 Task: Font style For heading Use Calibri Light with red berry colour & Underline. font size for heading '20 Pt. 'Change the font style of data to Bookman old styleand font size to  9 Pt. Change the alignment of both headline & data to  Align center. In the sheet  analysisSalesData_2021
Action: Mouse moved to (11, 20)
Screenshot: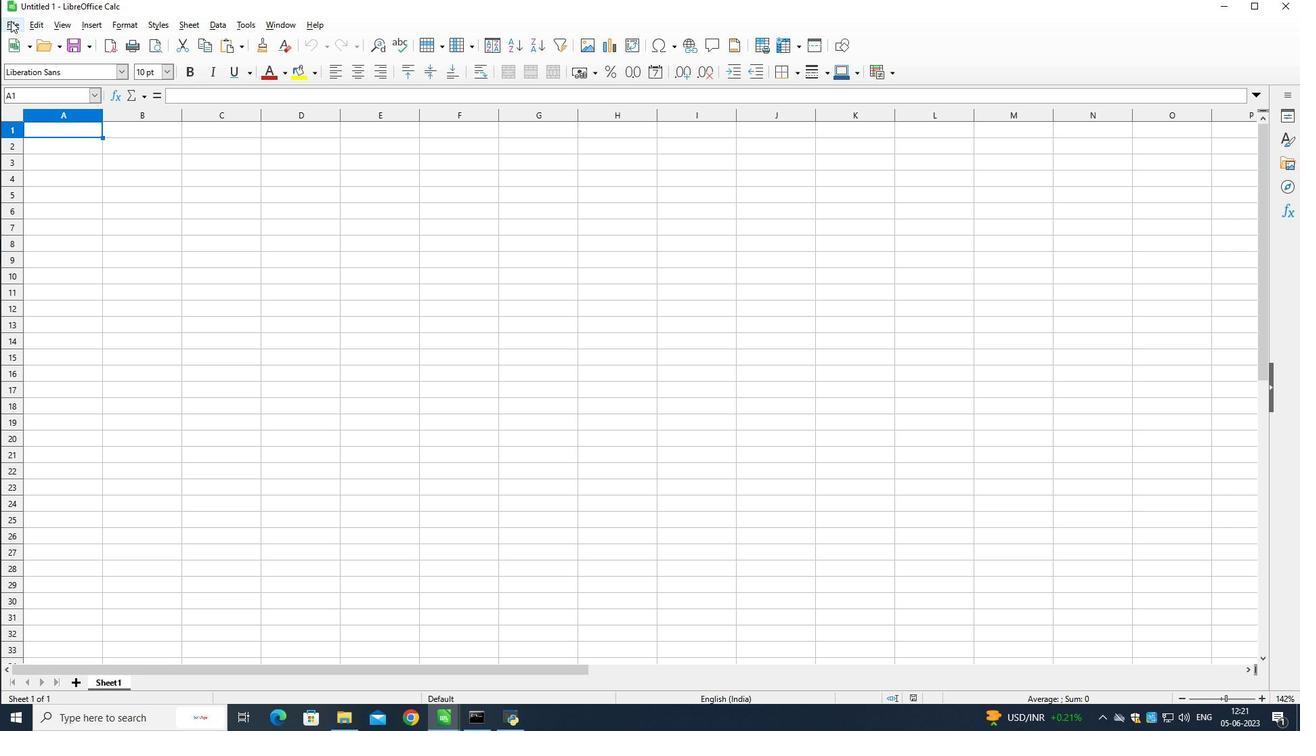 
Action: Mouse pressed left at (11, 20)
Screenshot: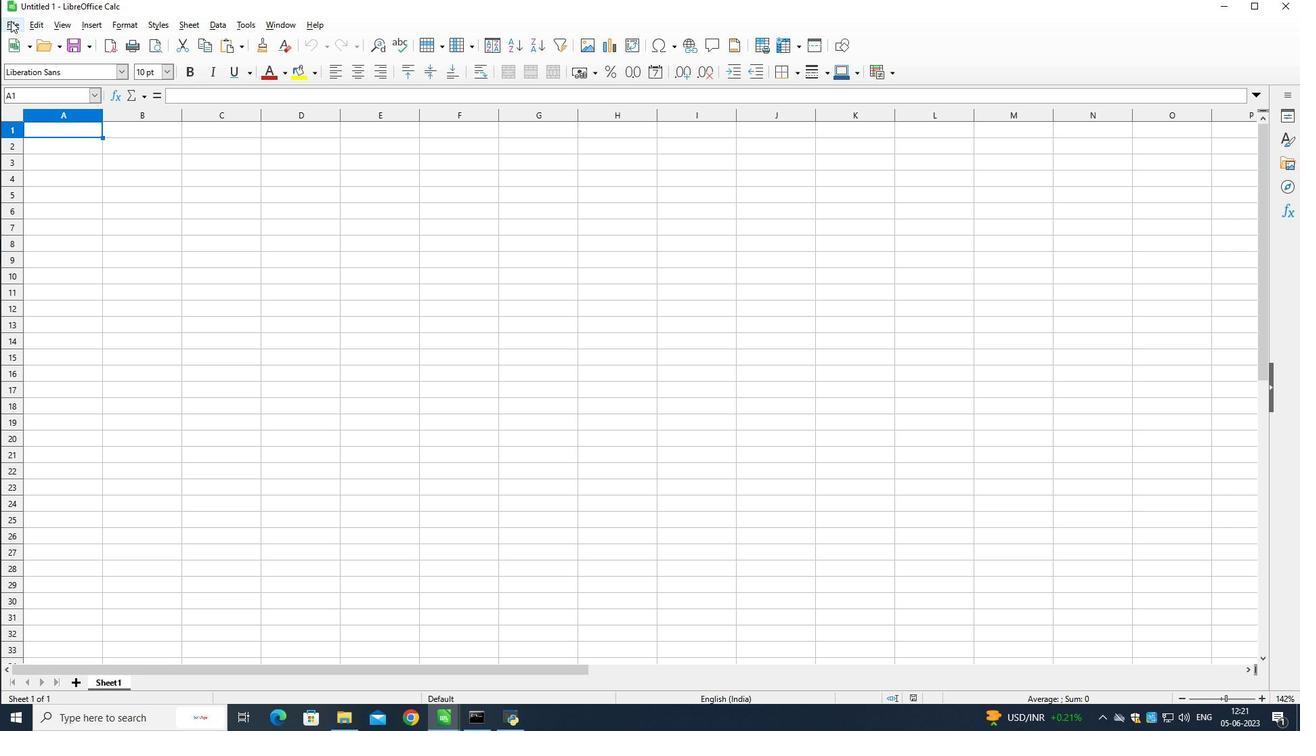 
Action: Mouse moved to (52, 54)
Screenshot: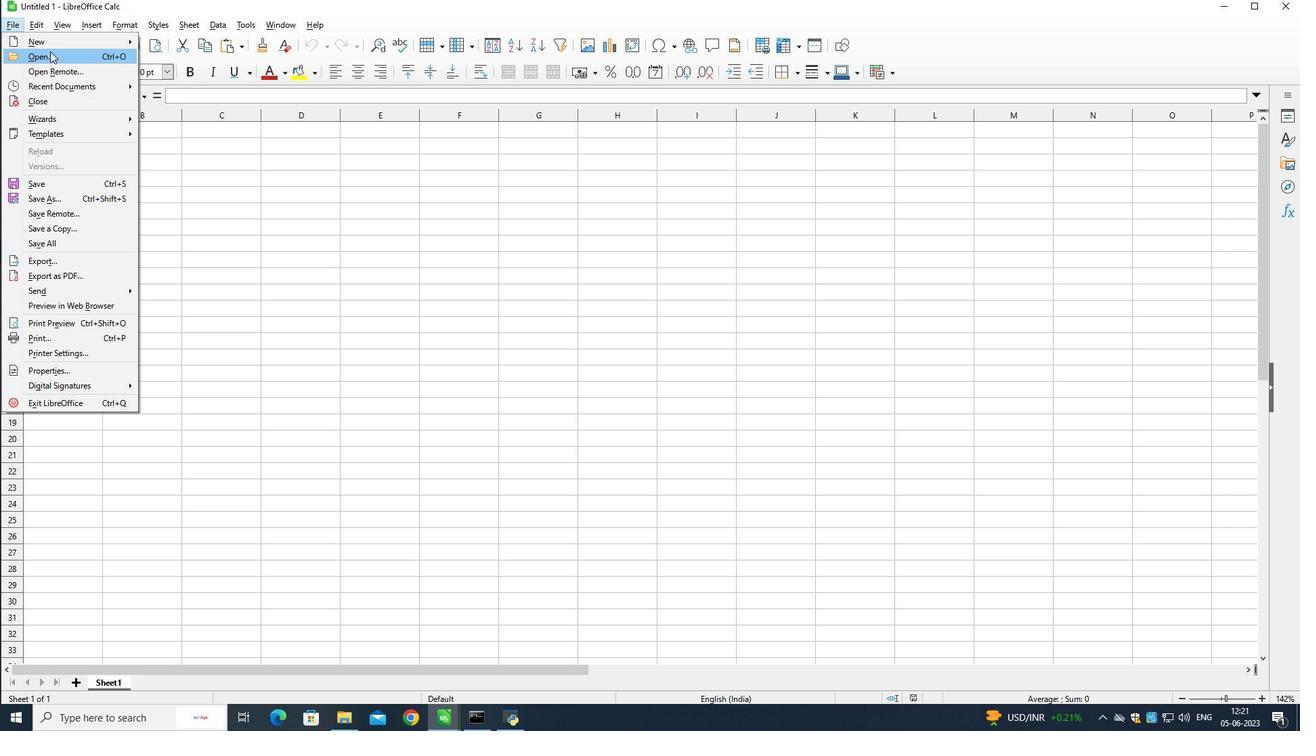 
Action: Mouse pressed left at (52, 54)
Screenshot: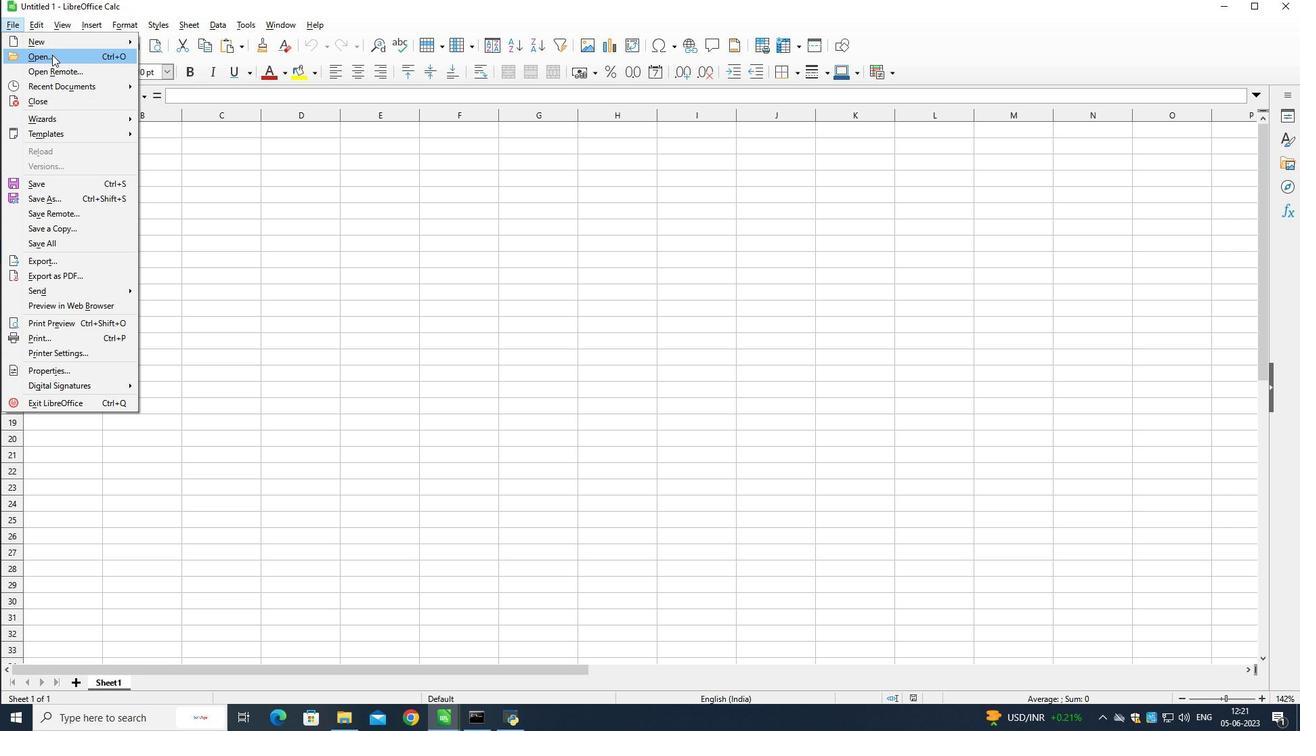 
Action: Mouse moved to (171, 210)
Screenshot: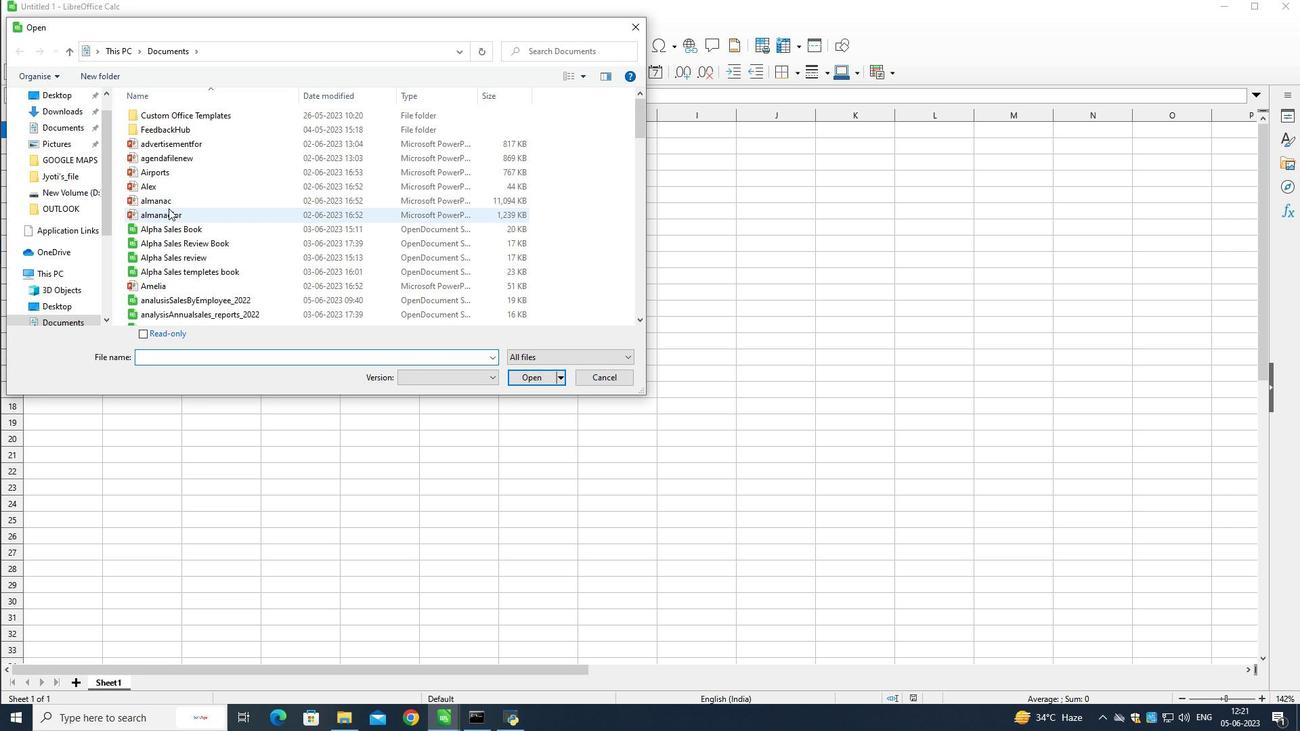 
Action: Mouse scrolled (171, 209) with delta (0, 0)
Screenshot: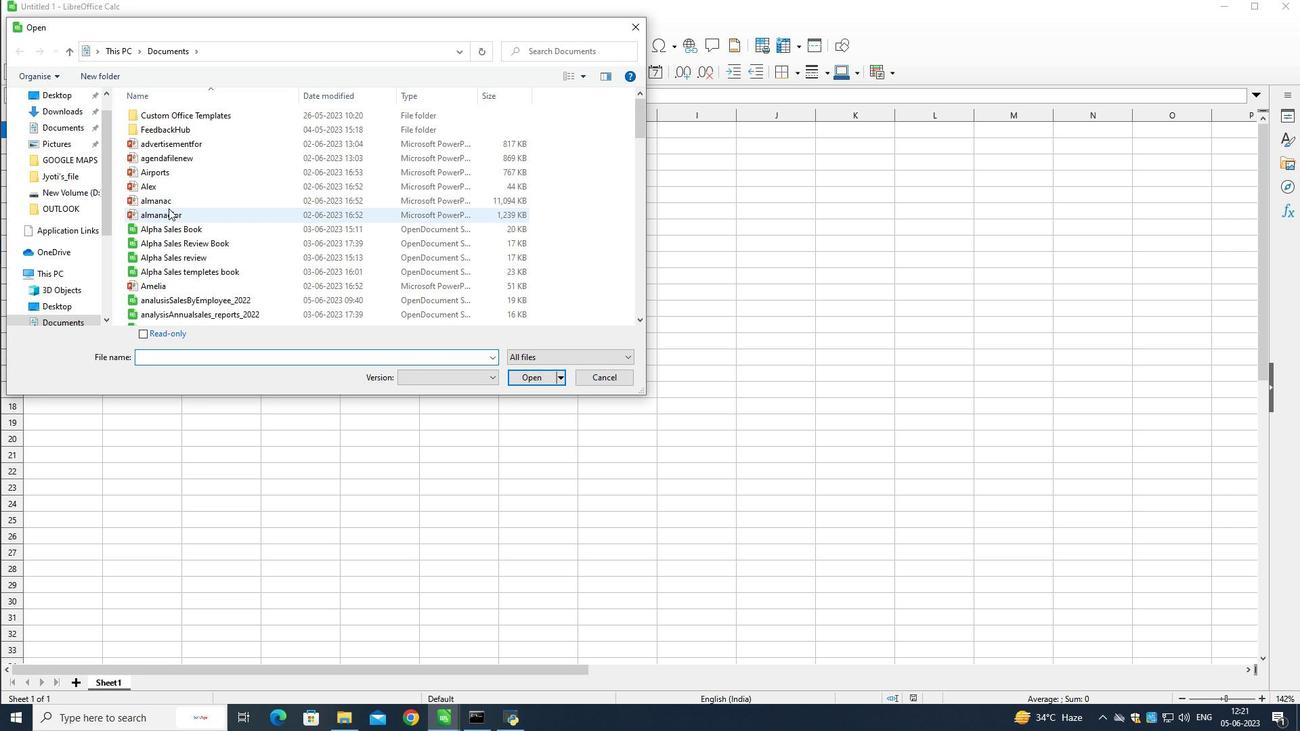 
Action: Mouse moved to (174, 211)
Screenshot: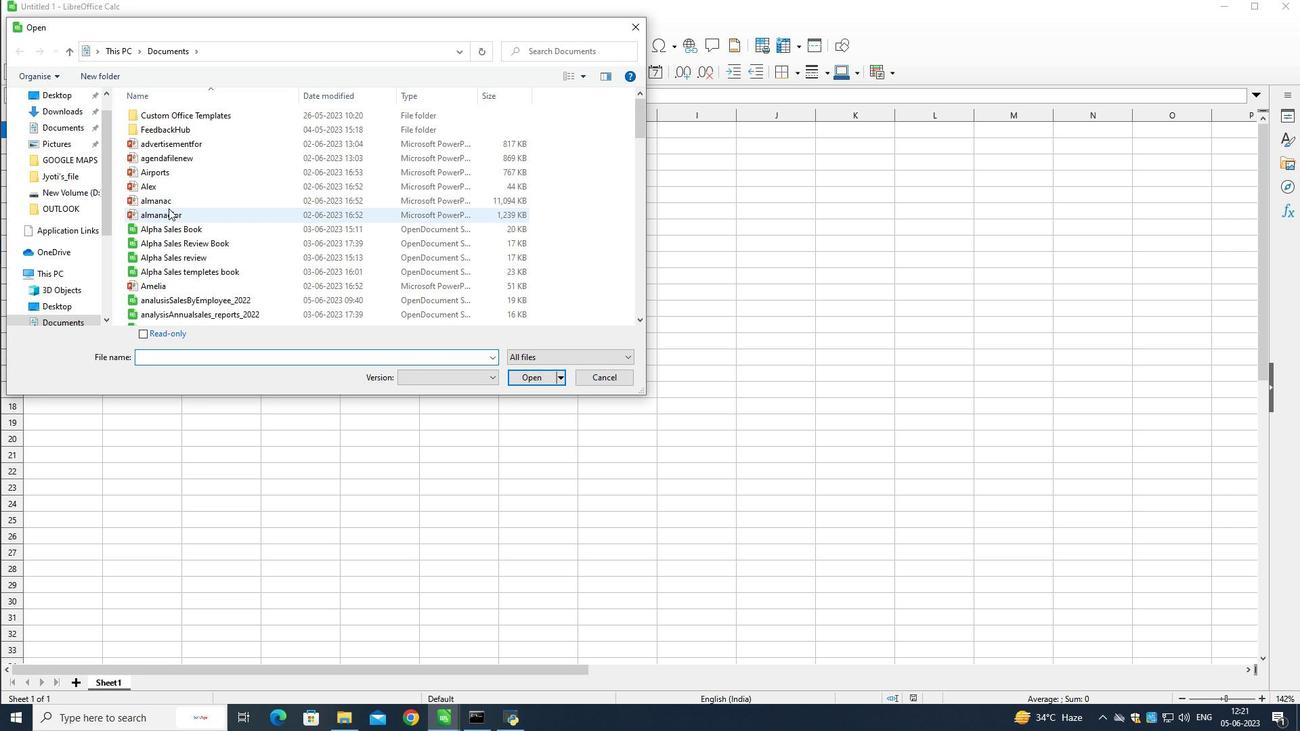 
Action: Mouse scrolled (174, 210) with delta (0, 0)
Screenshot: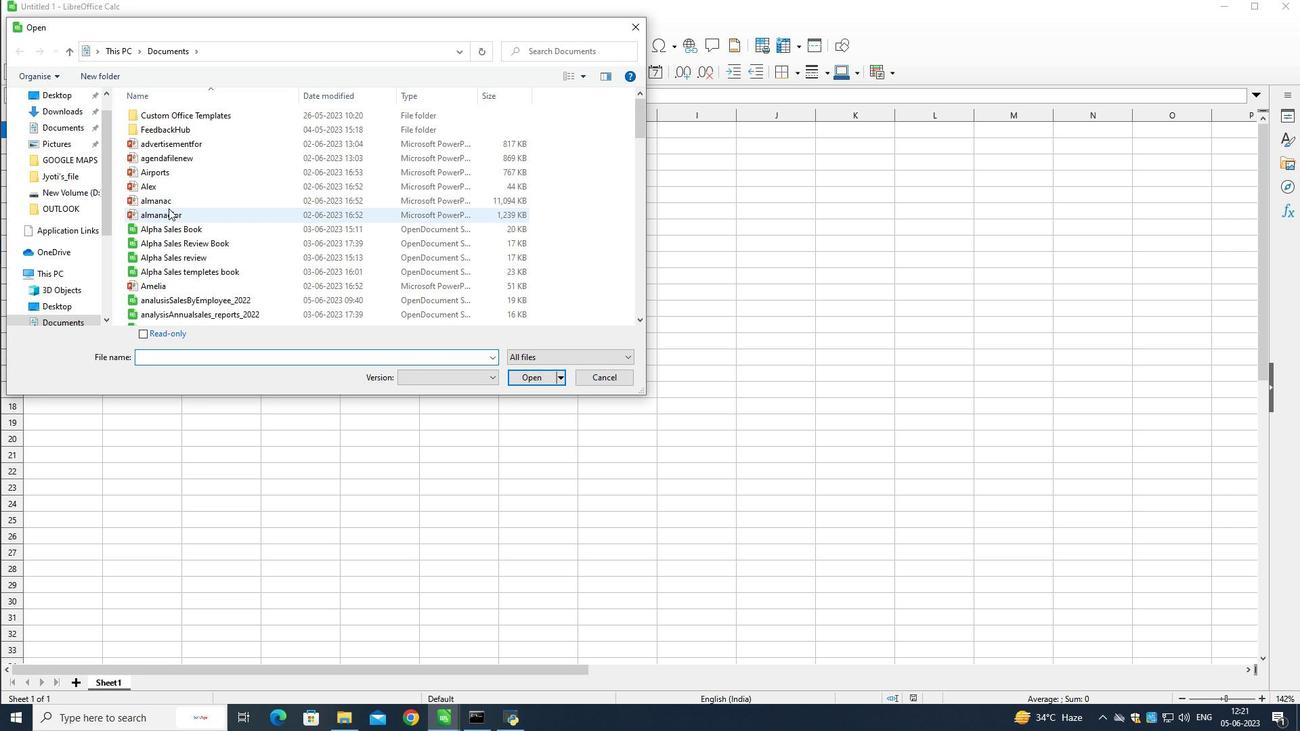 
Action: Mouse moved to (174, 211)
Screenshot: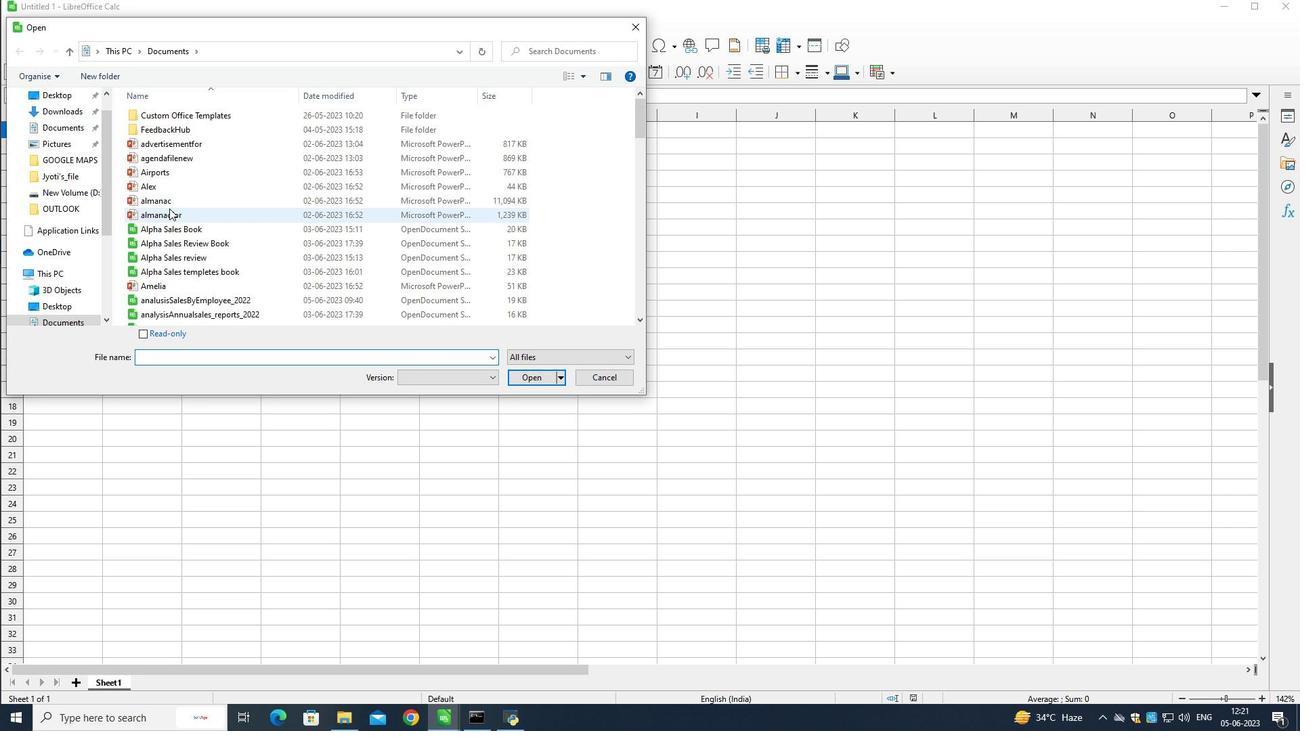 
Action: Mouse scrolled (174, 211) with delta (0, 0)
Screenshot: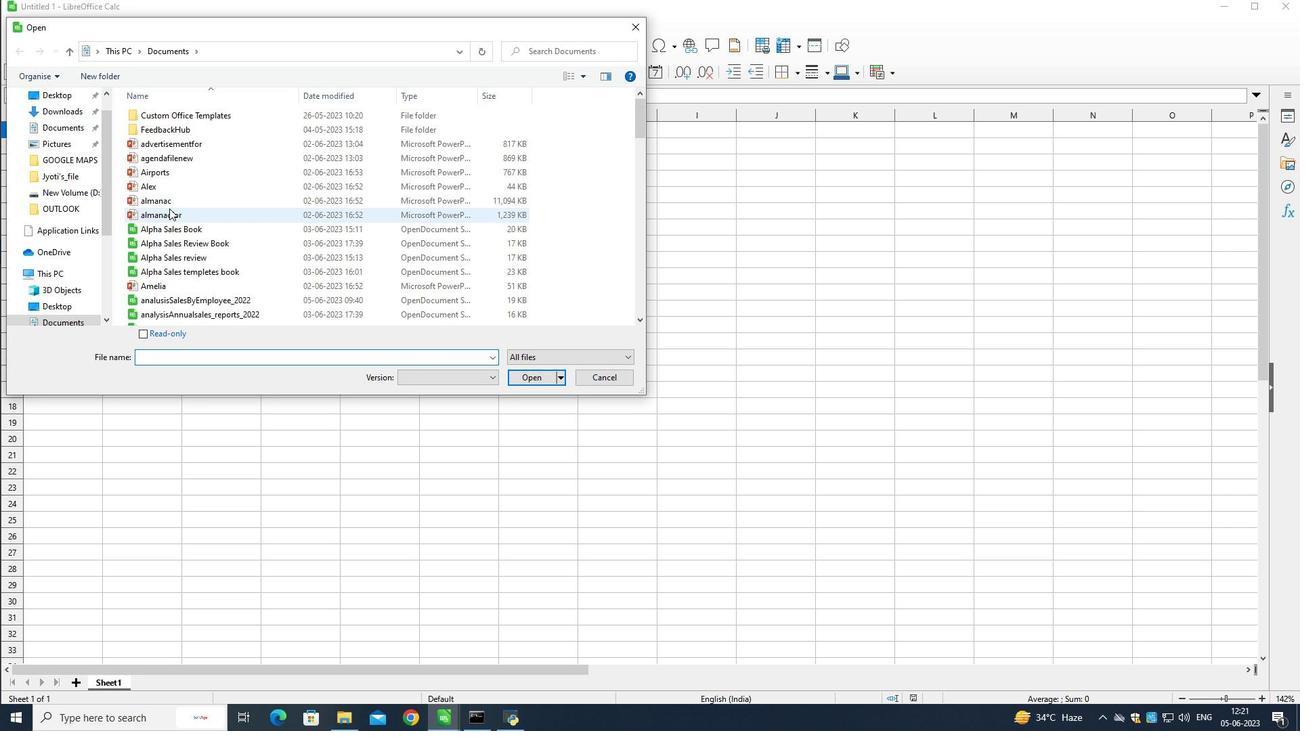 
Action: Mouse scrolled (174, 211) with delta (0, 0)
Screenshot: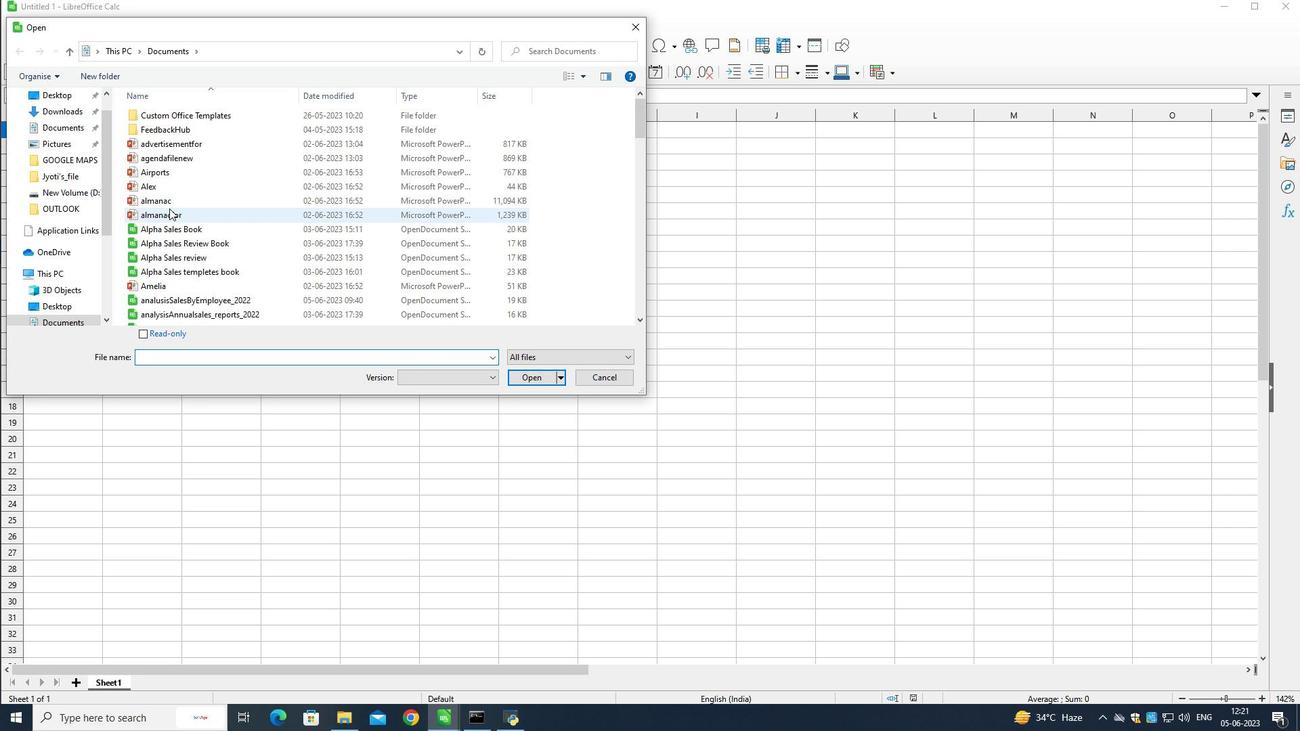 
Action: Mouse scrolled (174, 211) with delta (0, 0)
Screenshot: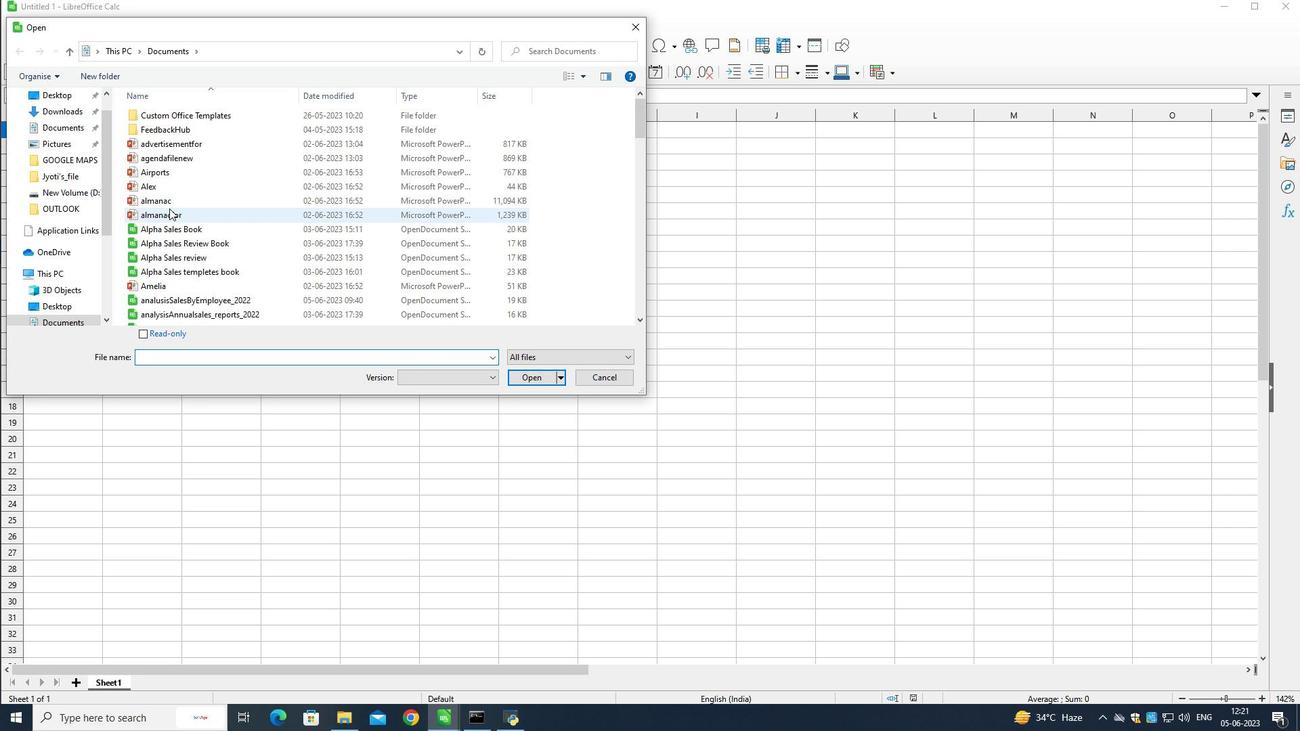 
Action: Mouse moved to (176, 210)
Screenshot: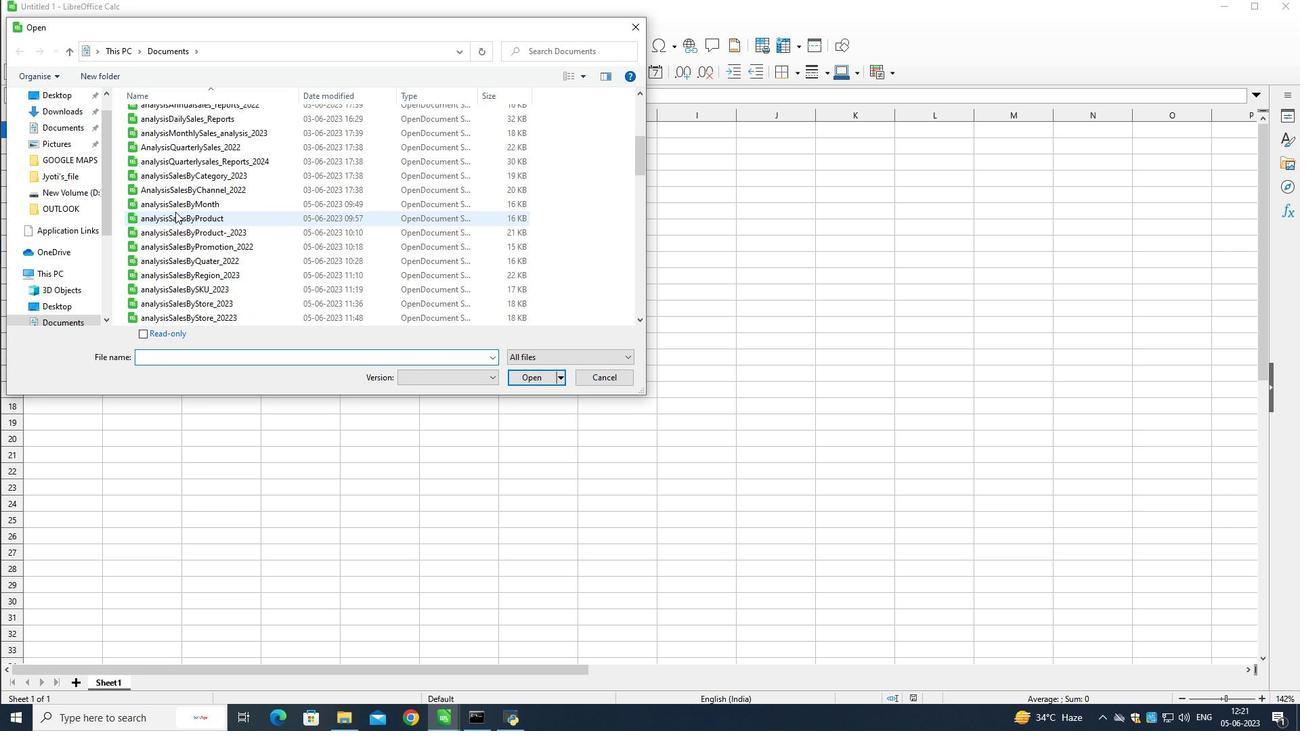 
Action: Mouse scrolled (176, 209) with delta (0, 0)
Screenshot: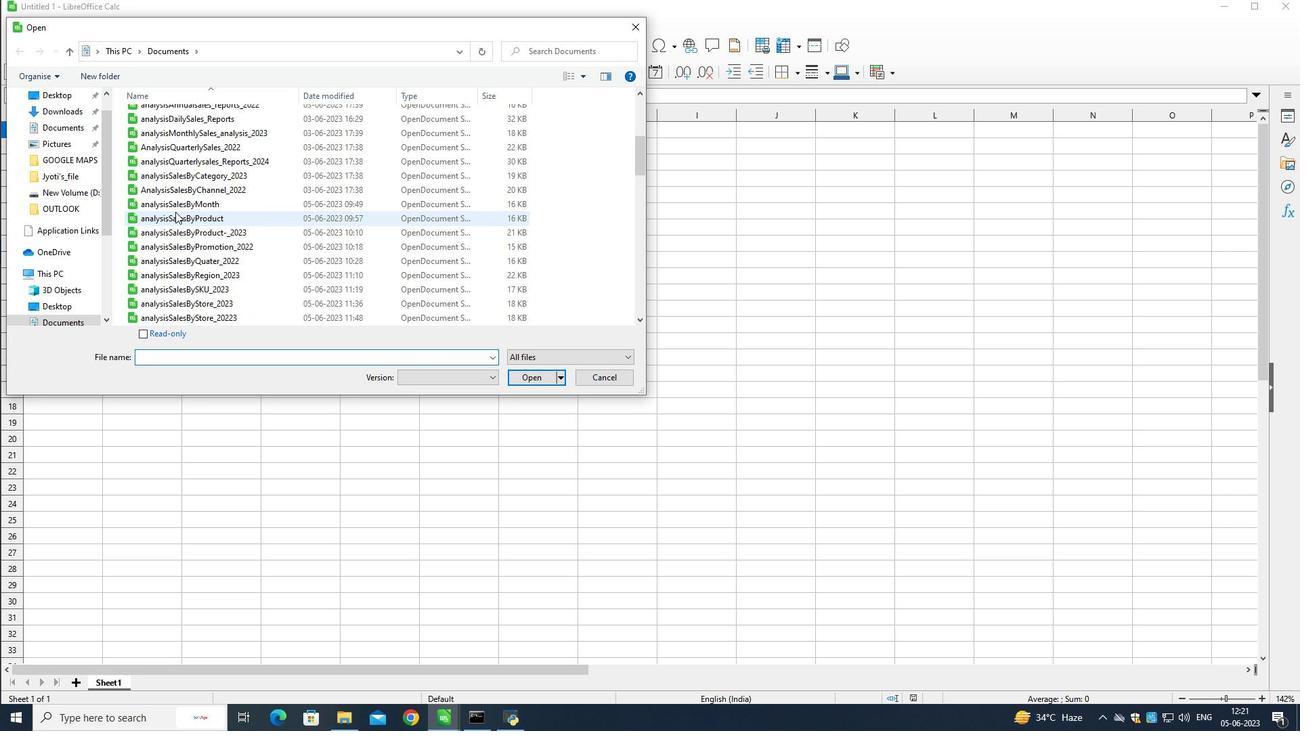 
Action: Mouse scrolled (176, 209) with delta (0, 0)
Screenshot: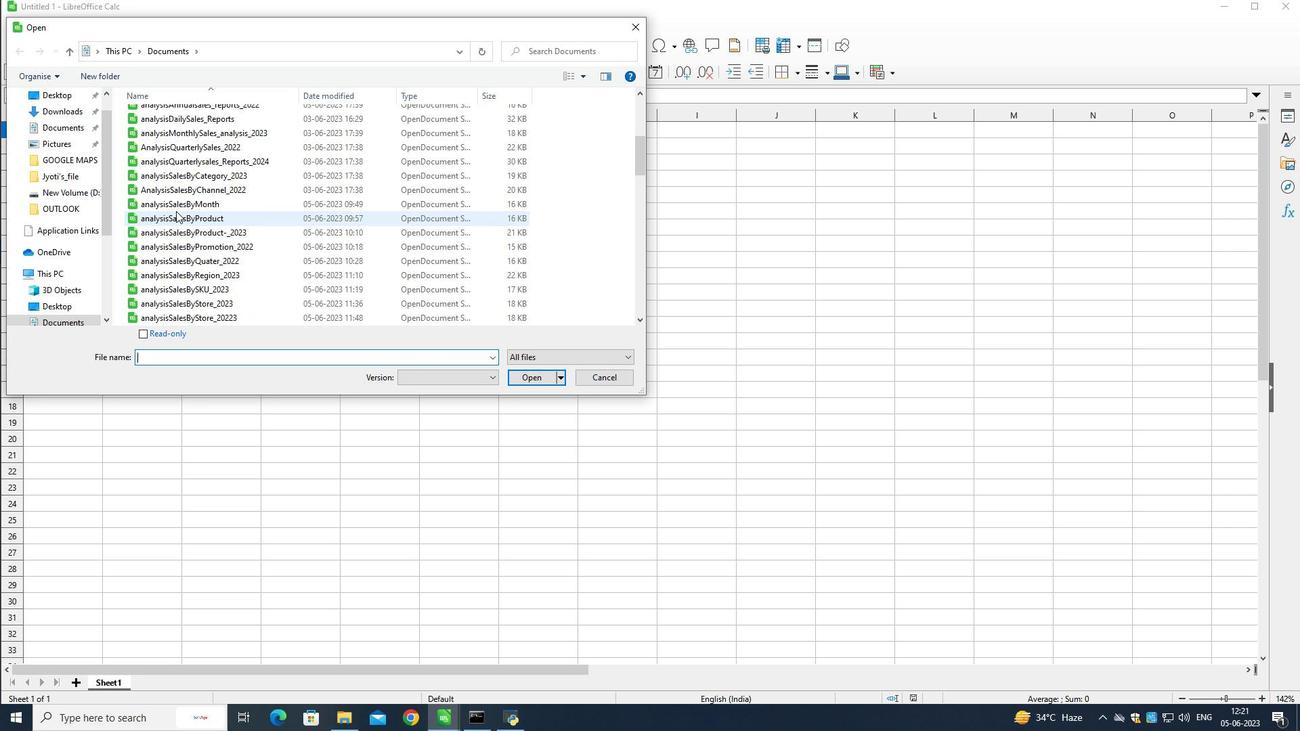
Action: Mouse scrolled (176, 209) with delta (0, 0)
Screenshot: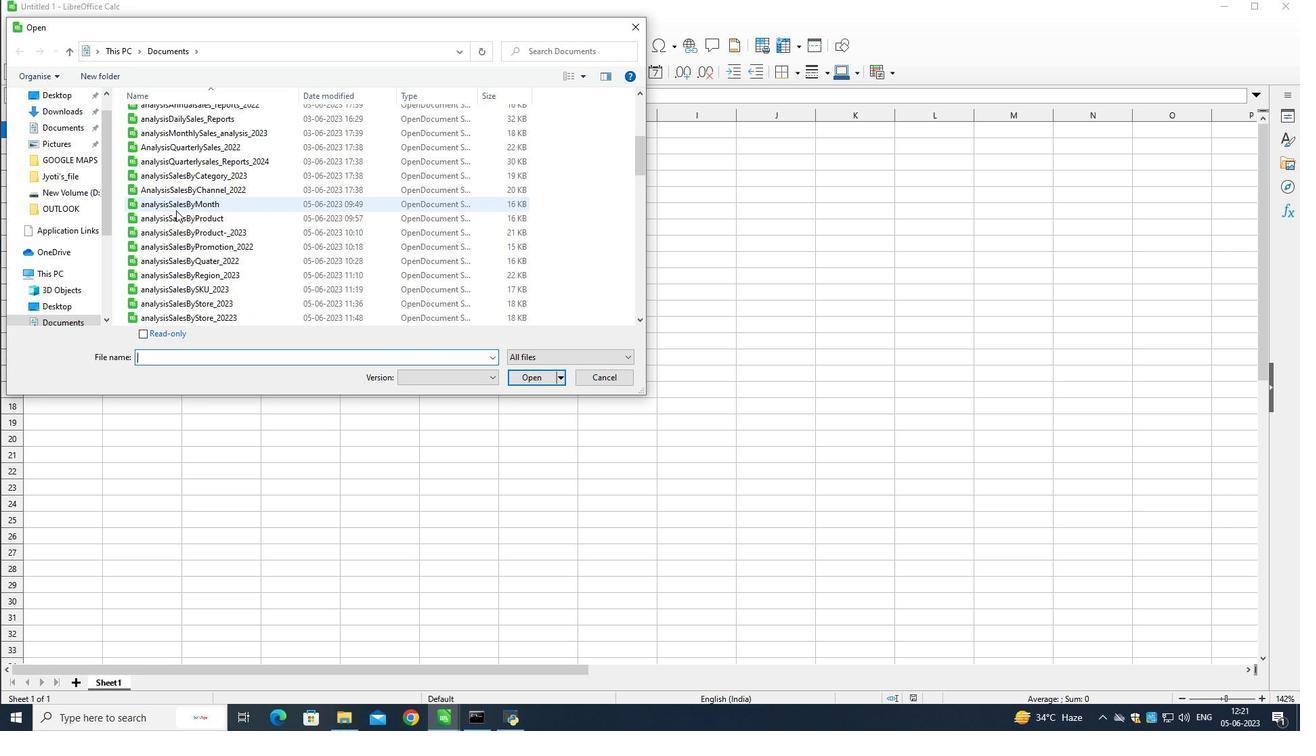 
Action: Mouse scrolled (176, 209) with delta (0, 0)
Screenshot: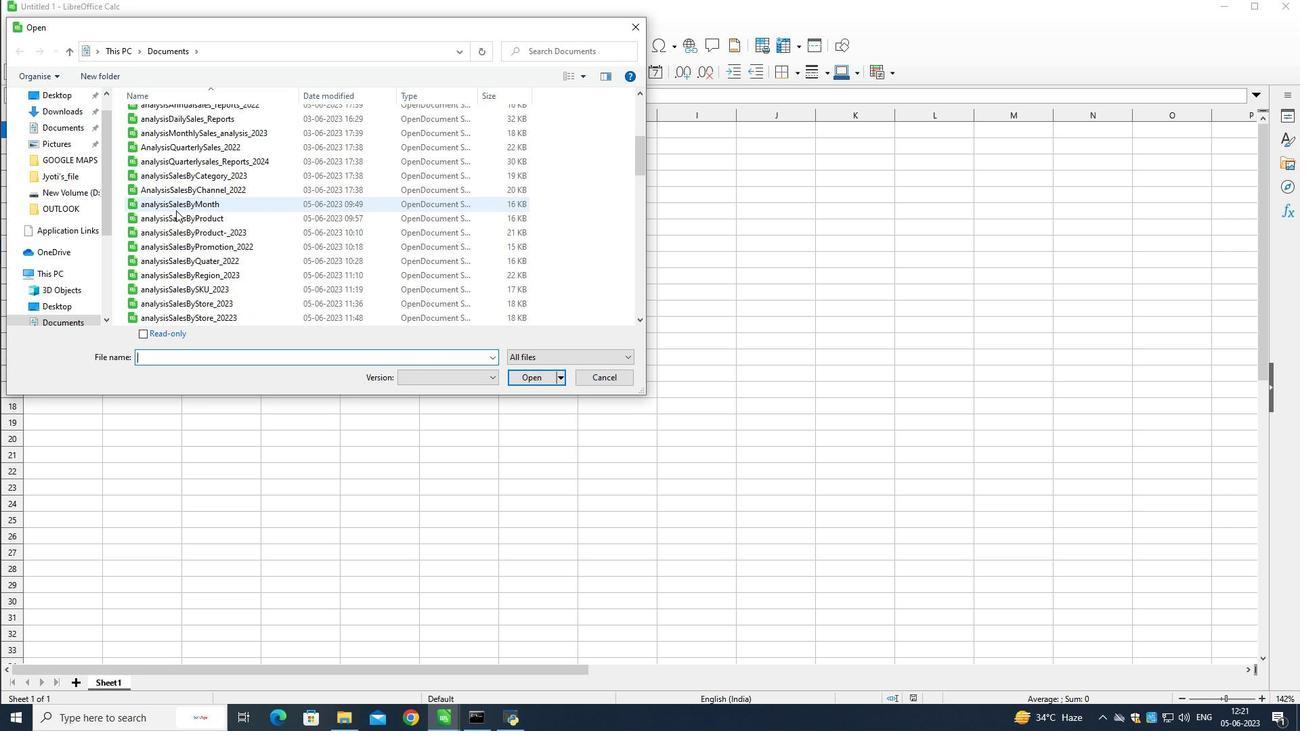 
Action: Mouse scrolled (176, 209) with delta (0, 0)
Screenshot: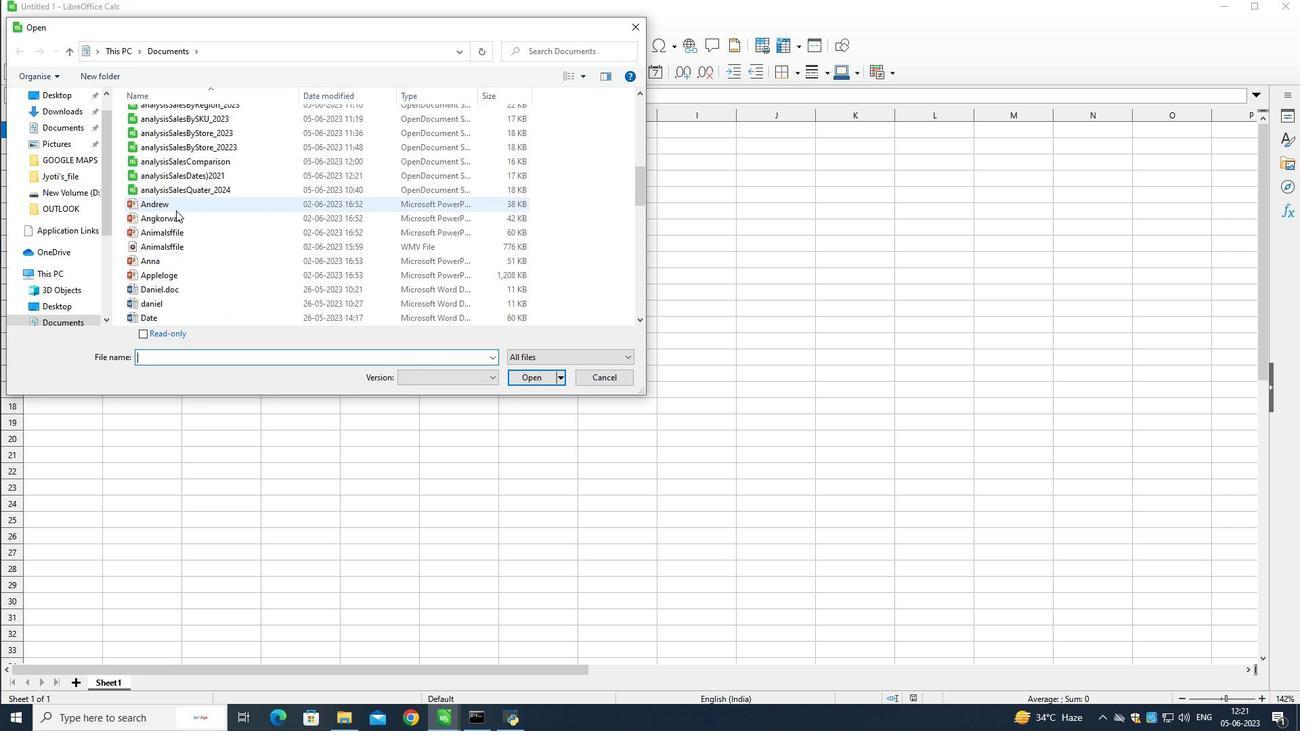 
Action: Mouse scrolled (176, 209) with delta (0, 0)
Screenshot: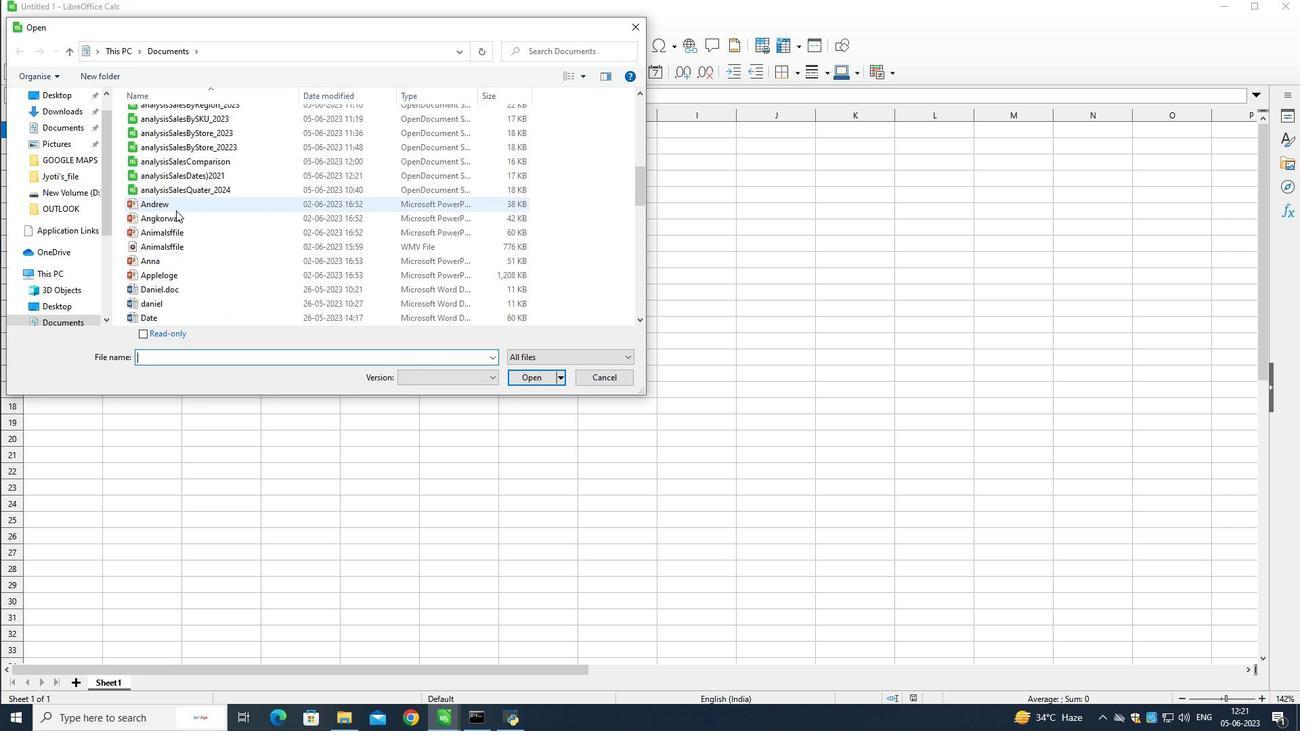 
Action: Mouse scrolled (176, 209) with delta (0, 0)
Screenshot: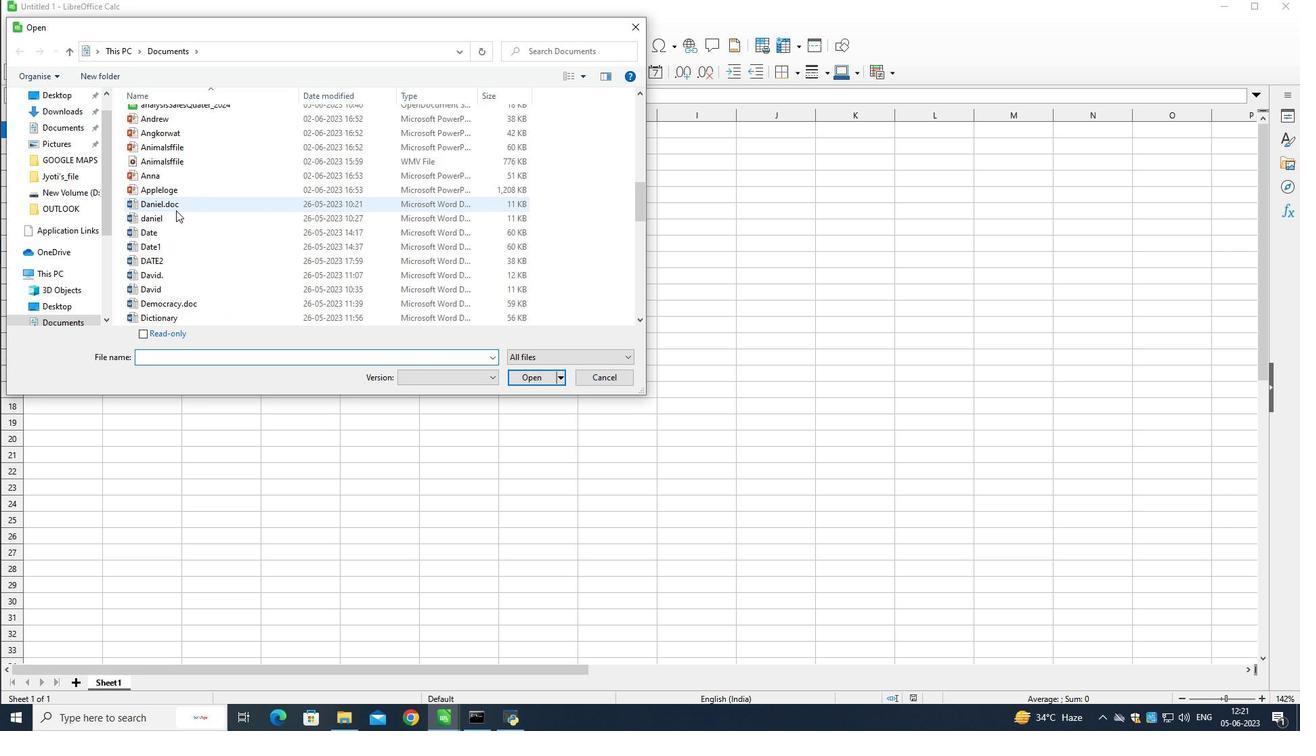 
Action: Mouse moved to (177, 206)
Screenshot: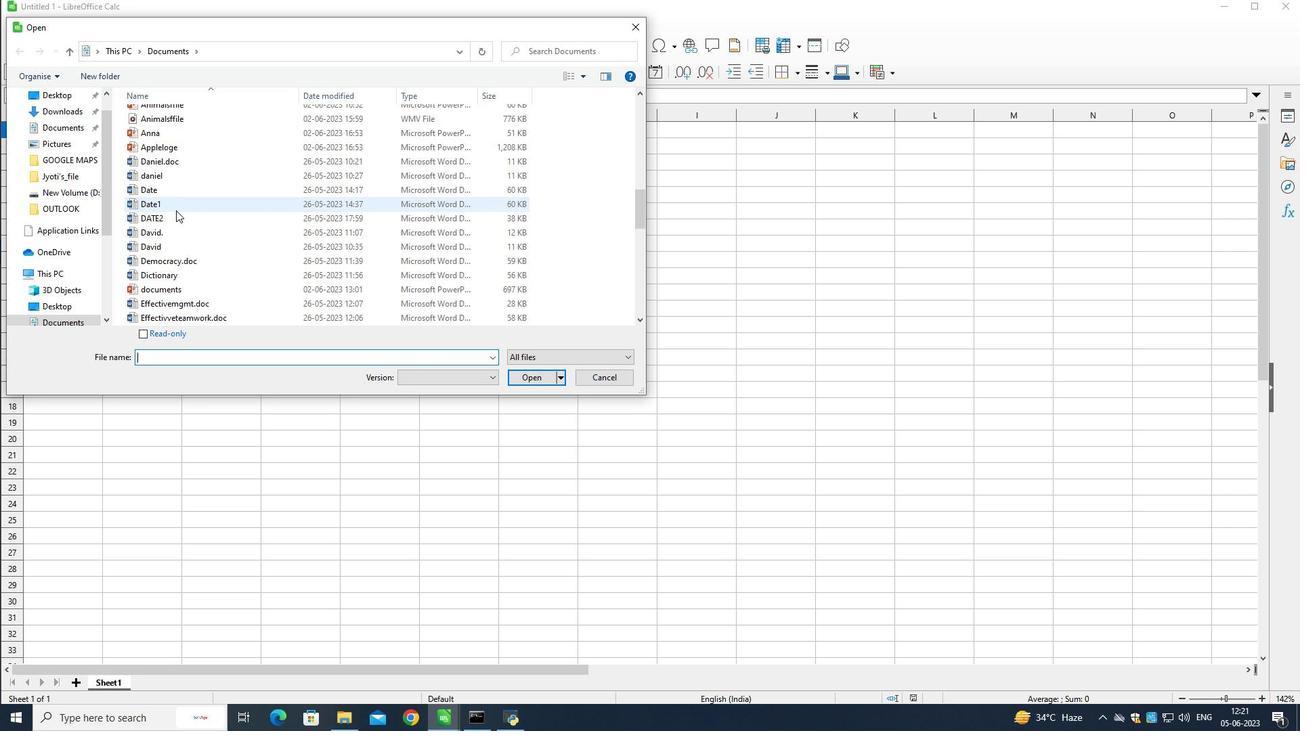 
Action: Mouse scrolled (177, 207) with delta (0, 0)
Screenshot: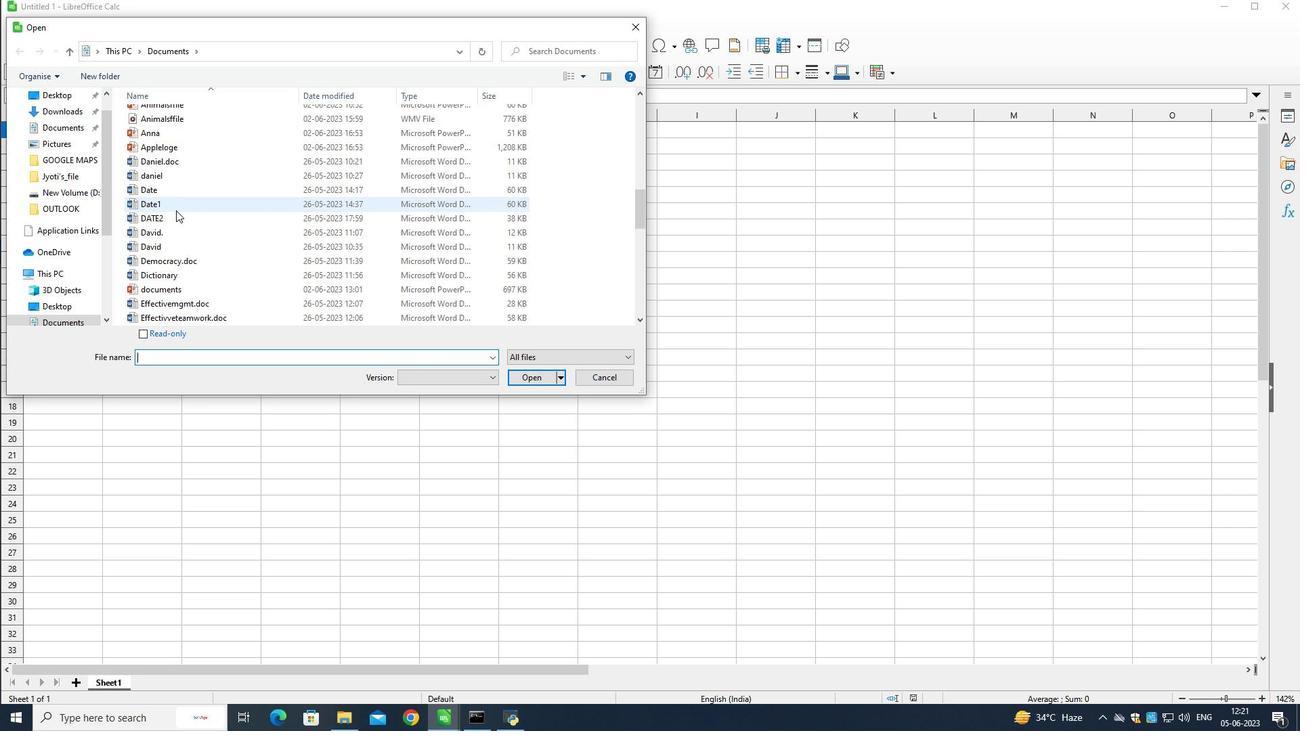 
Action: Mouse moved to (178, 204)
Screenshot: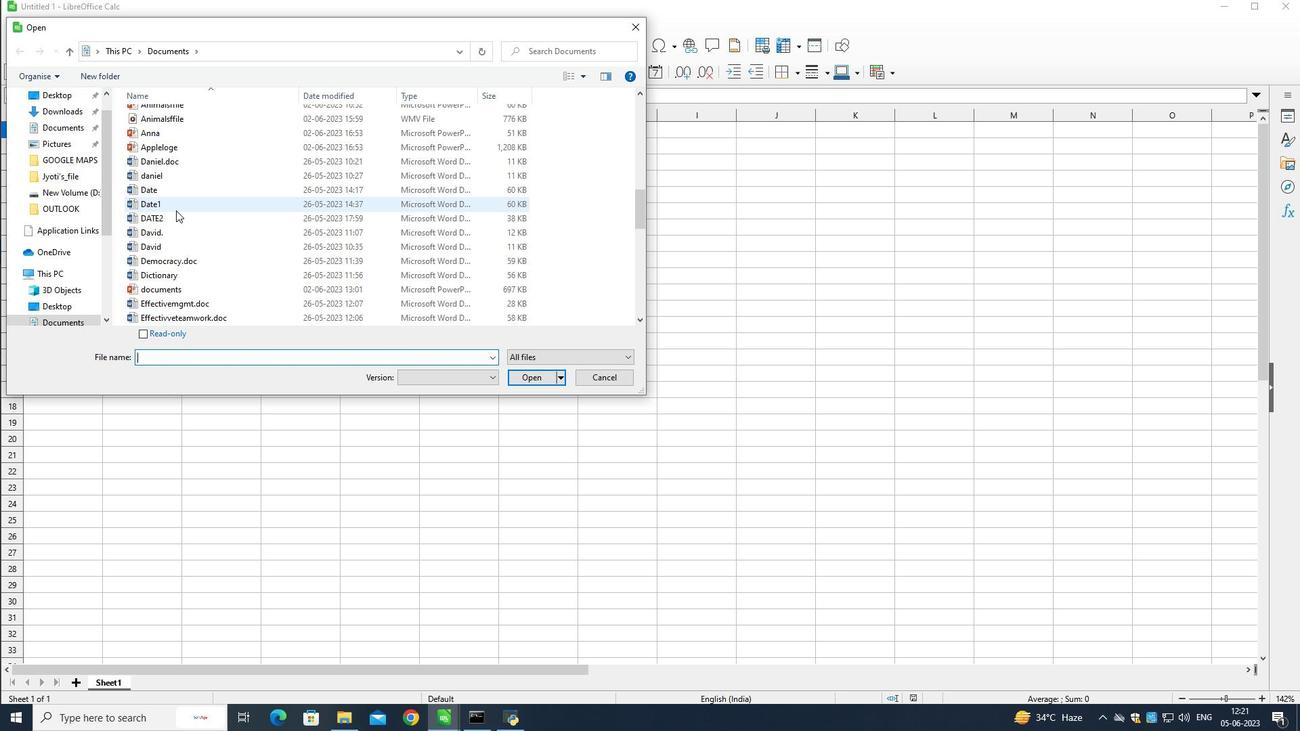 
Action: Mouse scrolled (178, 205) with delta (0, 0)
Screenshot: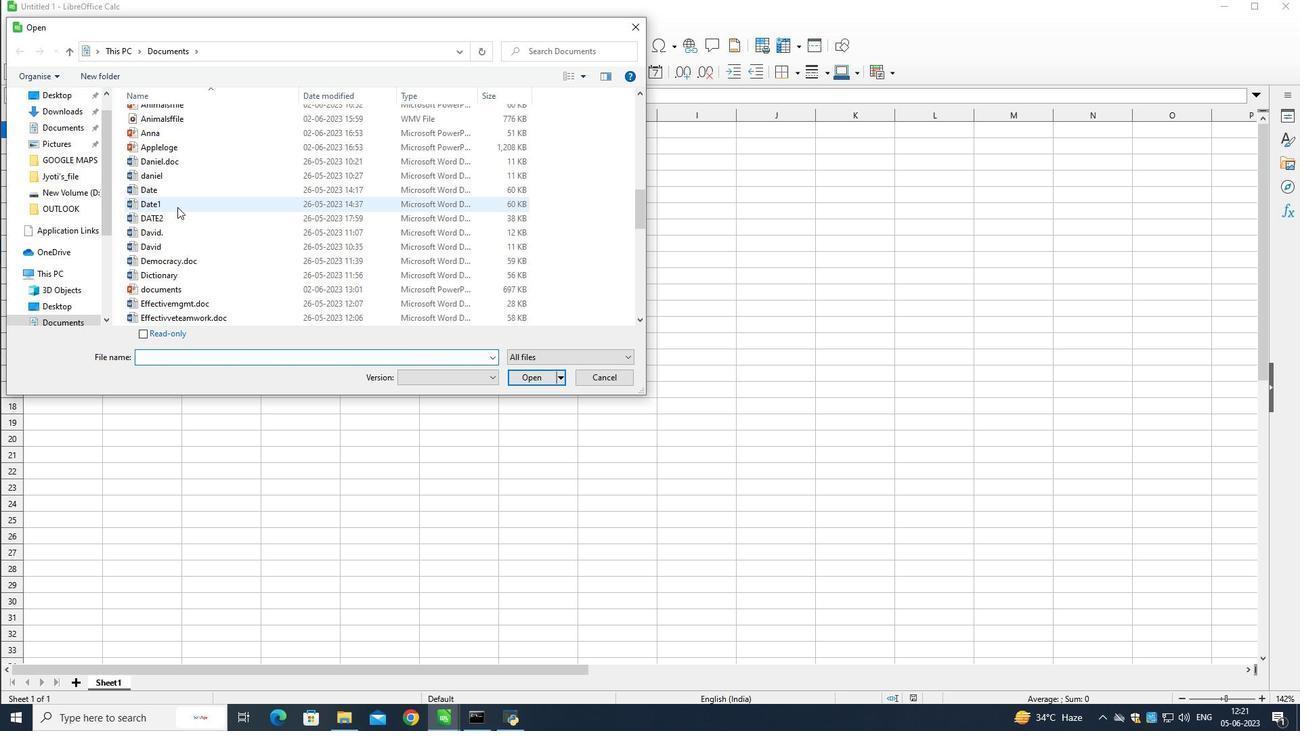 
Action: Mouse moved to (186, 123)
Screenshot: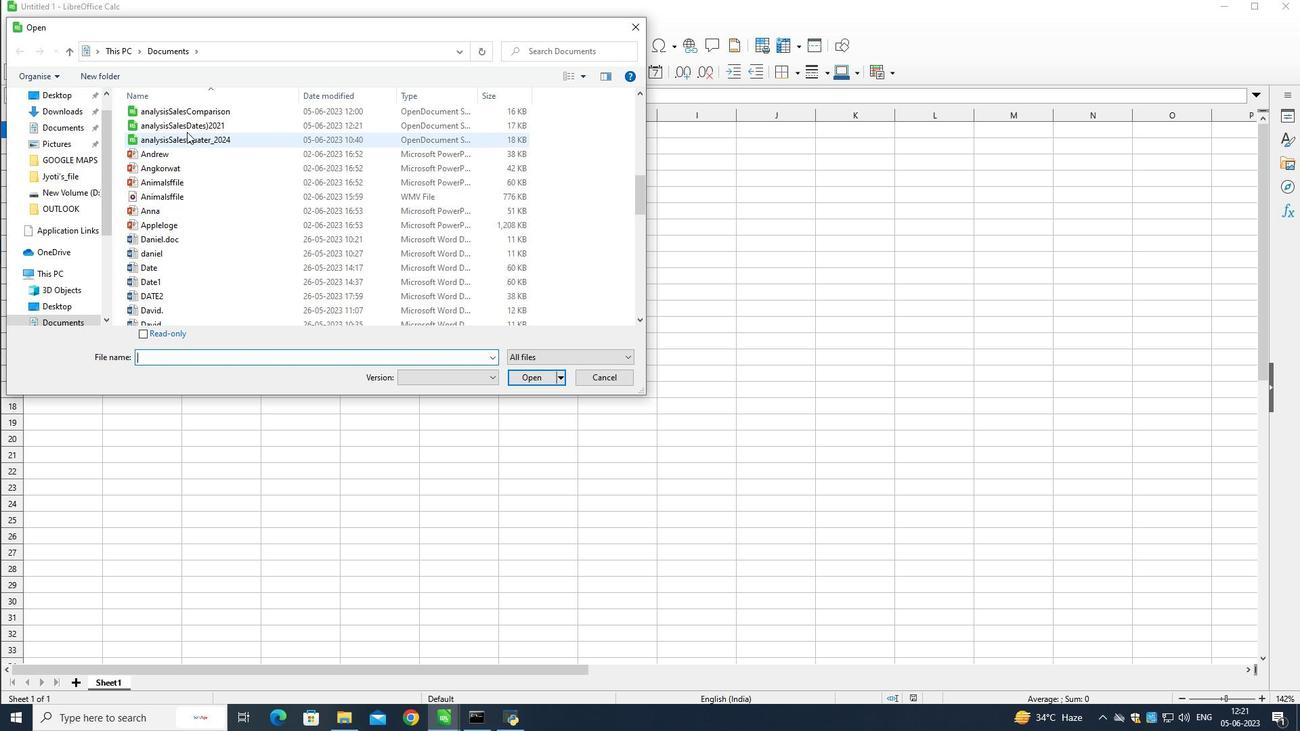 
Action: Mouse pressed left at (186, 123)
Screenshot: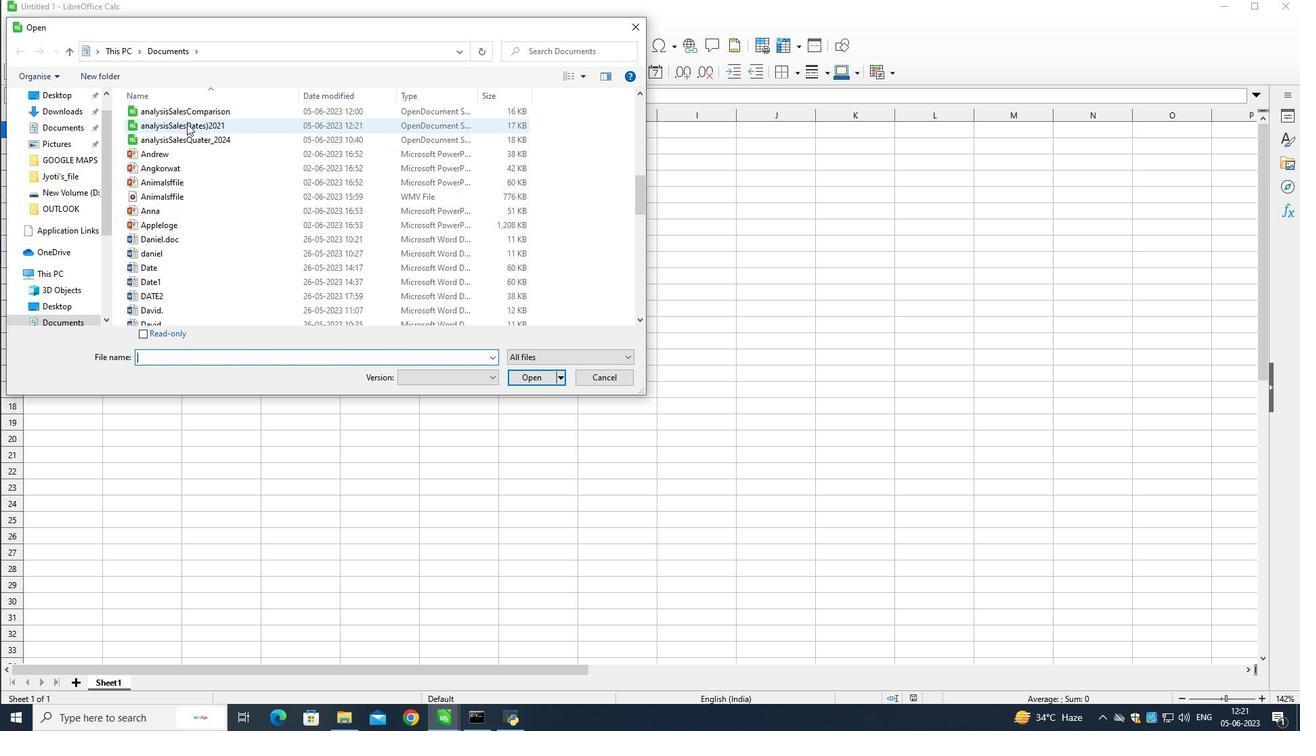
Action: Mouse moved to (523, 376)
Screenshot: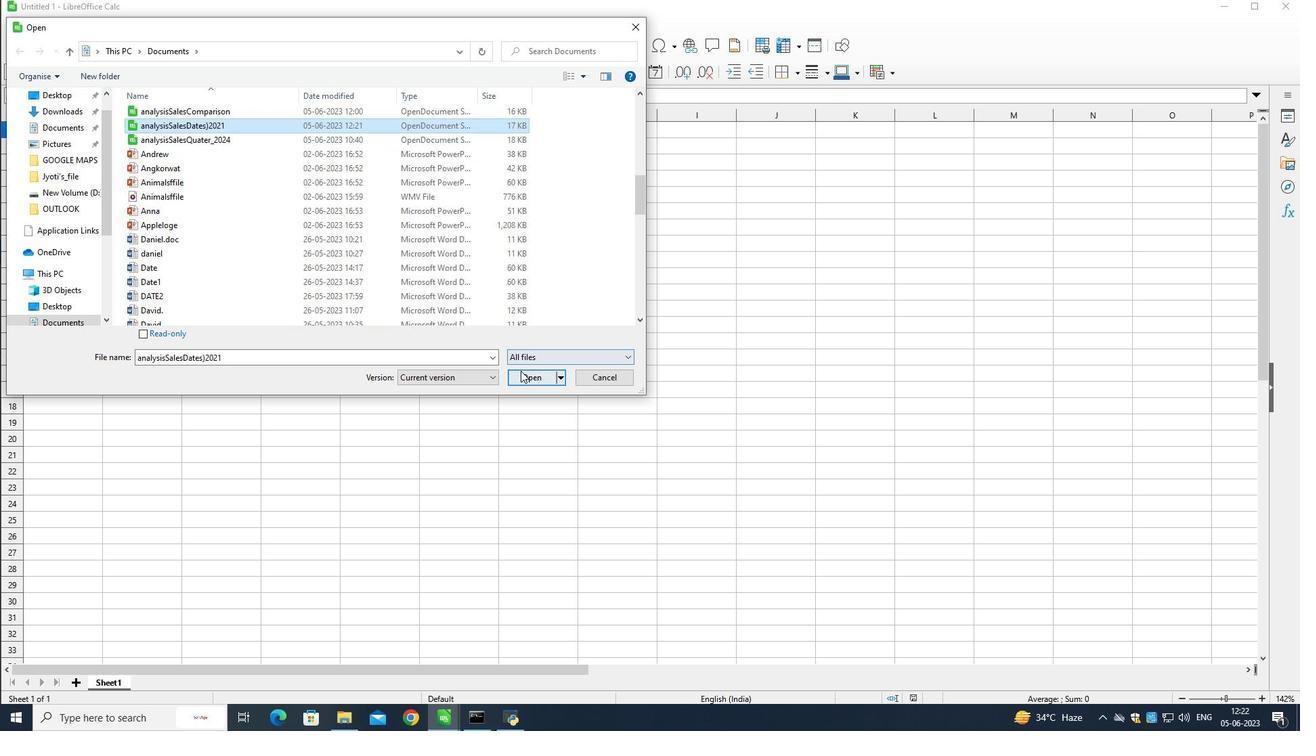 
Action: Mouse pressed left at (523, 376)
Screenshot: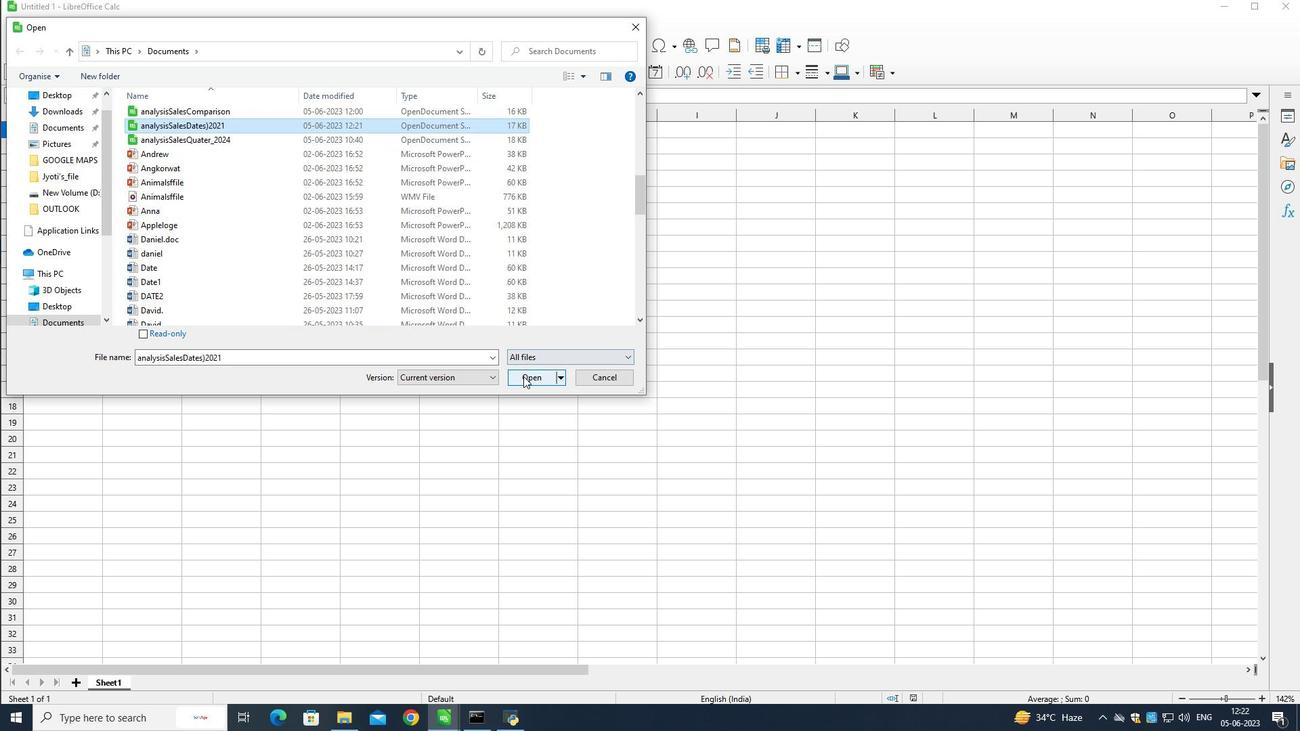 
Action: Mouse moved to (160, 128)
Screenshot: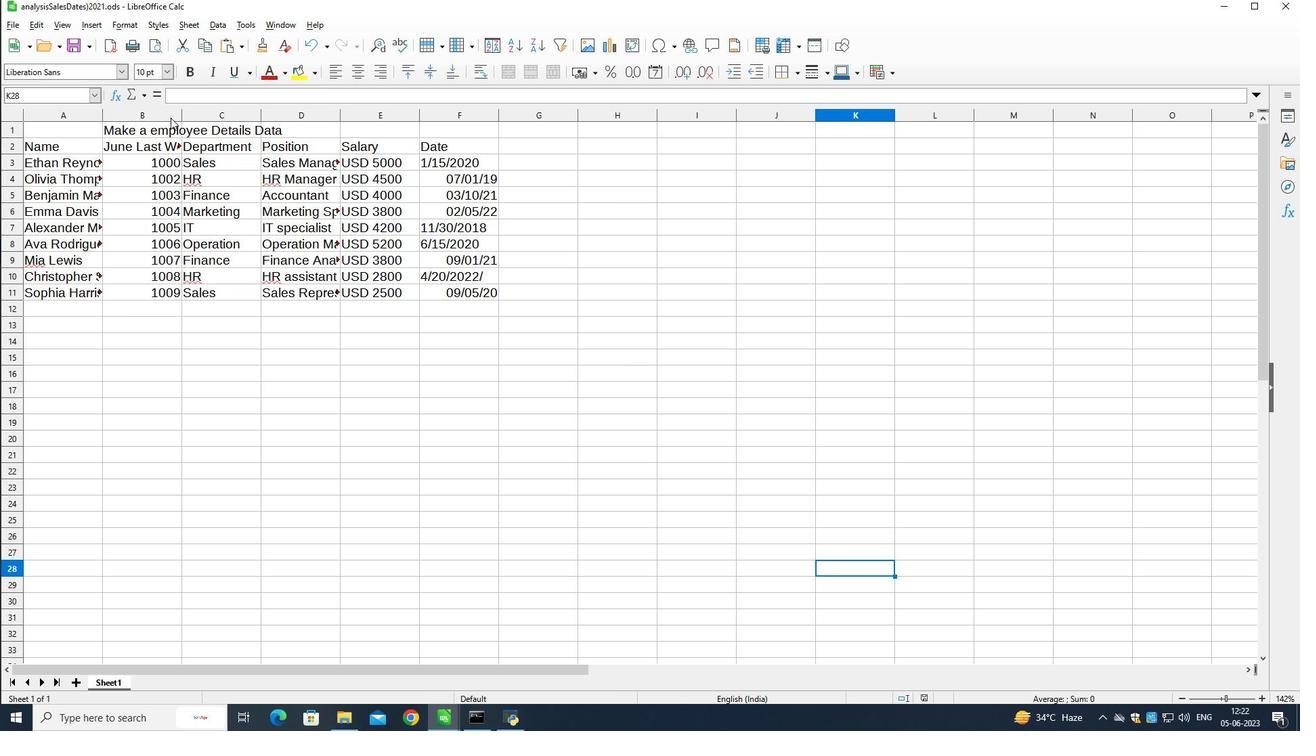 
Action: Mouse pressed left at (160, 128)
Screenshot: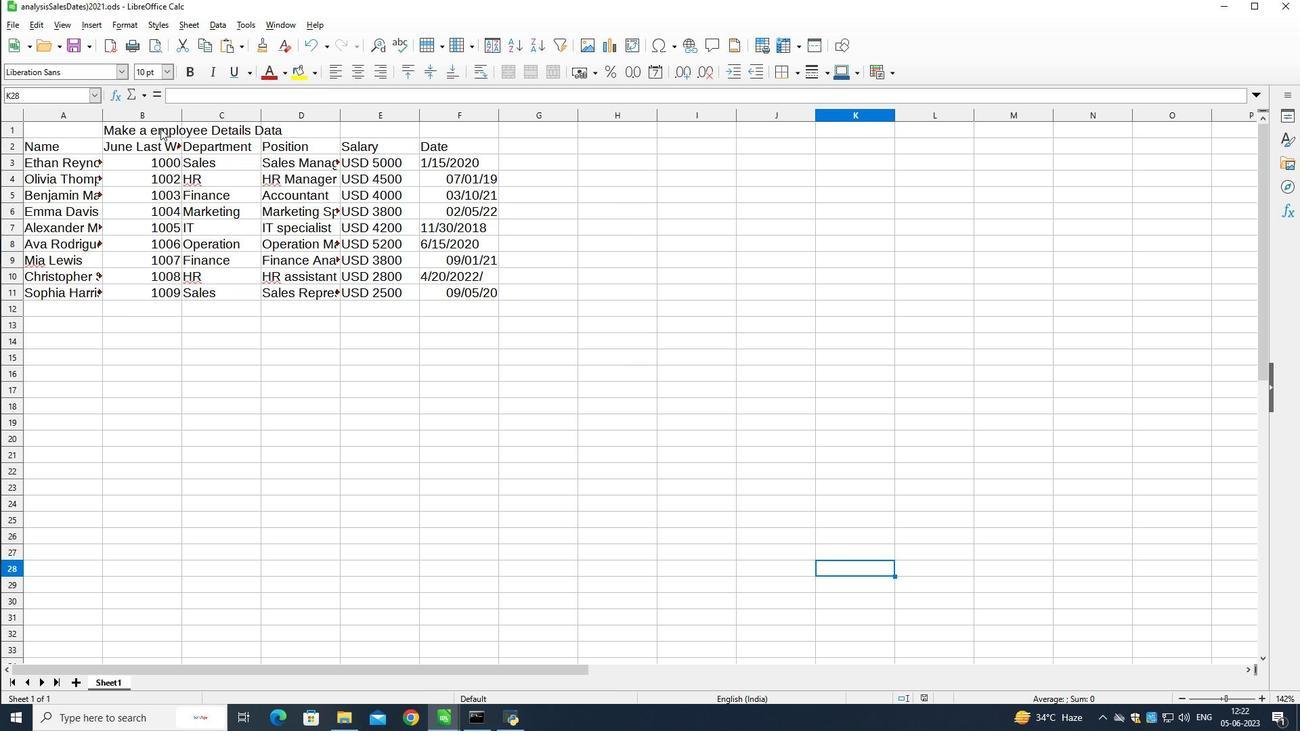 
Action: Mouse pressed left at (160, 128)
Screenshot: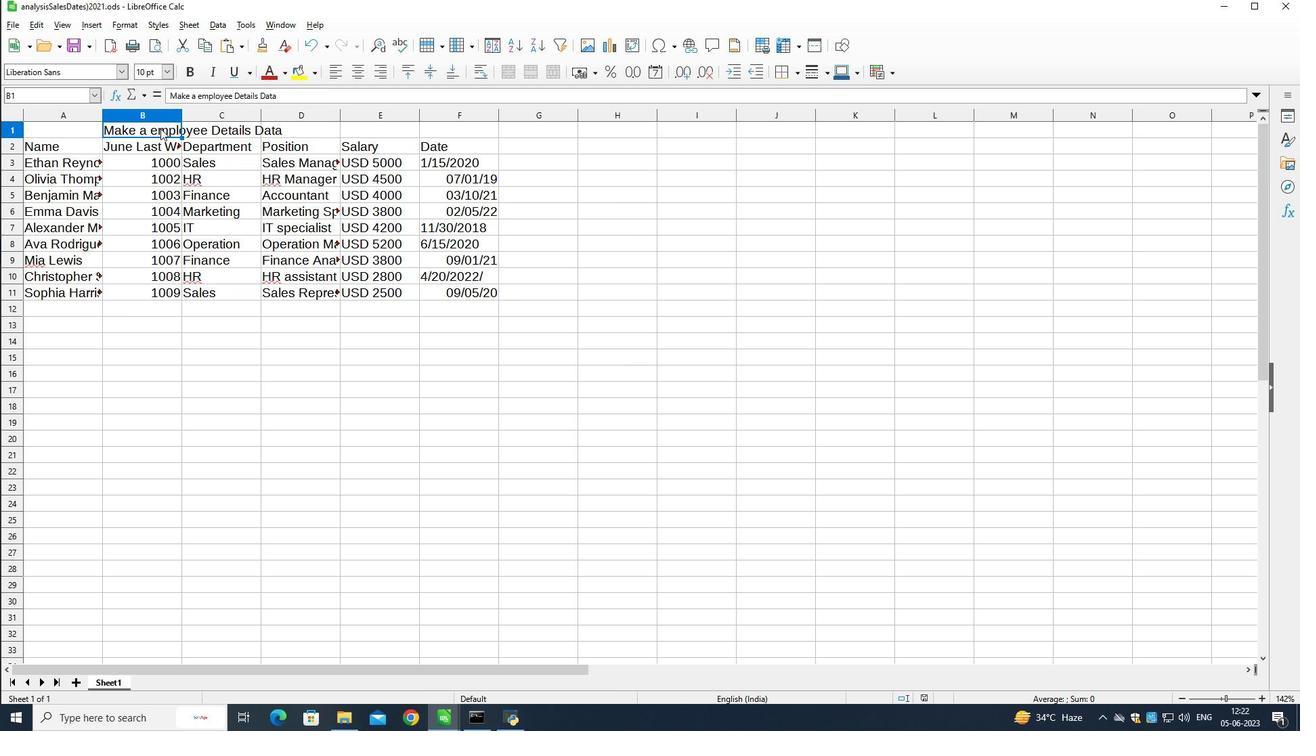 
Action: Mouse pressed left at (160, 128)
Screenshot: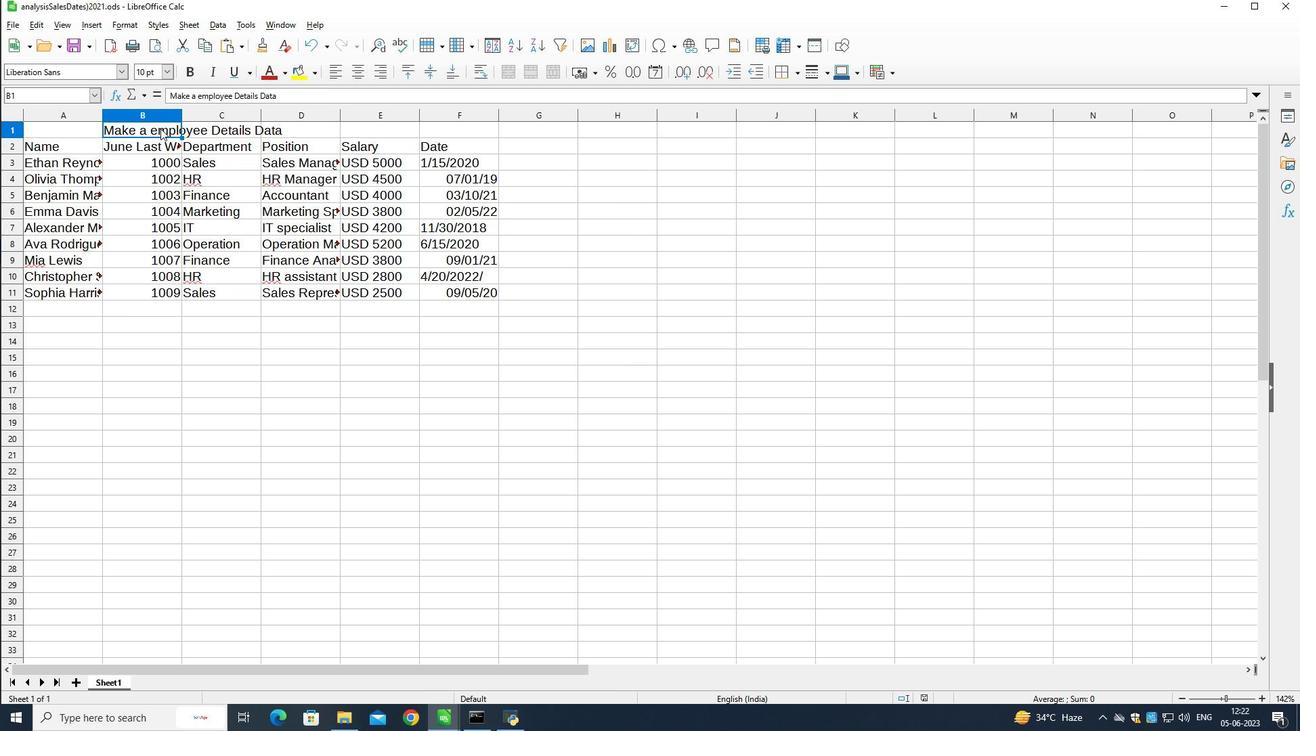
Action: Mouse pressed left at (160, 128)
Screenshot: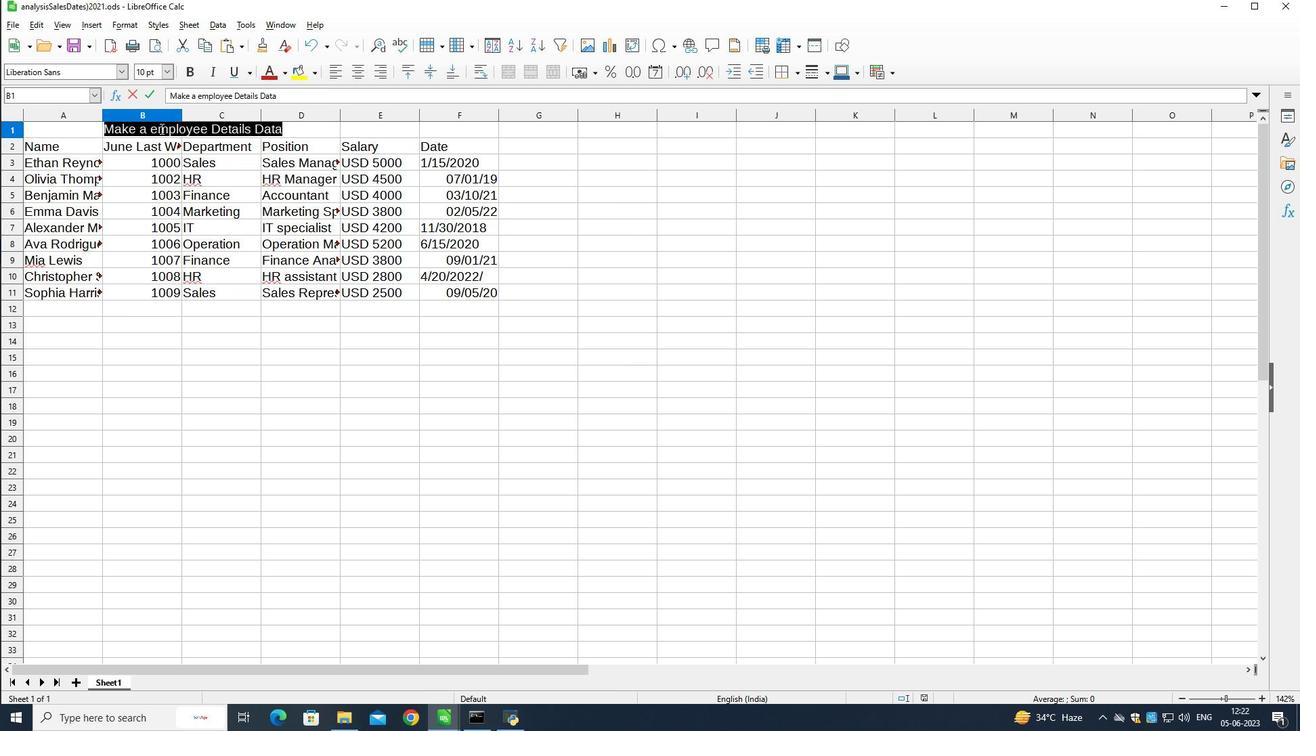 
Action: Mouse moved to (86, 64)
Screenshot: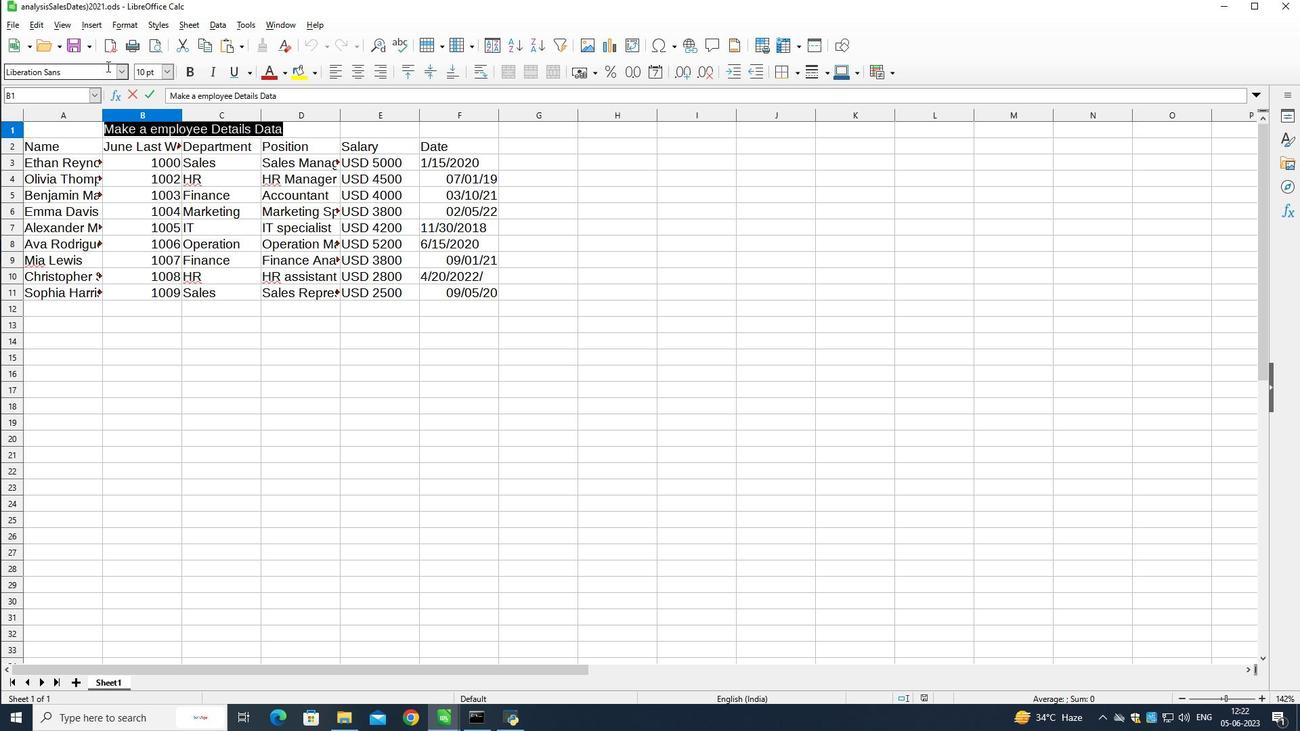 
Action: Mouse pressed left at (86, 64)
Screenshot: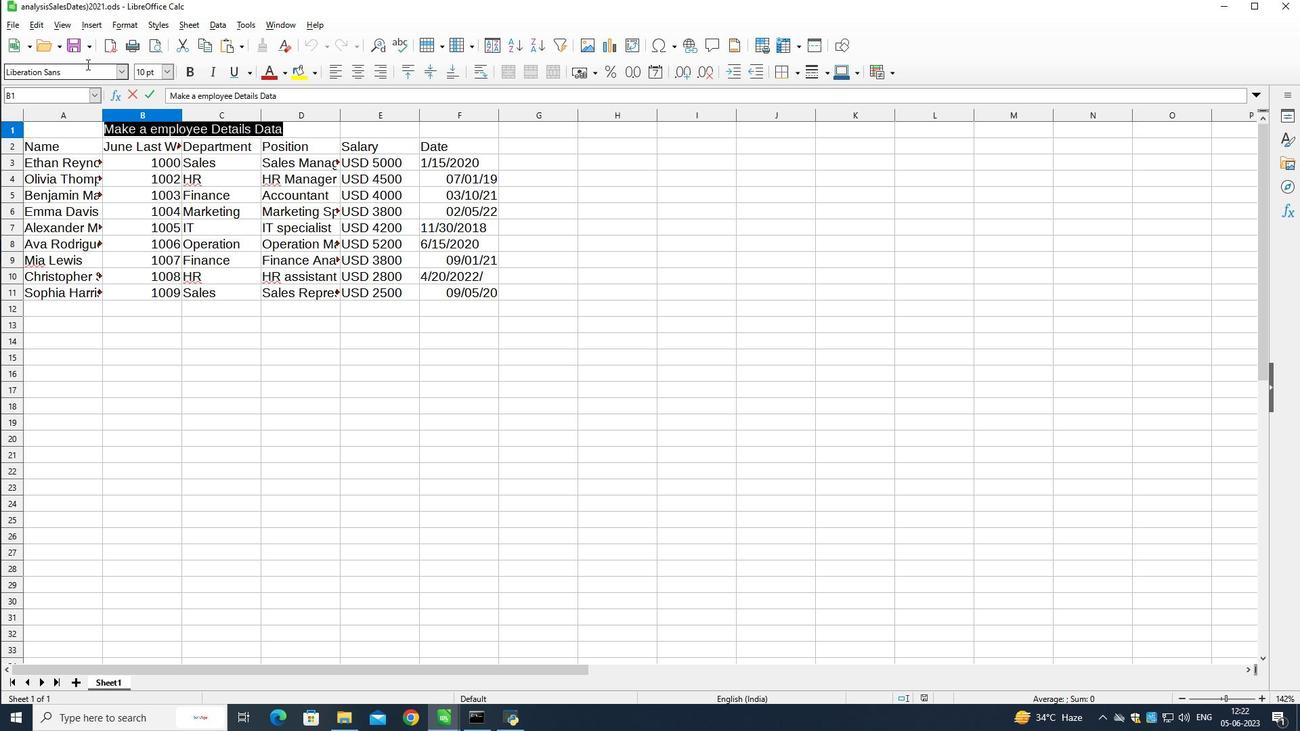 
Action: Mouse pressed left at (86, 64)
Screenshot: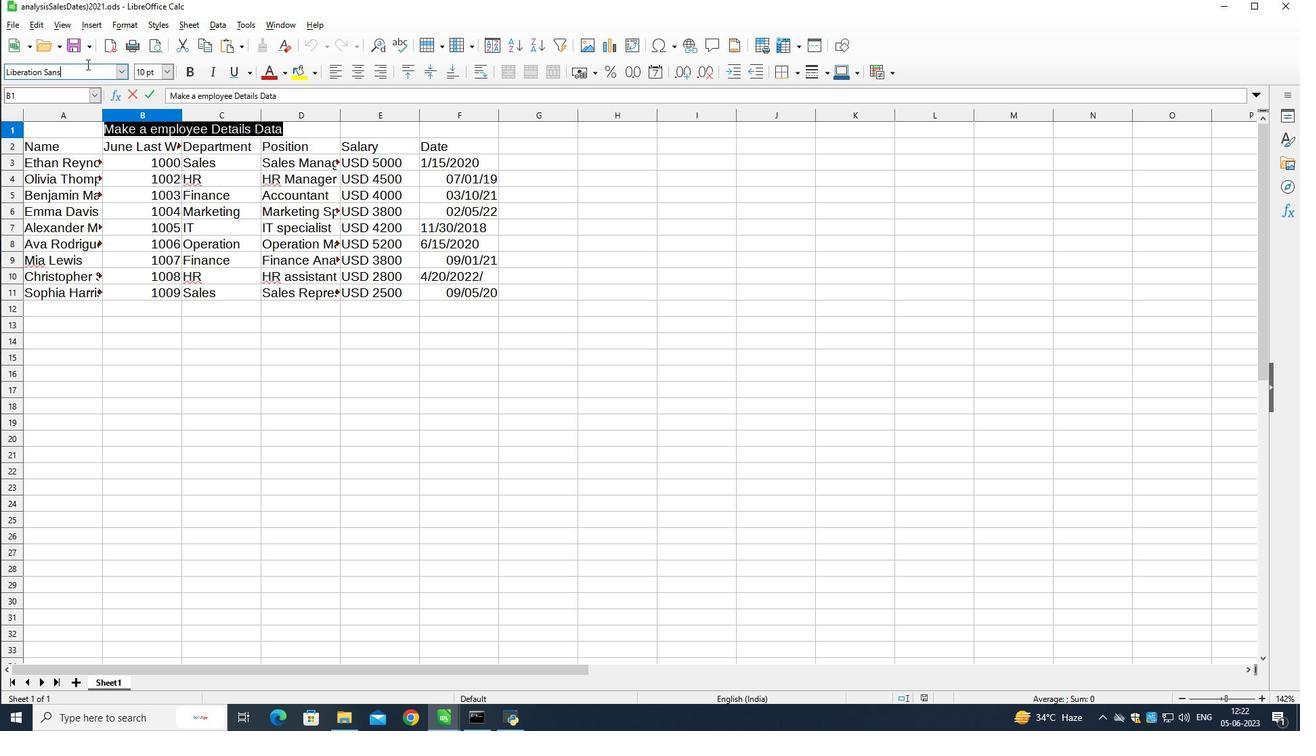 
Action: Mouse pressed left at (86, 64)
Screenshot: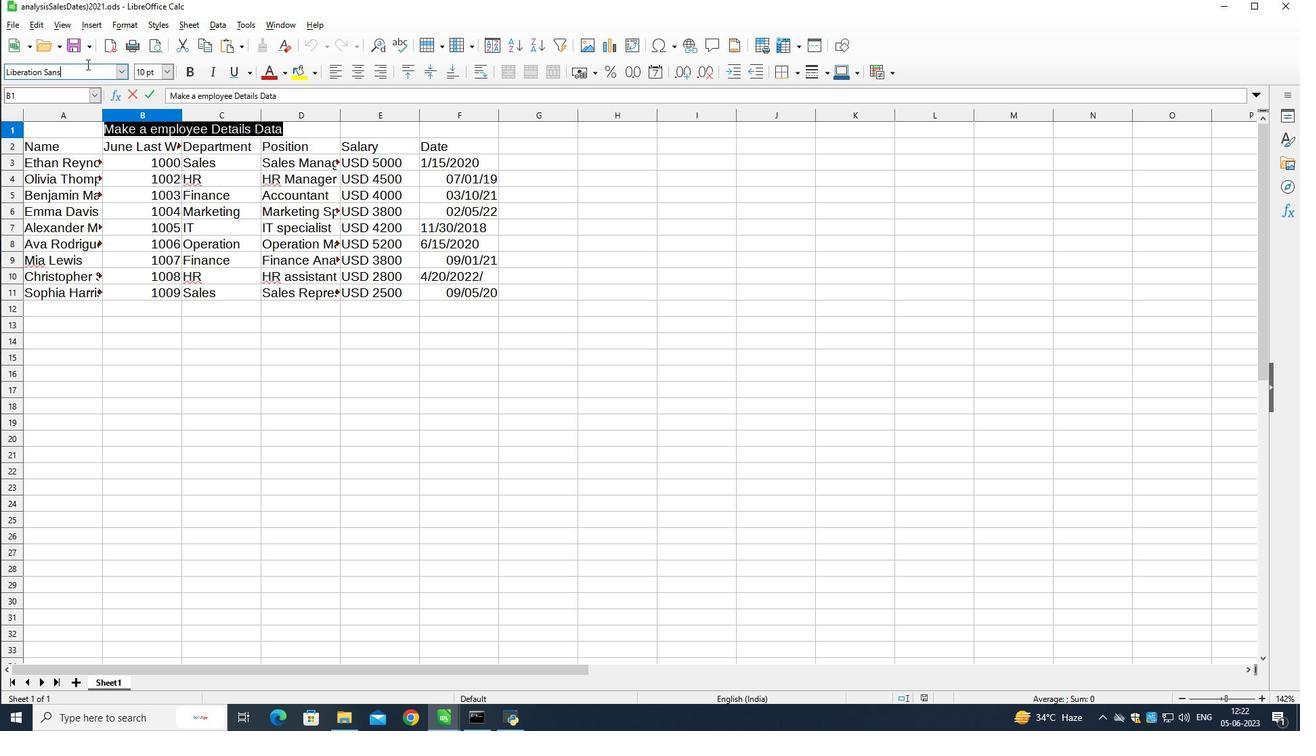 
Action: Mouse pressed left at (86, 64)
Screenshot: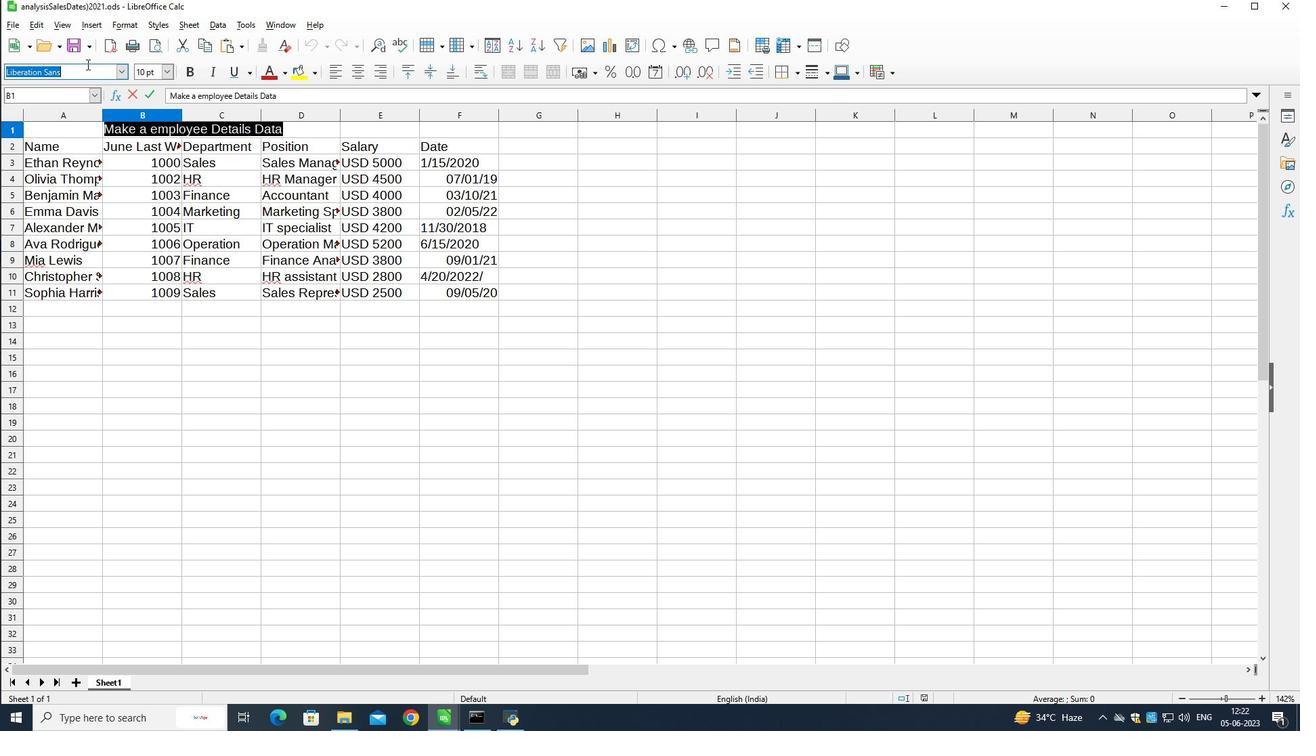 
Action: Key pressed <Key.shift>Calibri<Key.space><Key.enter>
Screenshot: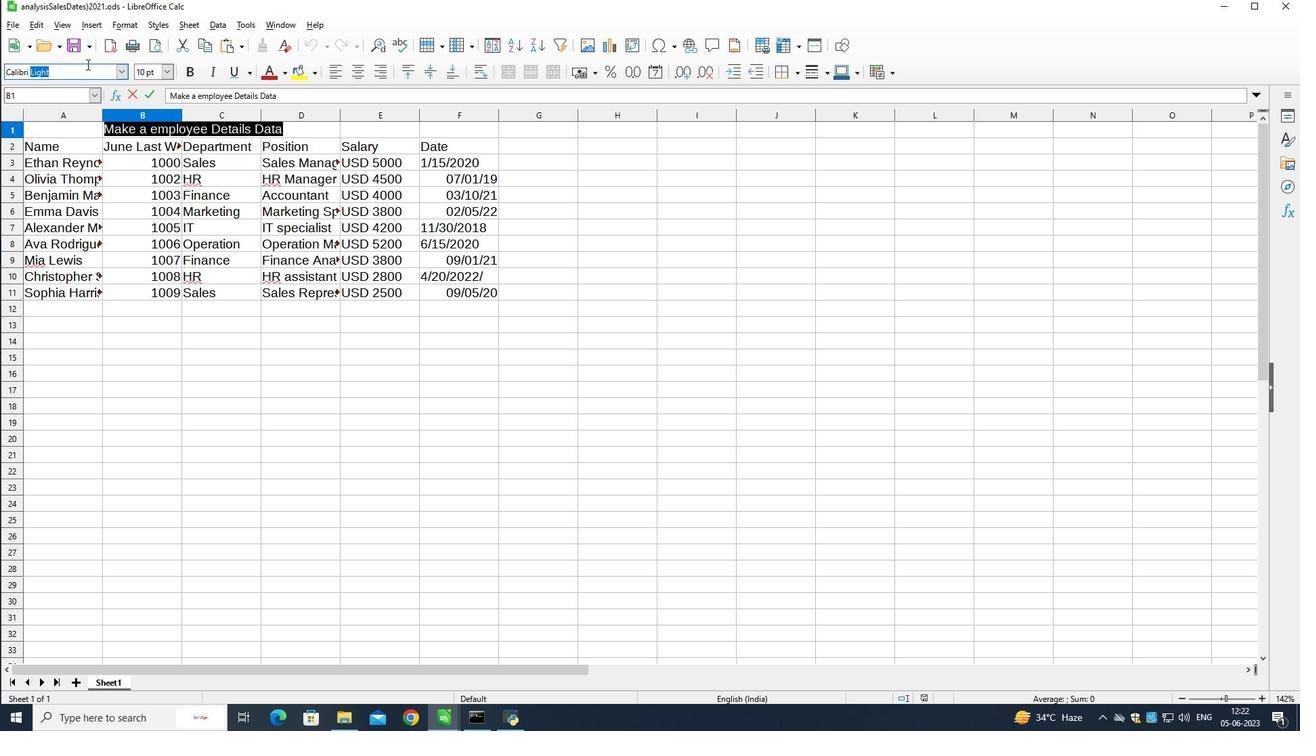 
Action: Mouse moved to (267, 69)
Screenshot: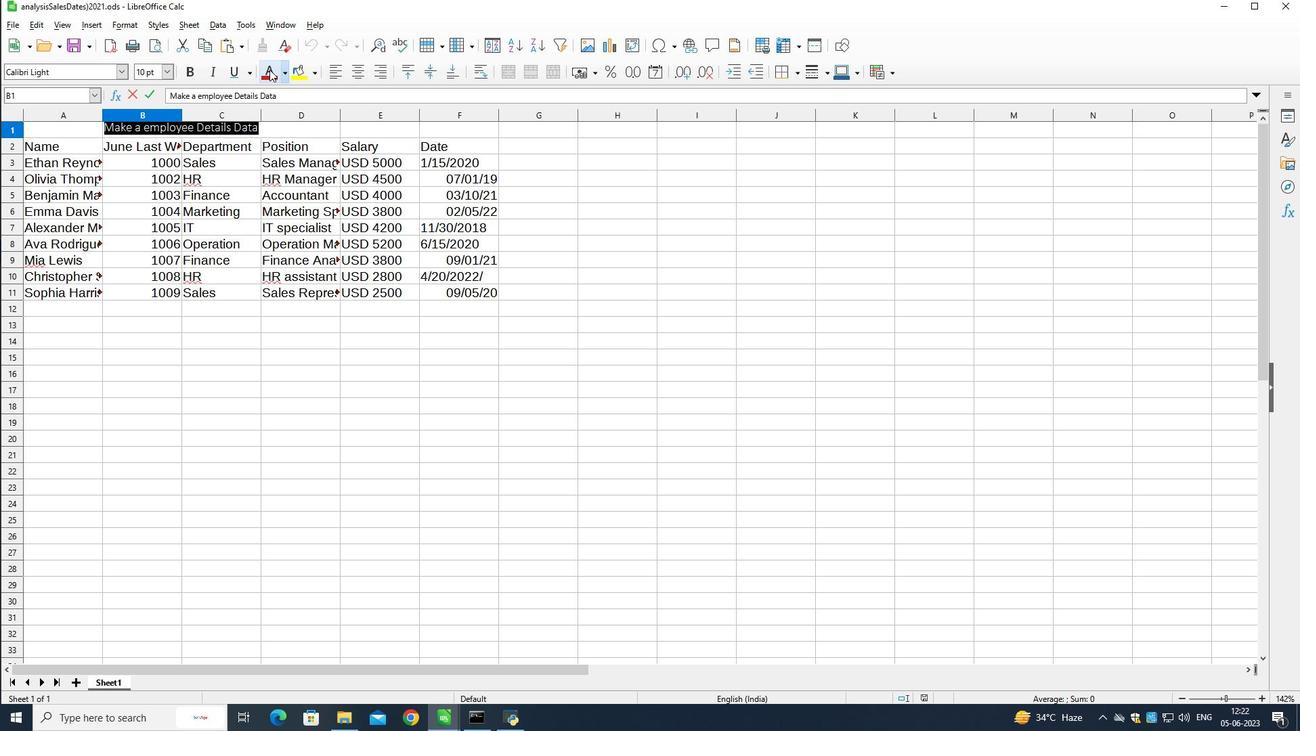 
Action: Mouse pressed left at (267, 69)
Screenshot: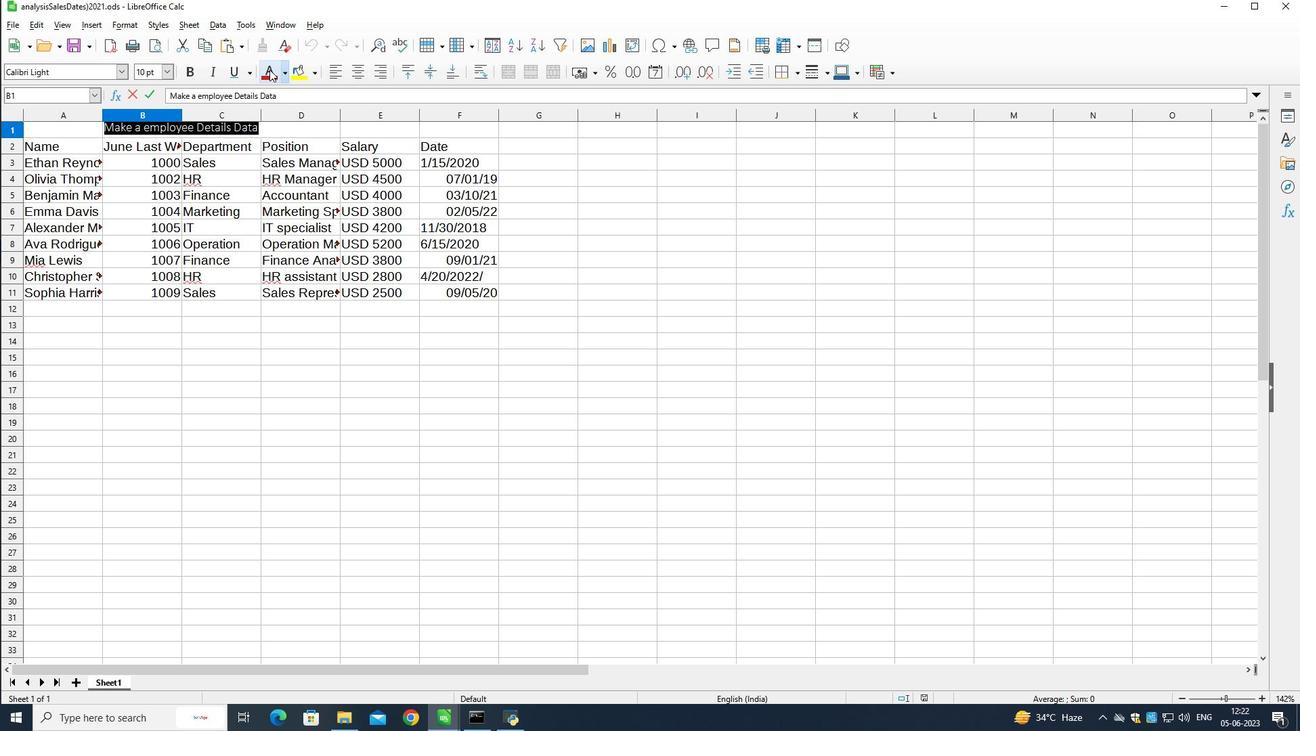 
Action: Mouse moved to (285, 71)
Screenshot: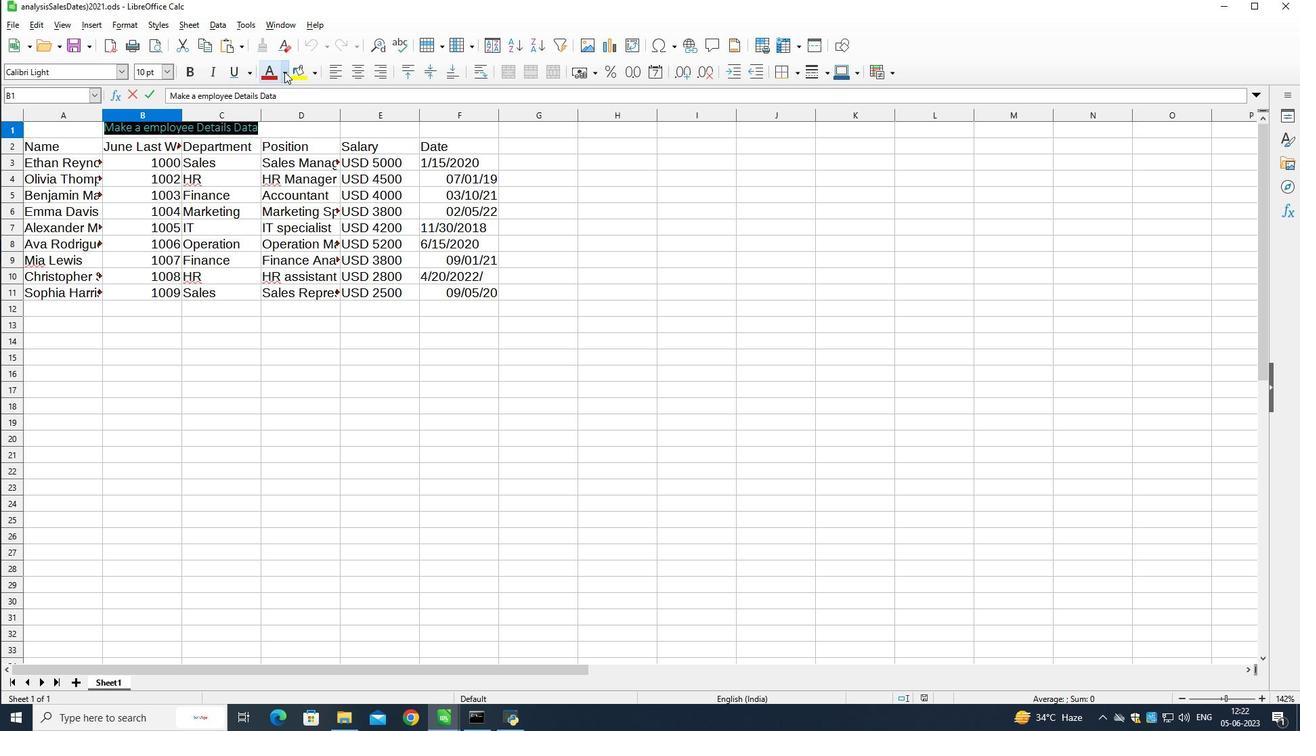 
Action: Mouse pressed left at (285, 71)
Screenshot: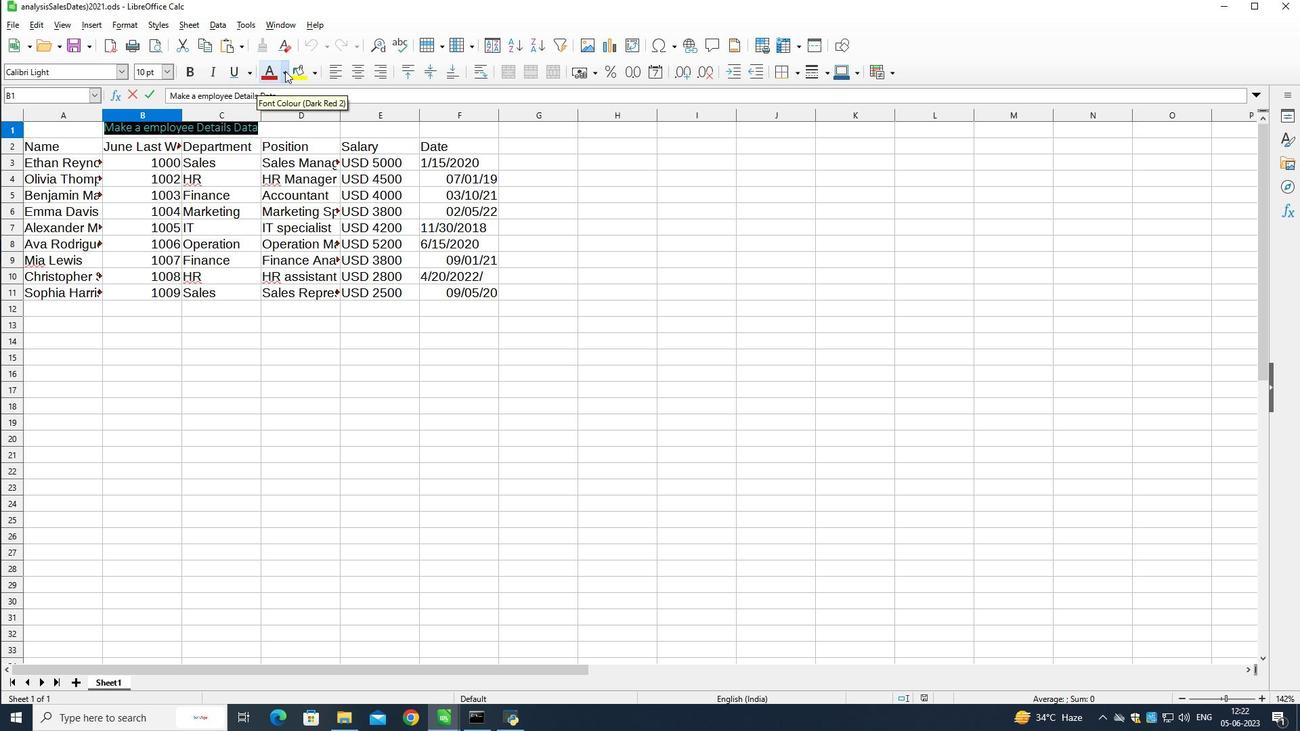 
Action: Mouse moved to (423, 141)
Screenshot: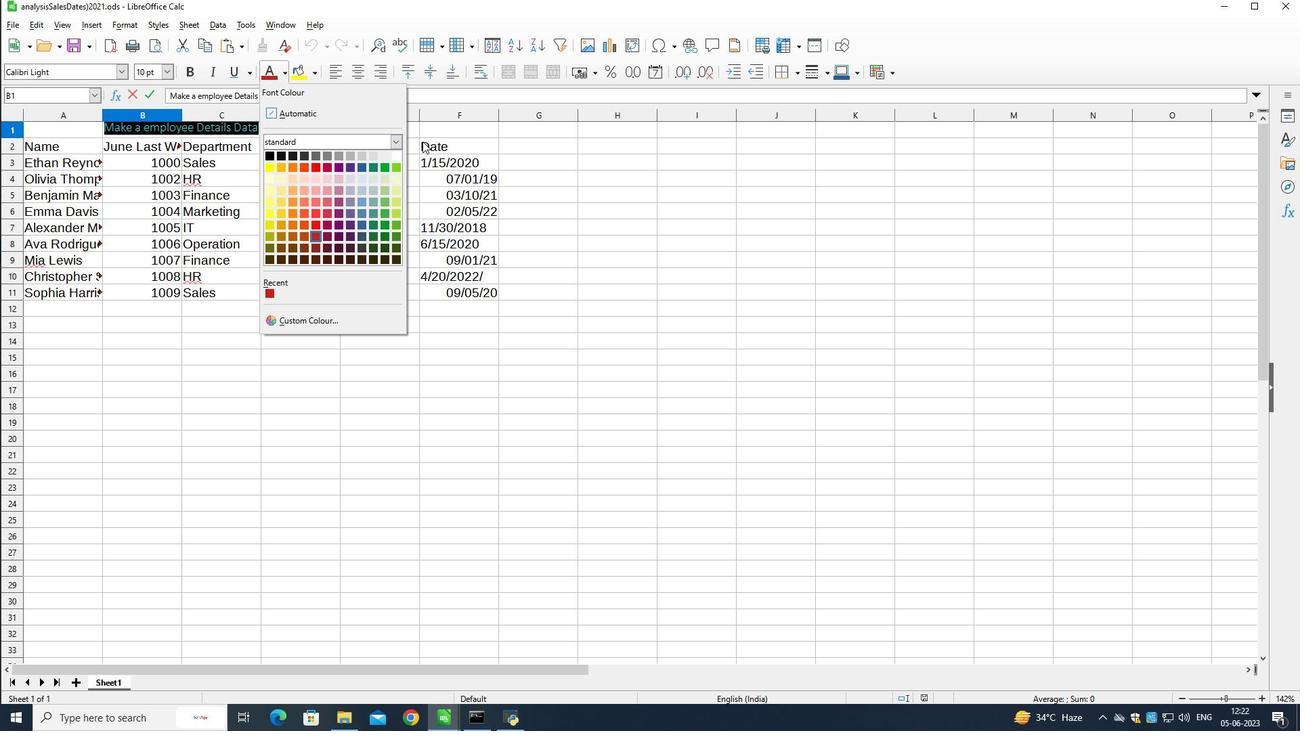 
Action: Mouse pressed left at (423, 141)
Screenshot: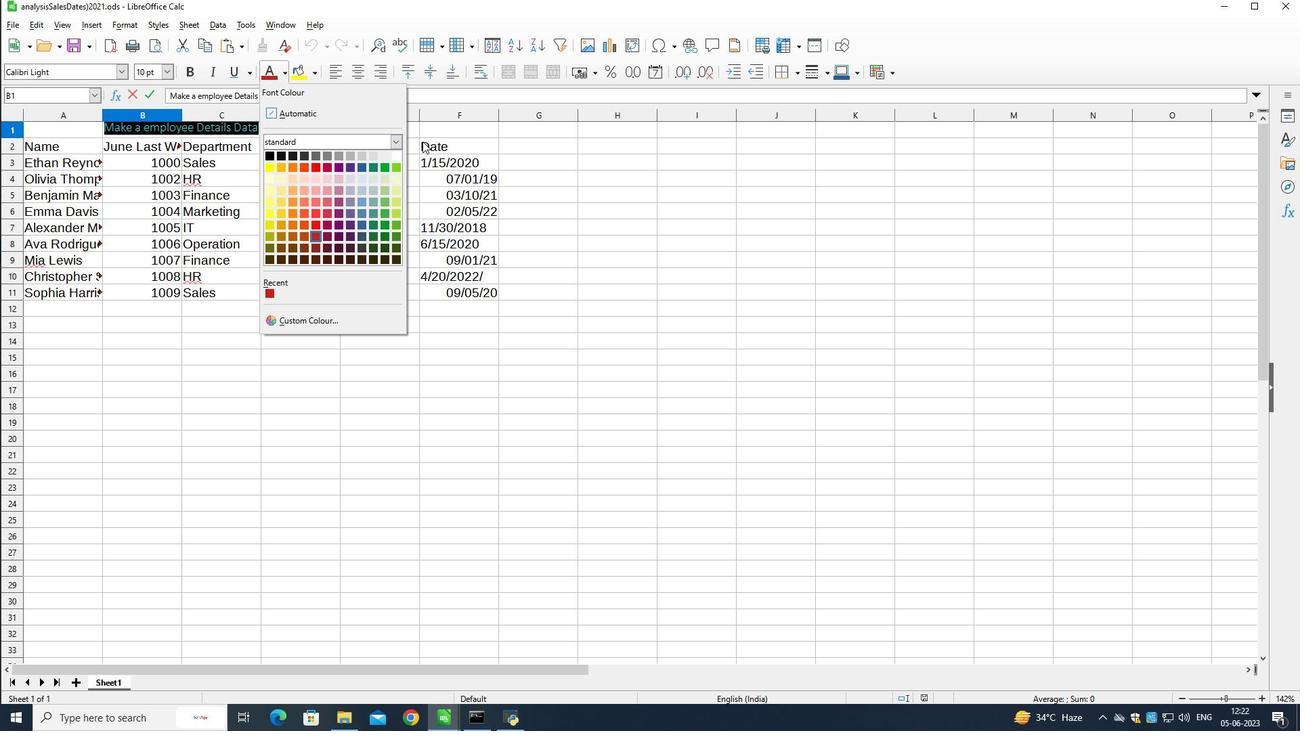 
Action: Mouse moved to (169, 66)
Screenshot: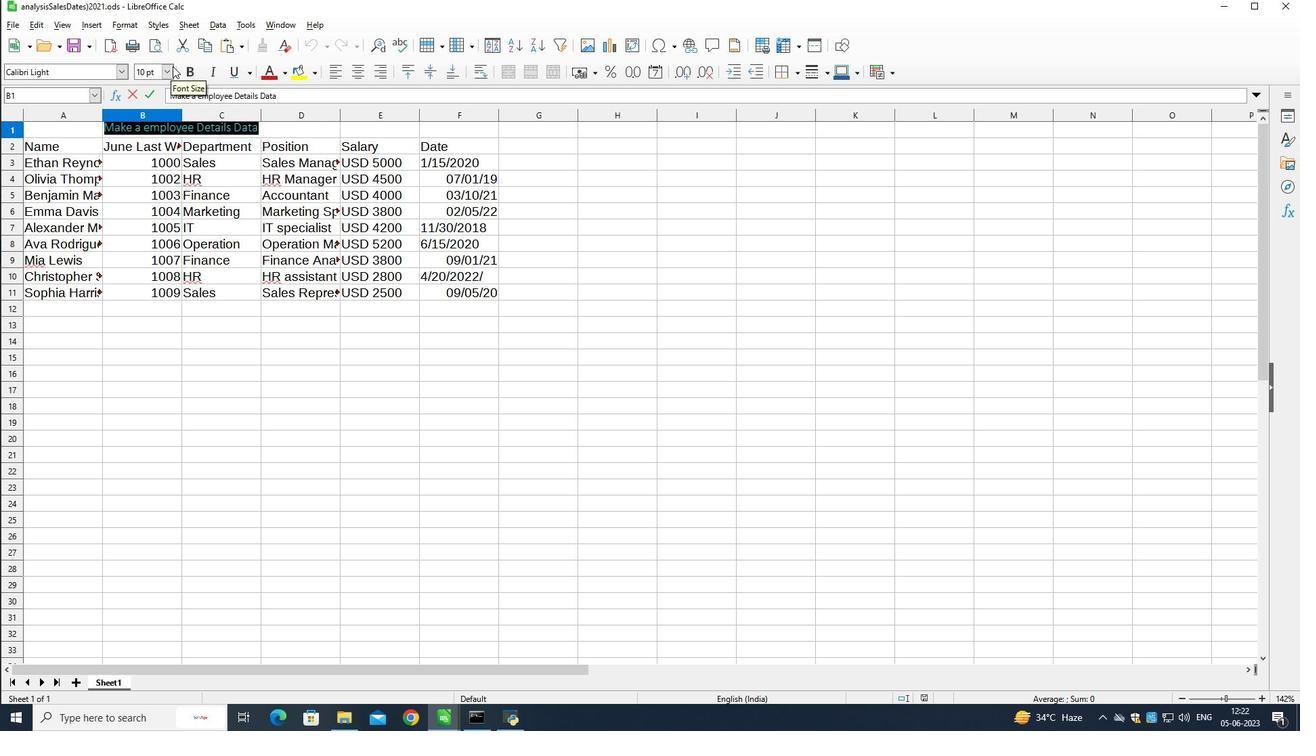 
Action: Mouse pressed left at (169, 66)
Screenshot: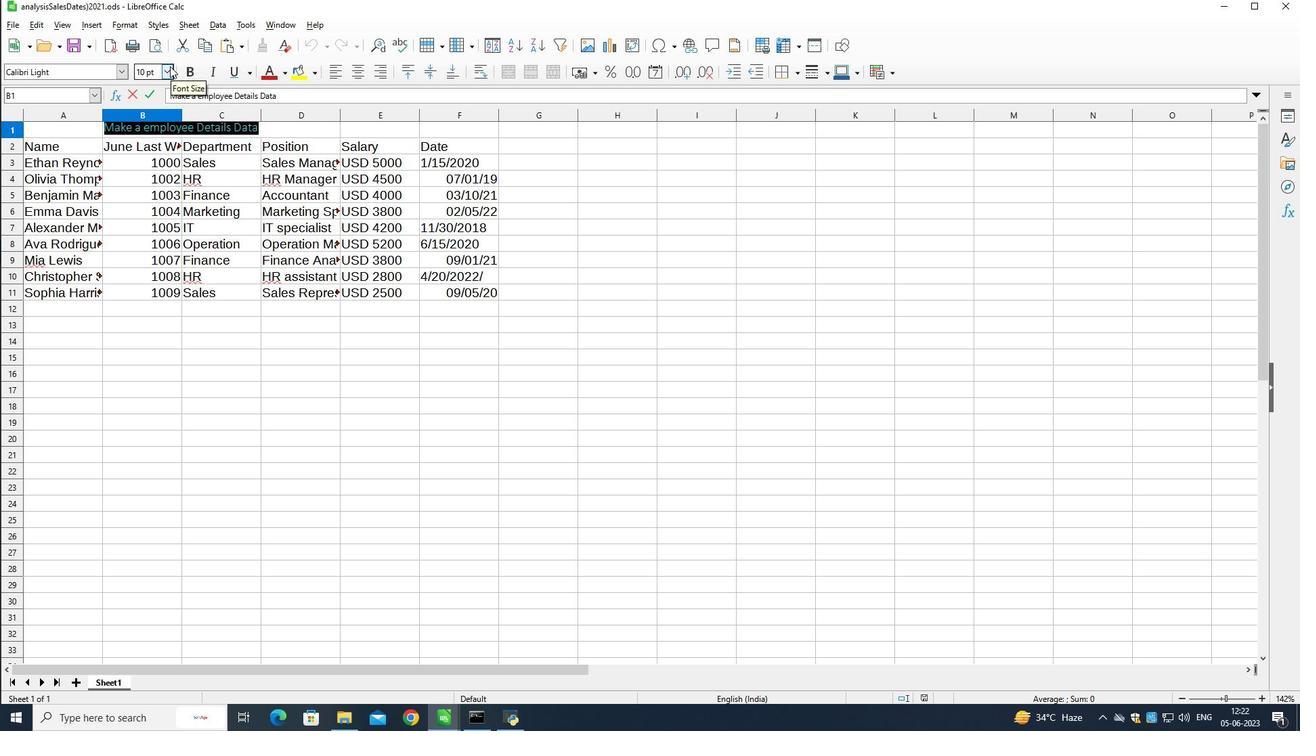 
Action: Mouse moved to (146, 231)
Screenshot: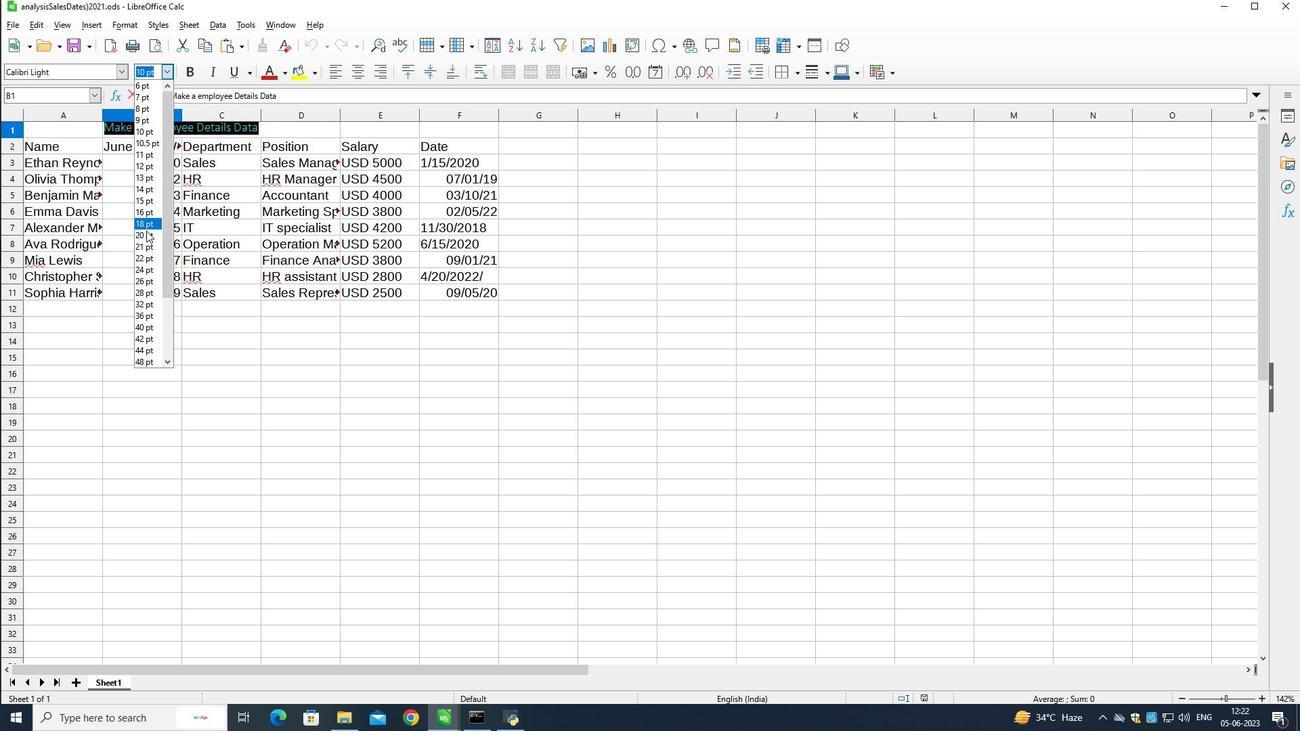 
Action: Mouse pressed left at (146, 231)
Screenshot: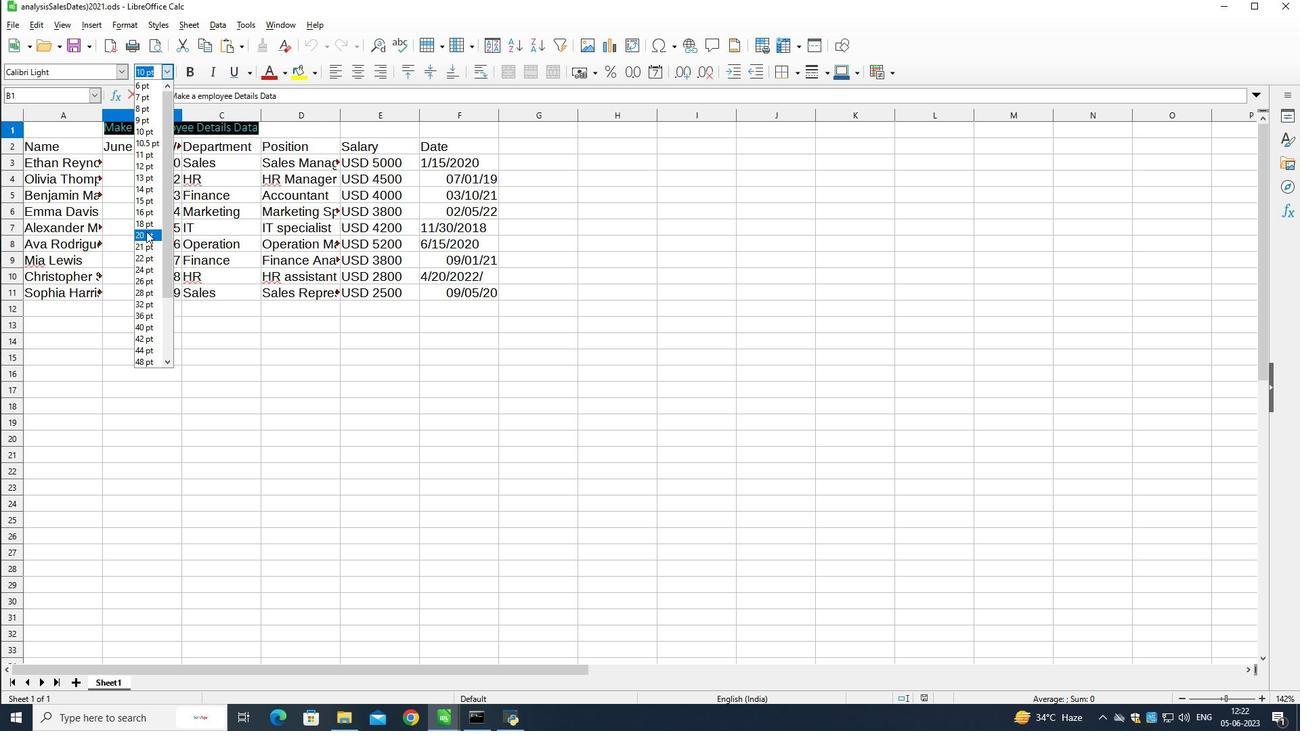 
Action: Mouse moved to (229, 69)
Screenshot: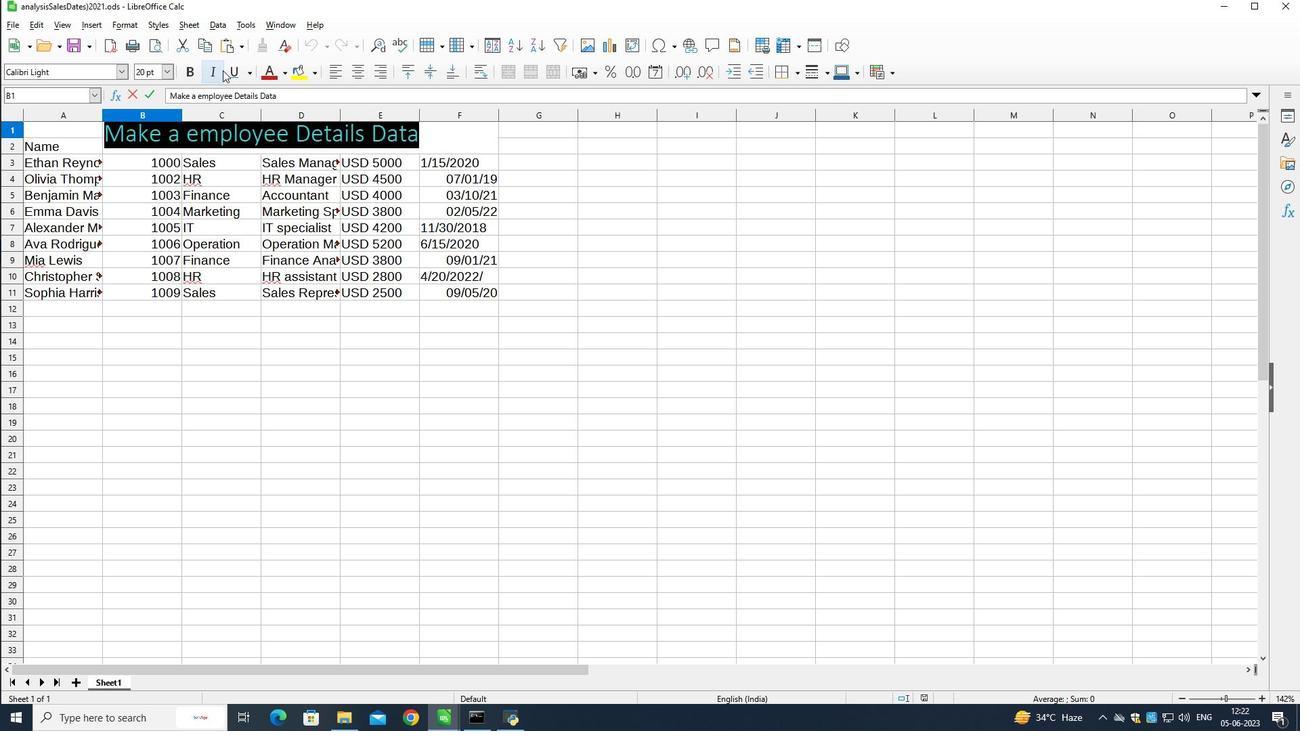 
Action: Mouse pressed left at (229, 69)
Screenshot: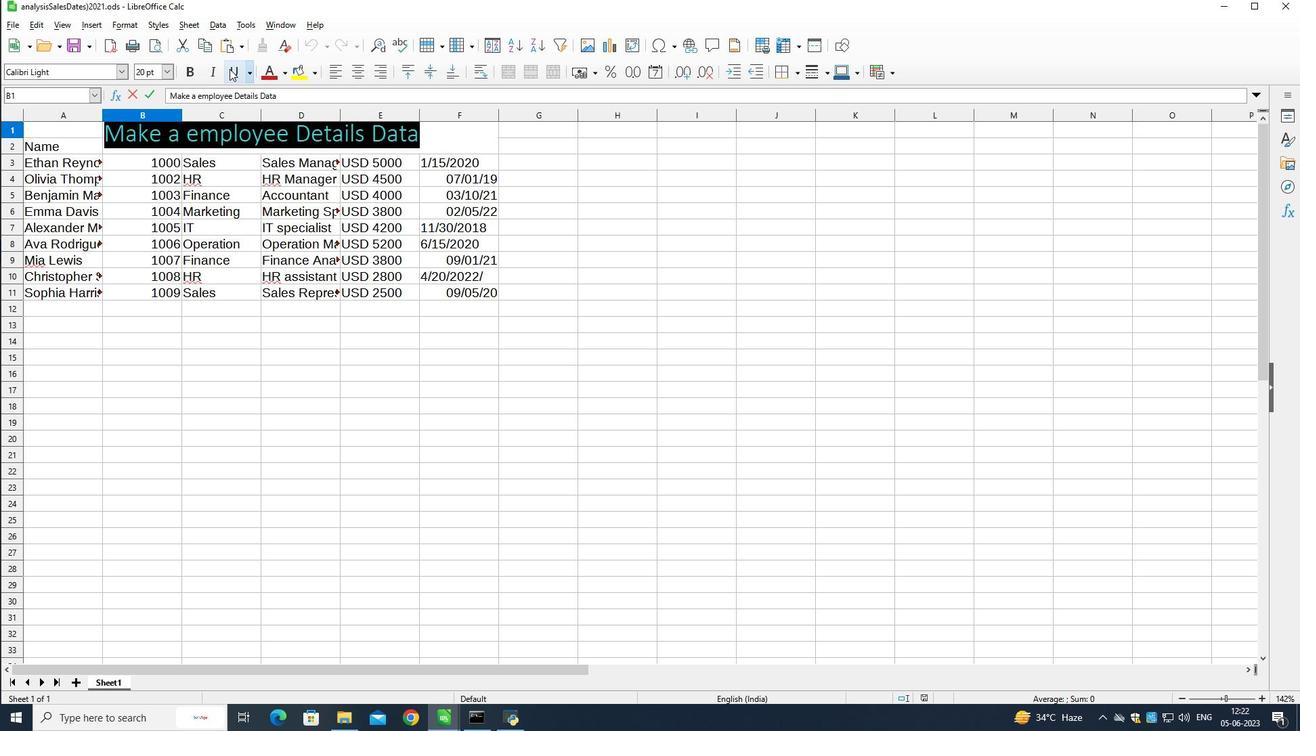 
Action: Mouse moved to (230, 228)
Screenshot: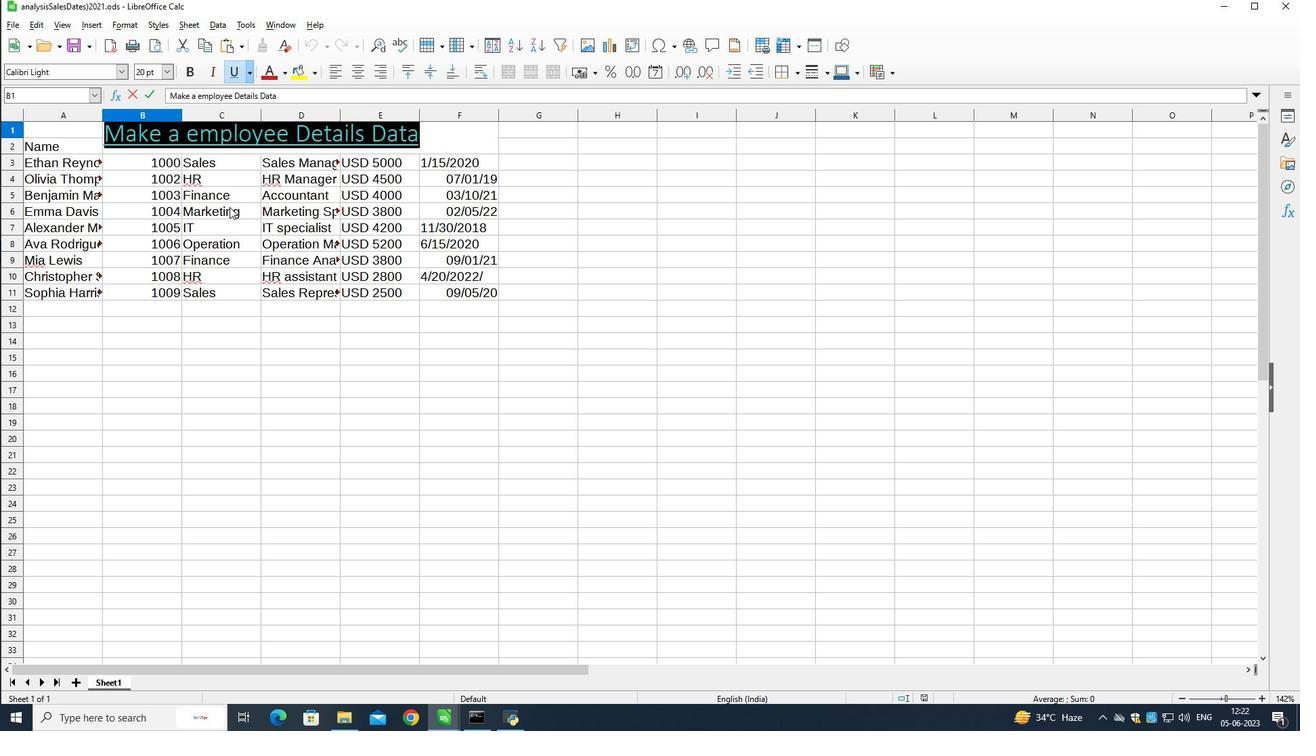 
Action: Mouse pressed left at (230, 228)
Screenshot: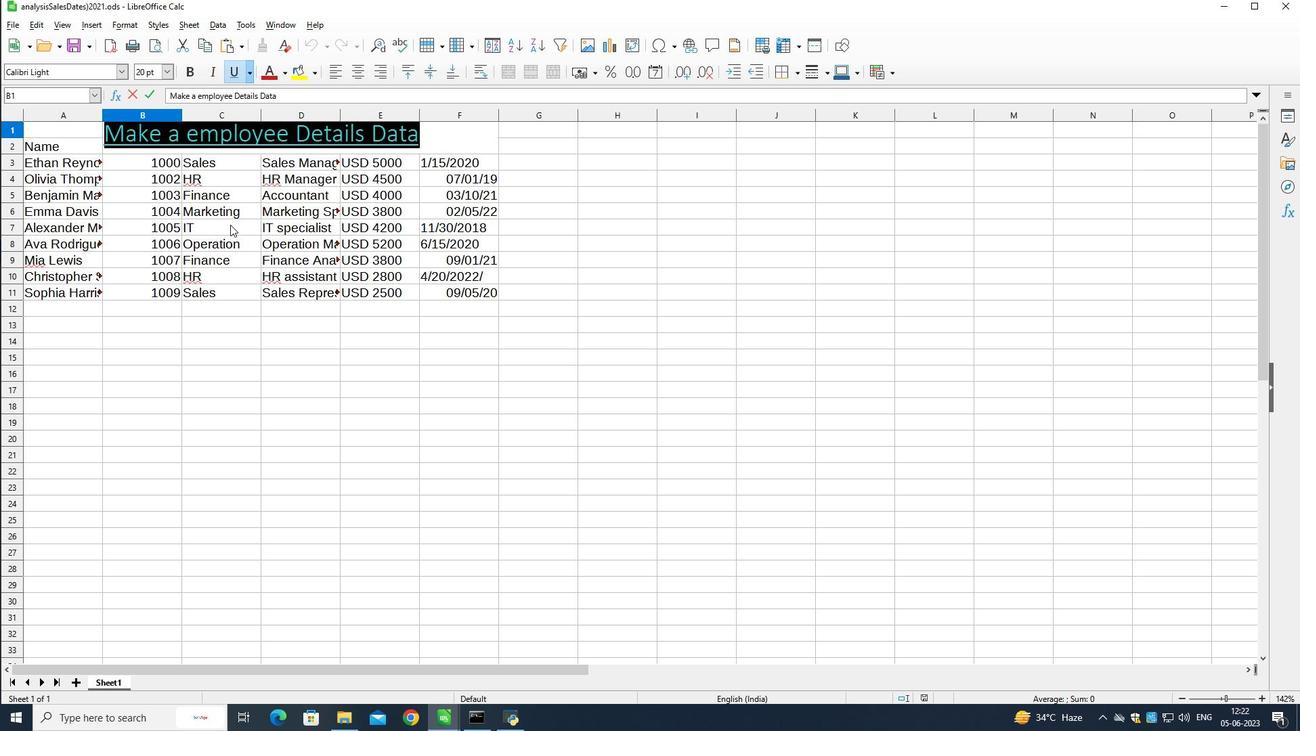 
Action: Mouse moved to (69, 160)
Screenshot: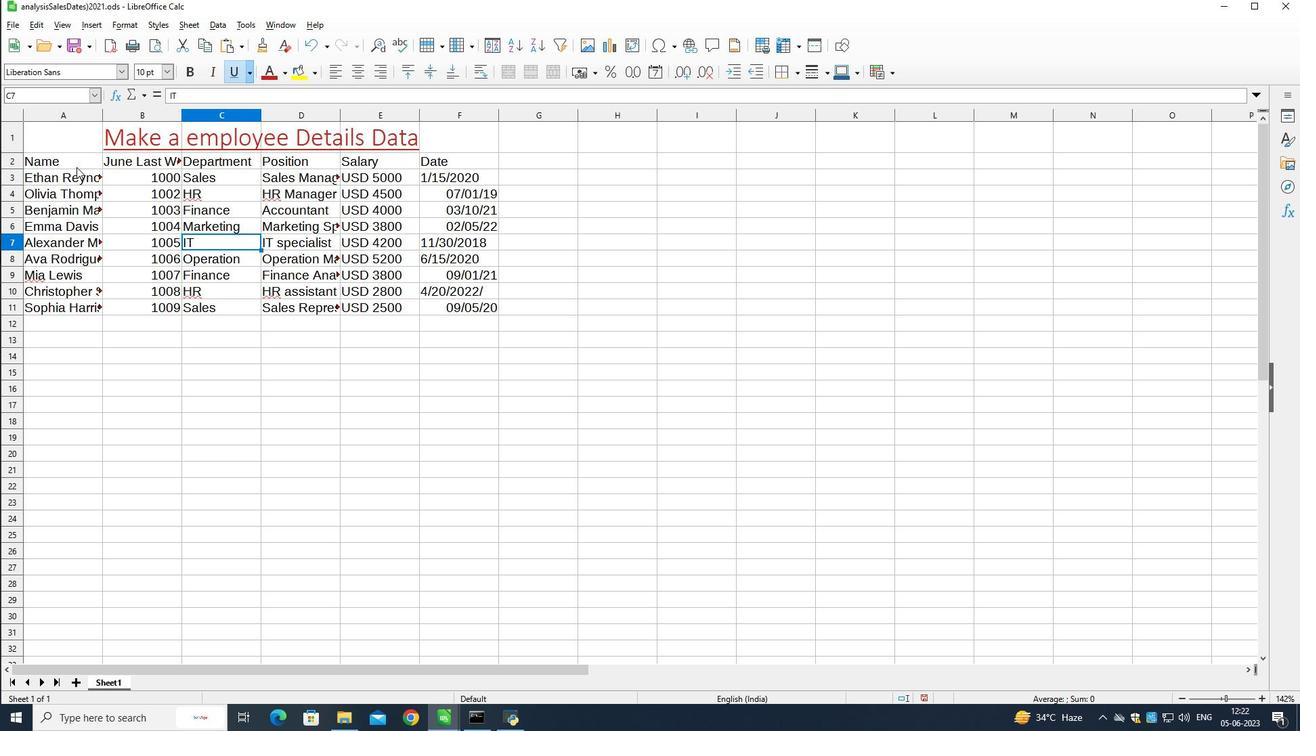 
Action: Mouse pressed left at (69, 160)
Screenshot: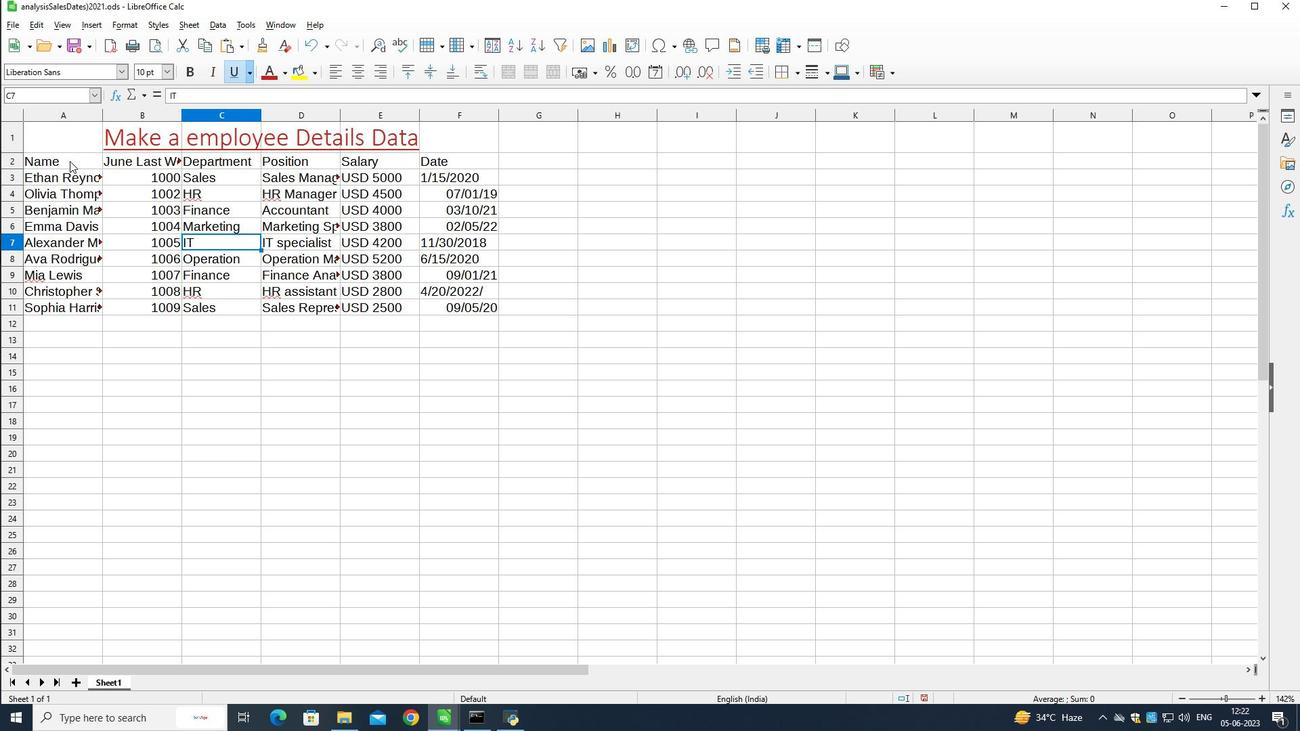 
Action: Mouse moved to (104, 72)
Screenshot: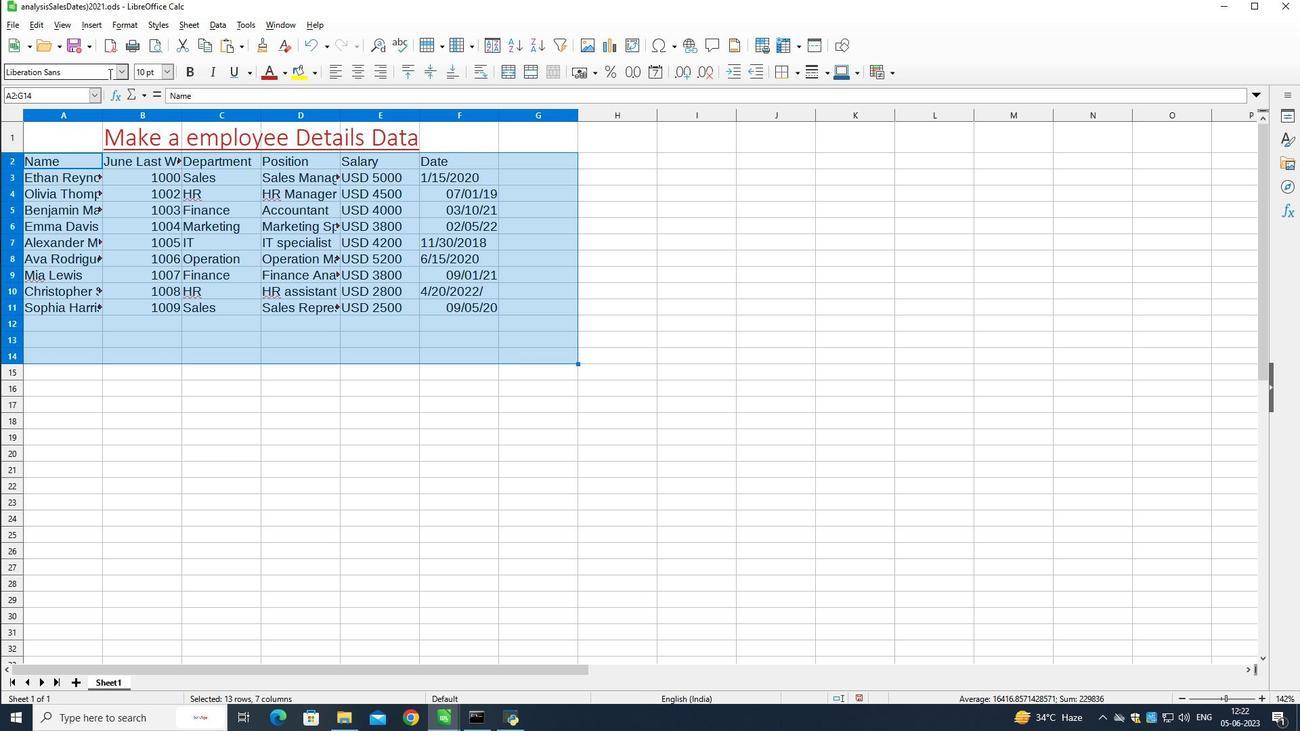 
Action: Mouse pressed left at (104, 72)
Screenshot: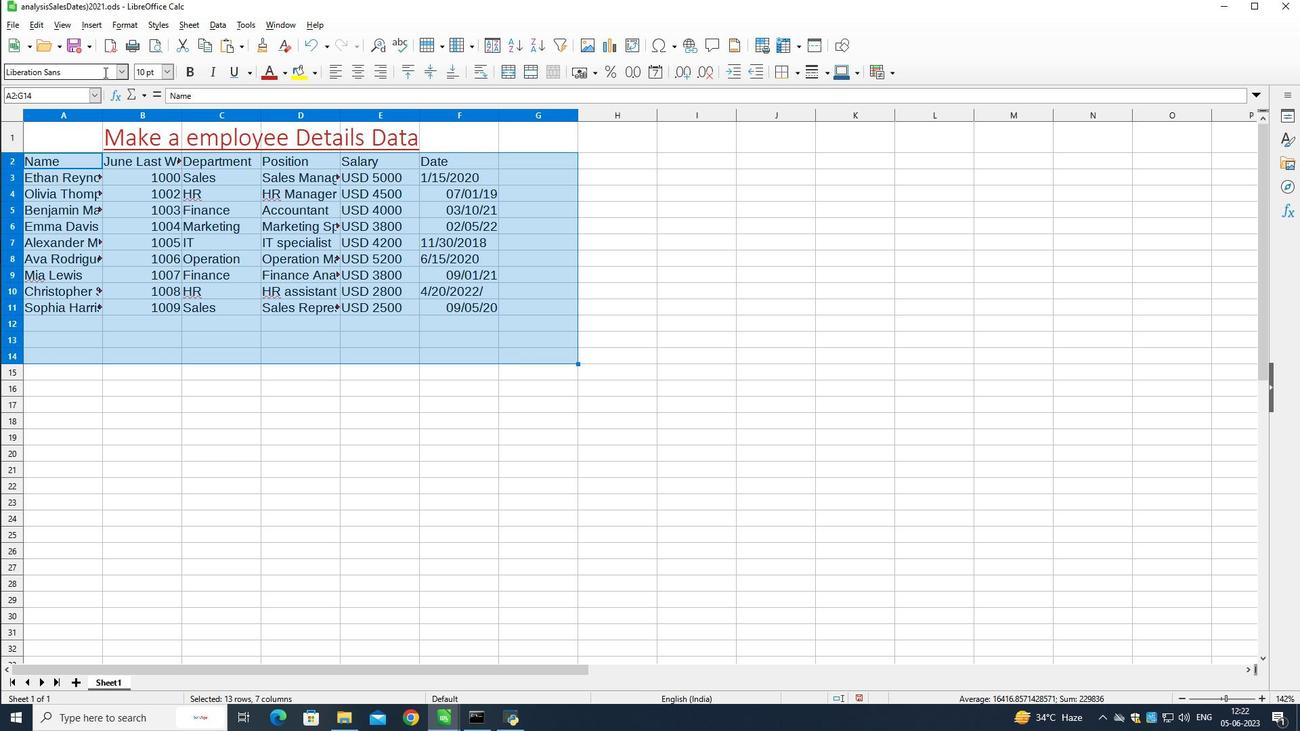 
Action: Mouse pressed left at (104, 72)
Screenshot: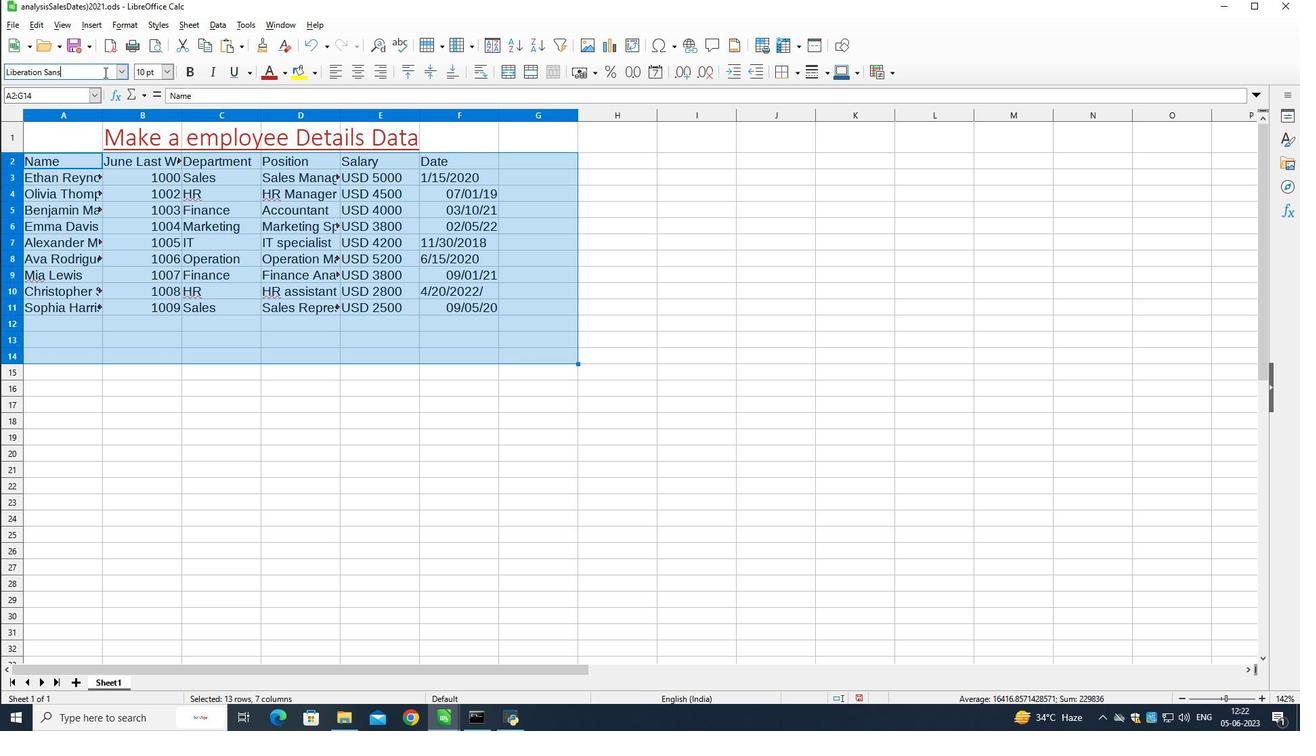 
Action: Mouse pressed left at (104, 72)
Screenshot: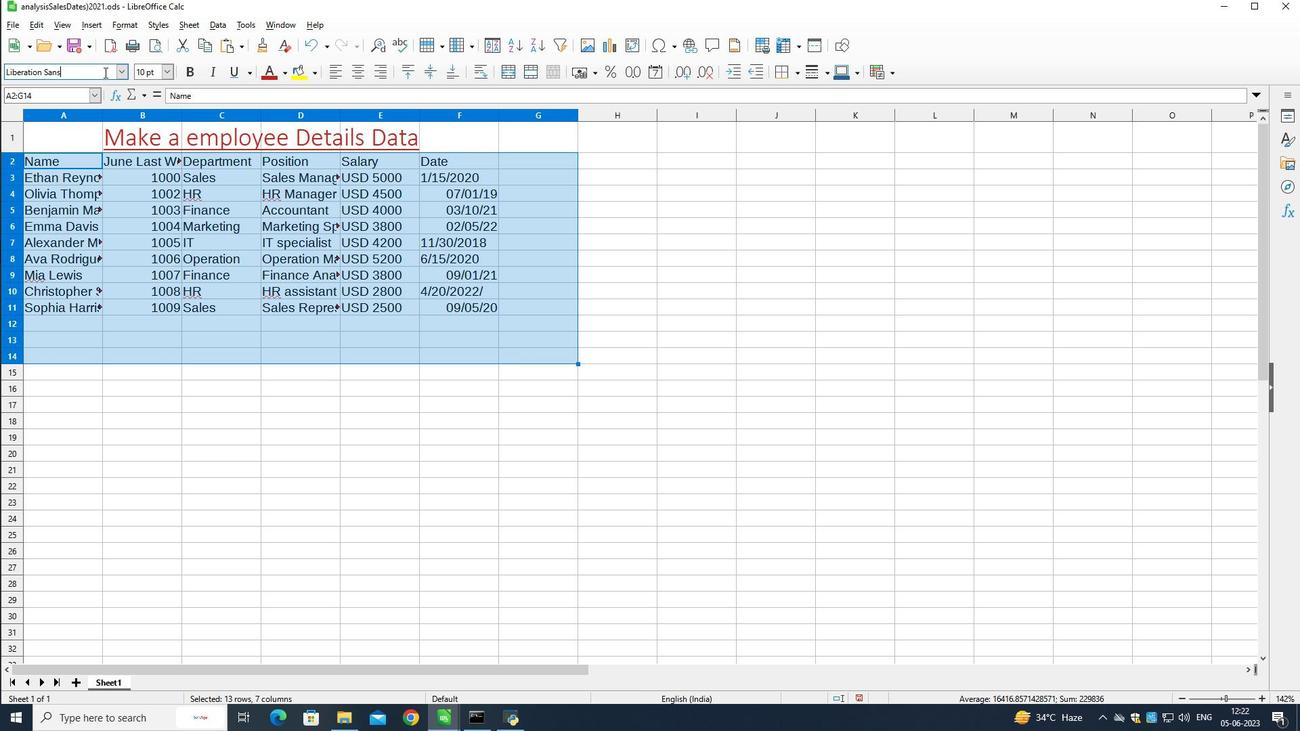 
Action: Mouse pressed left at (104, 72)
Screenshot: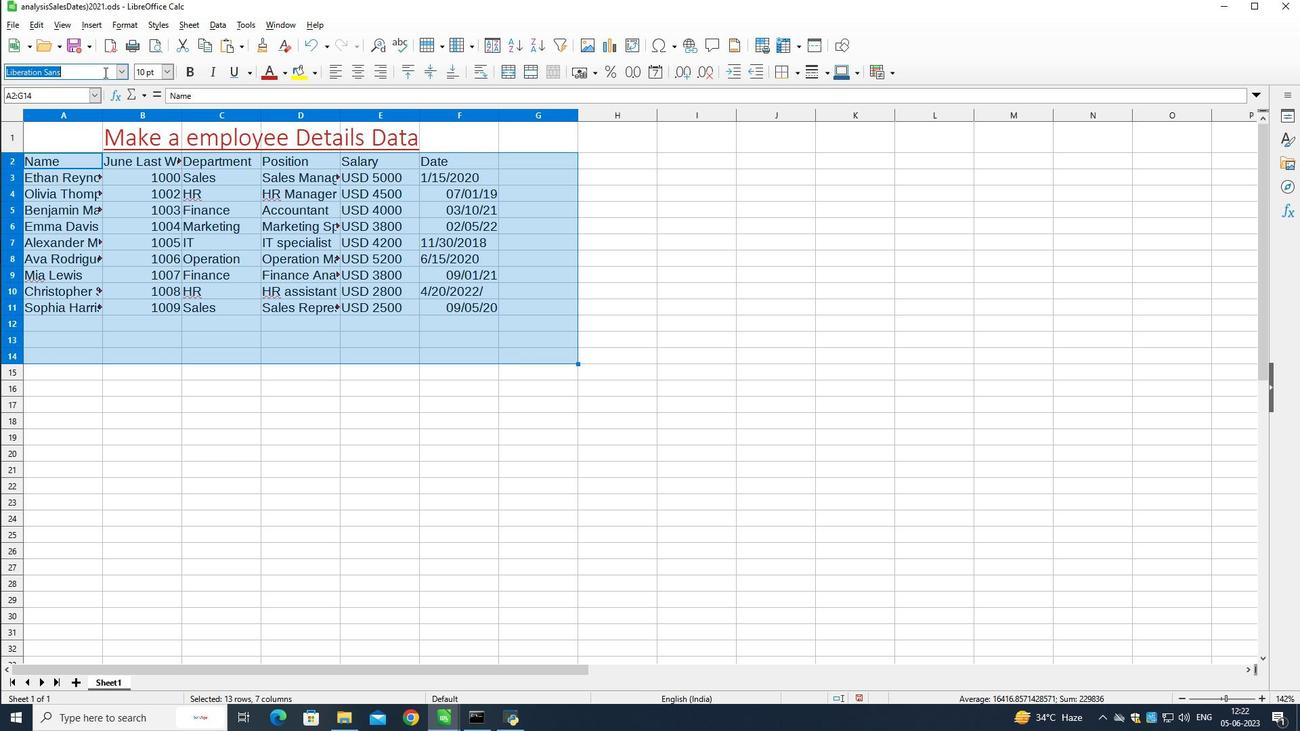 
Action: Key pressed <Key.shift><Key.shift>Bookman<Key.enter>
Screenshot: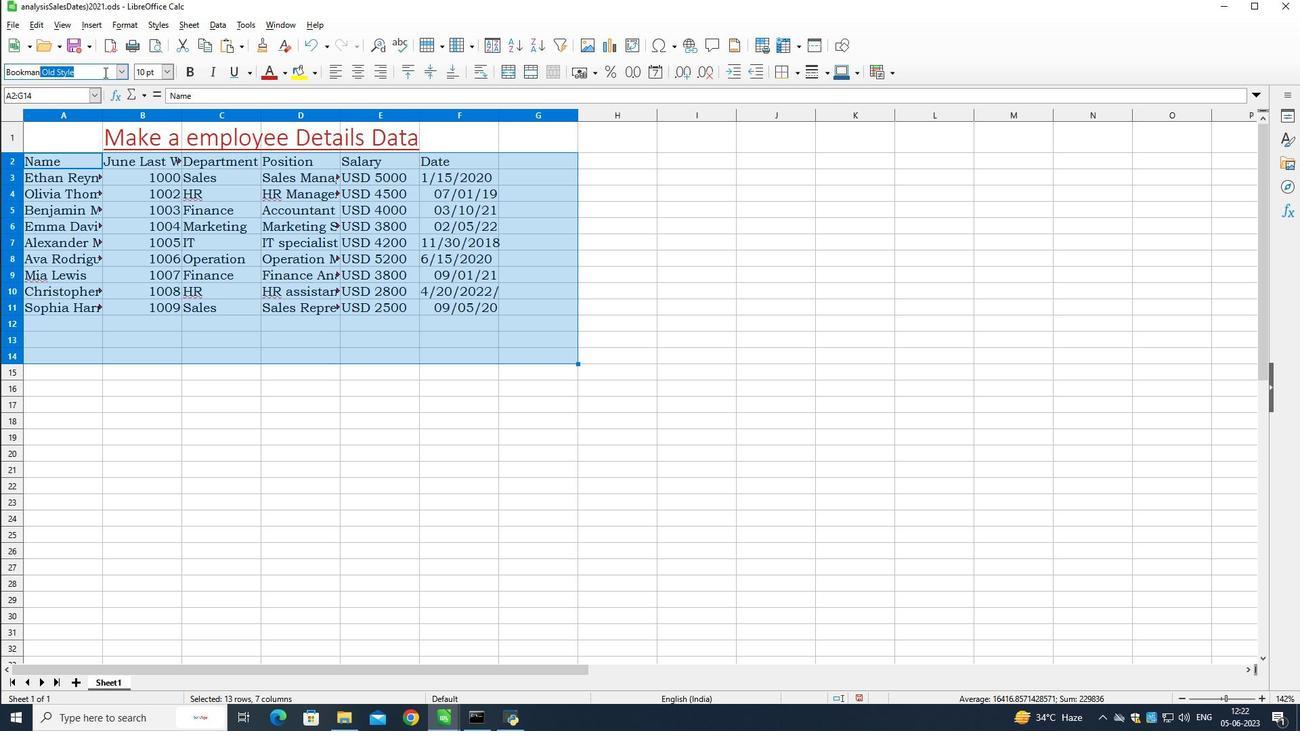 
Action: Mouse moved to (168, 70)
Screenshot: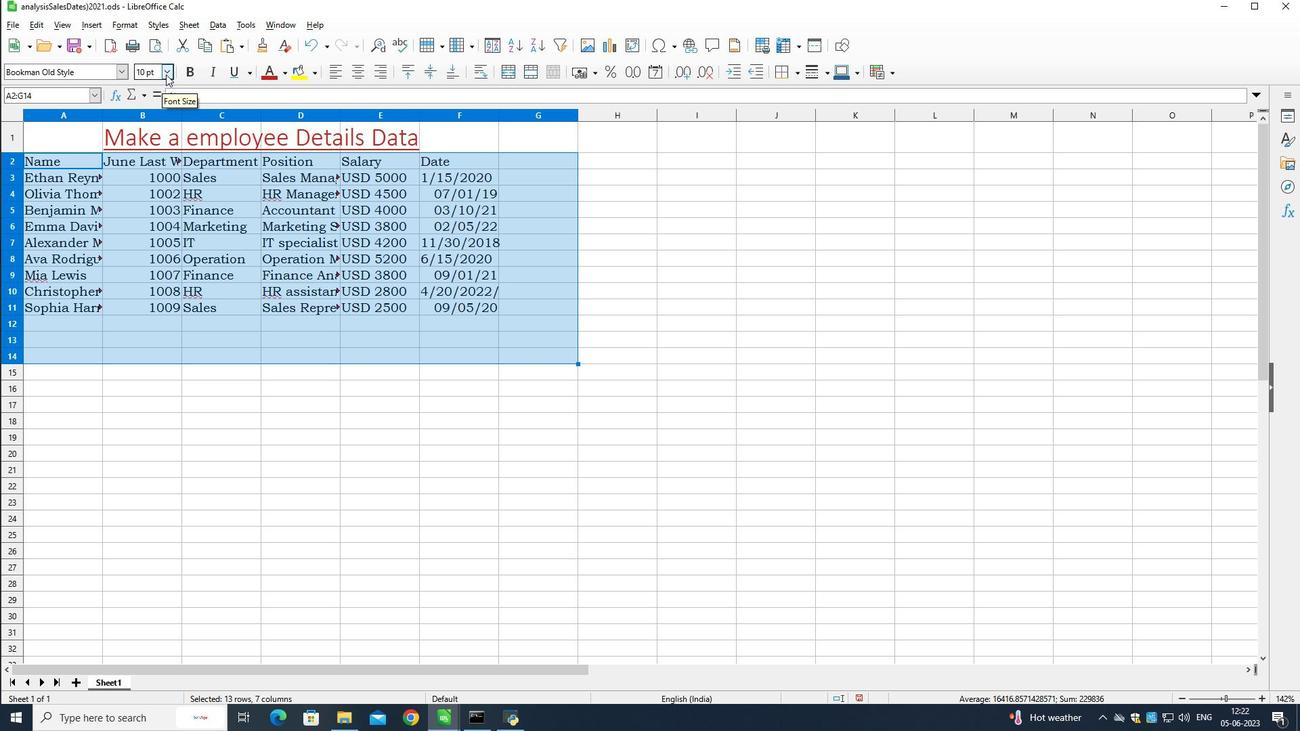 
Action: Mouse pressed left at (168, 70)
Screenshot: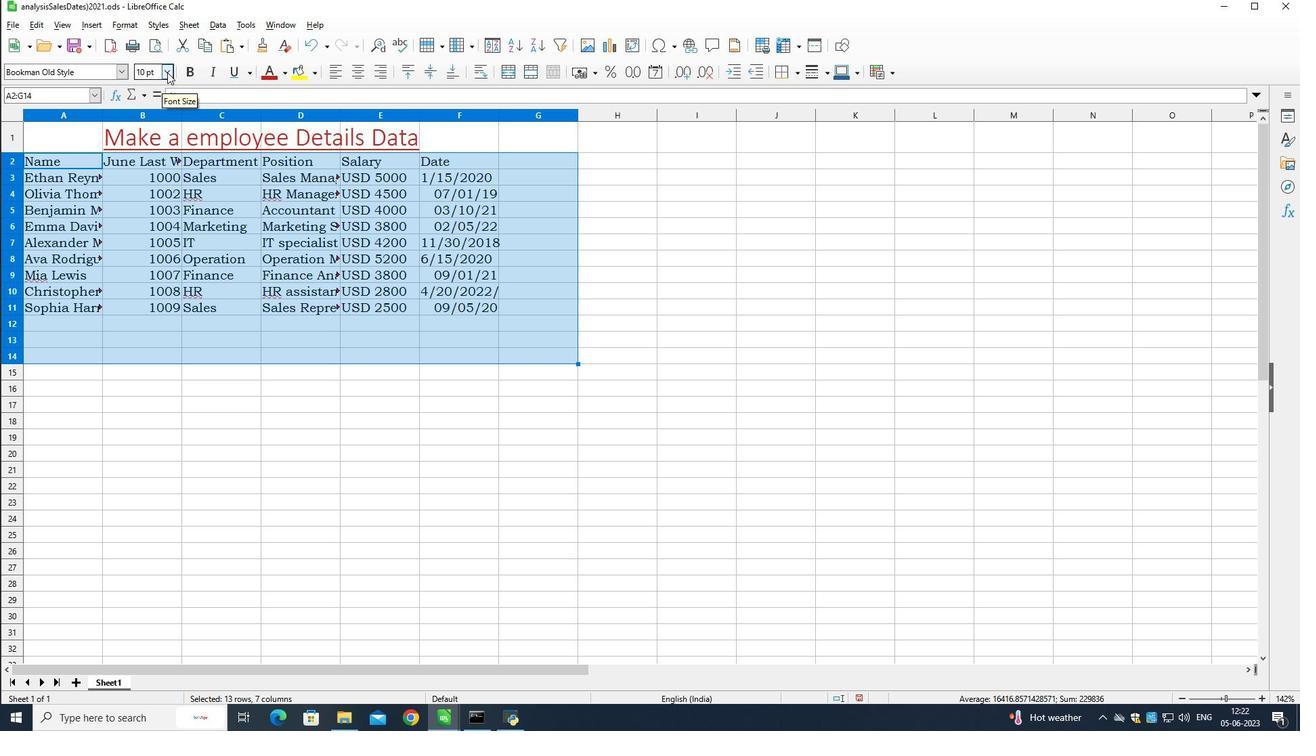 
Action: Mouse moved to (148, 122)
Screenshot: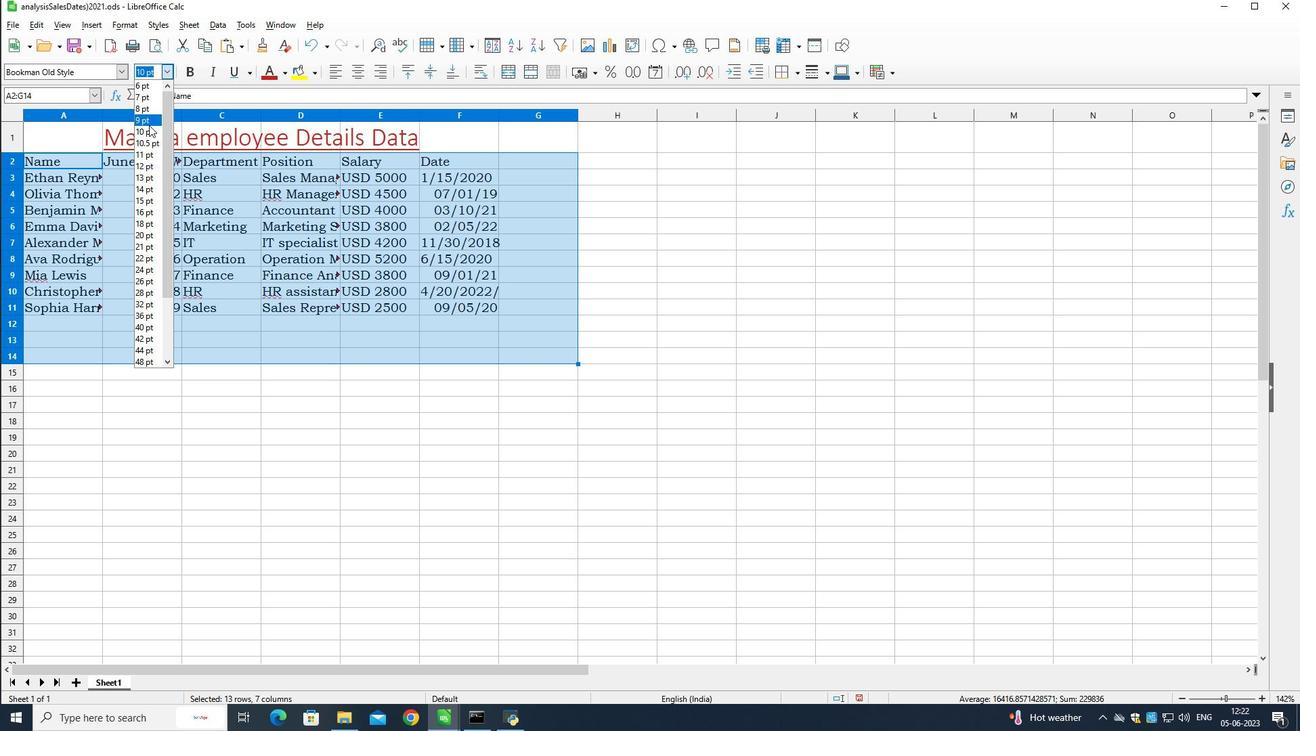 
Action: Mouse pressed left at (148, 122)
Screenshot: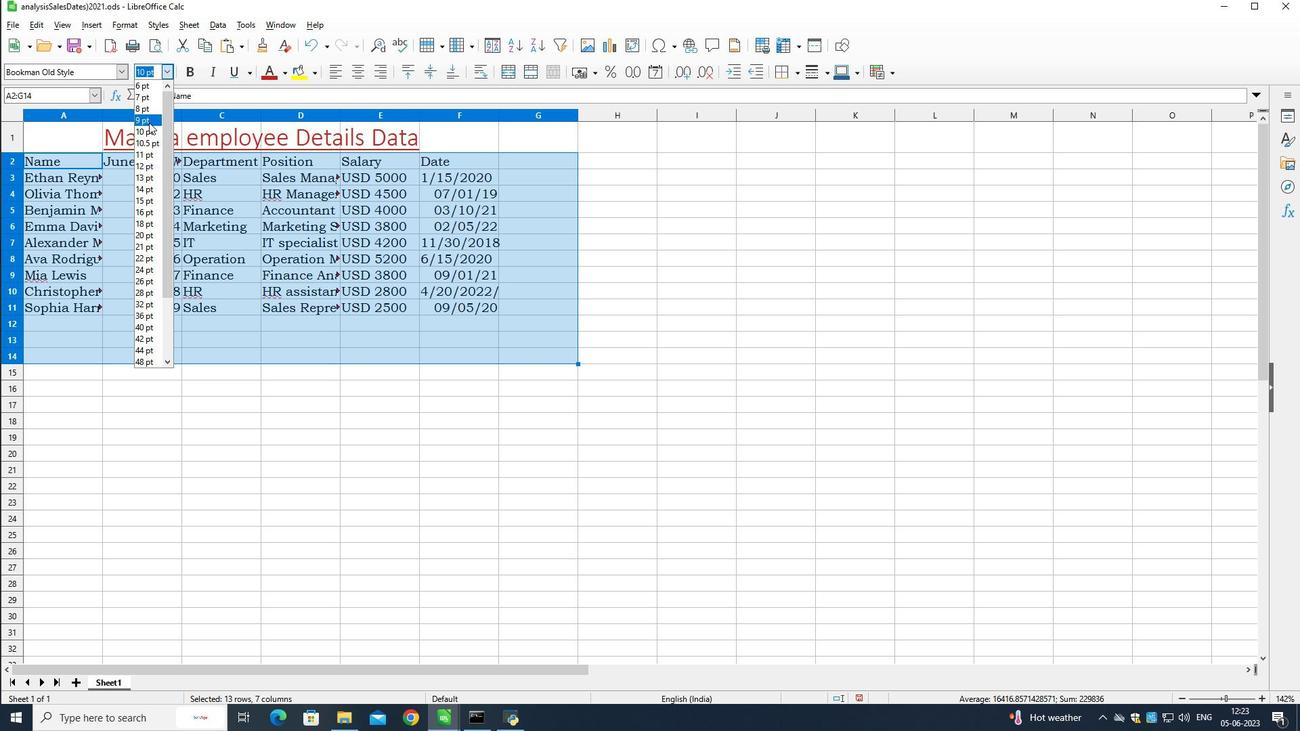 
Action: Mouse moved to (585, 317)
Screenshot: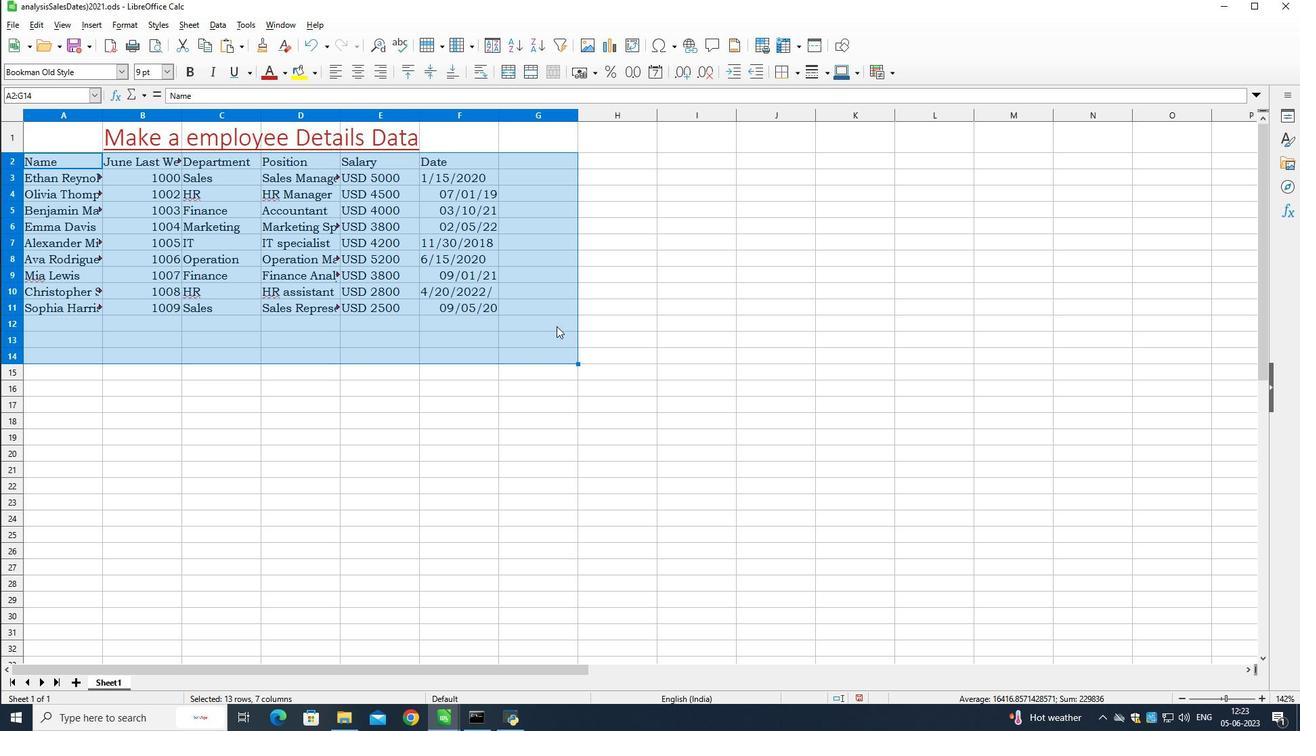 
Action: Mouse pressed left at (585, 317)
Screenshot: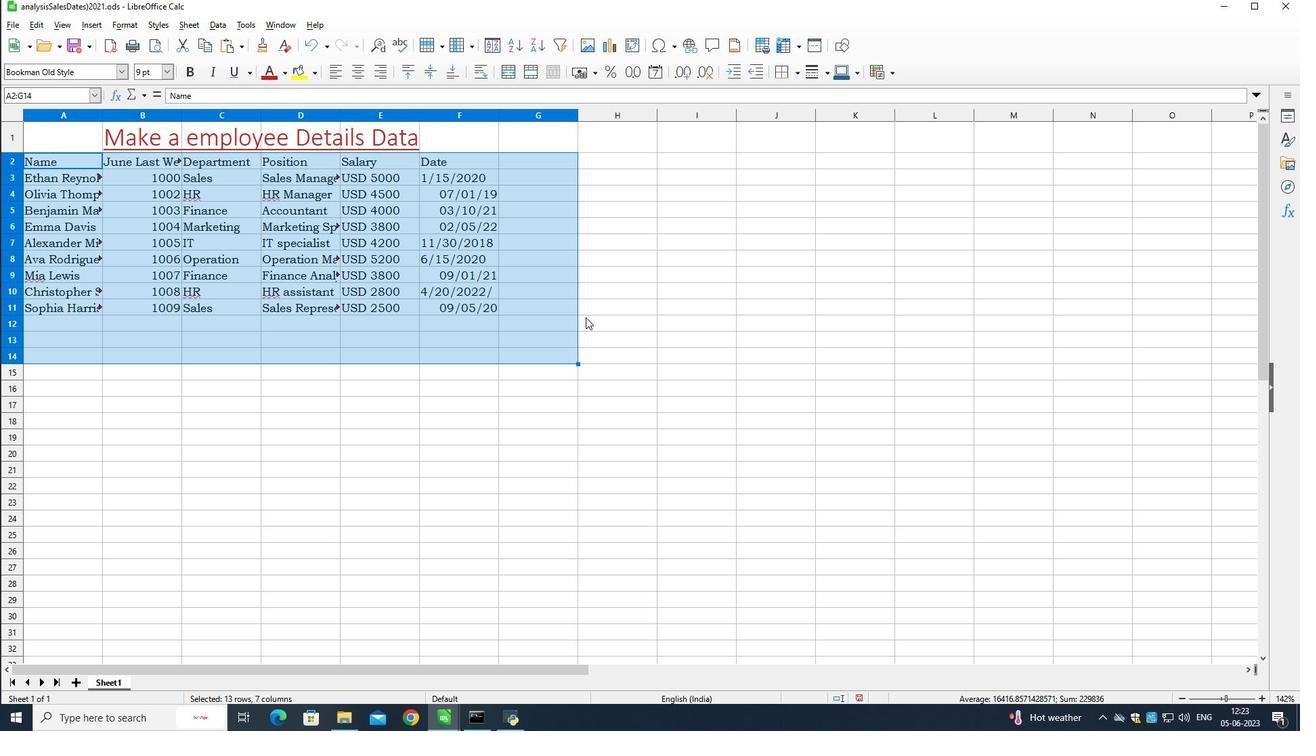 
Action: Mouse moved to (54, 125)
Screenshot: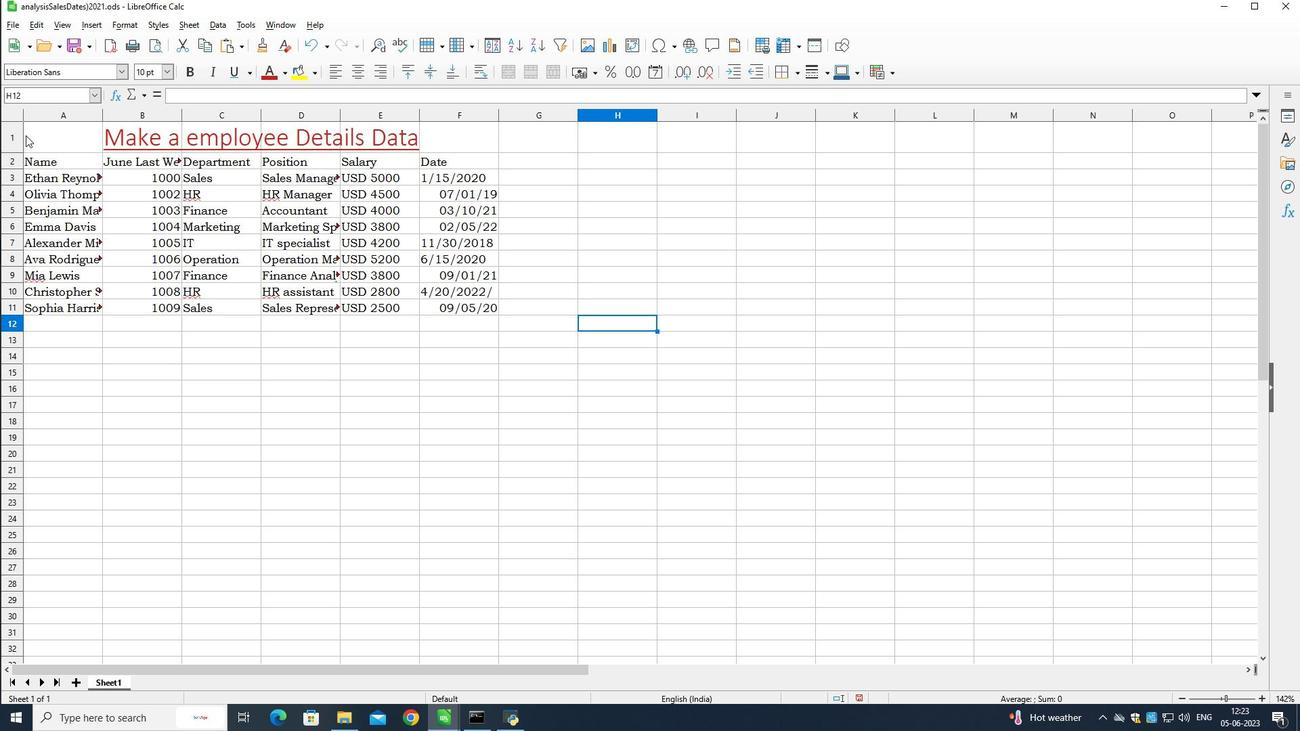 
Action: Mouse pressed left at (54, 125)
Screenshot: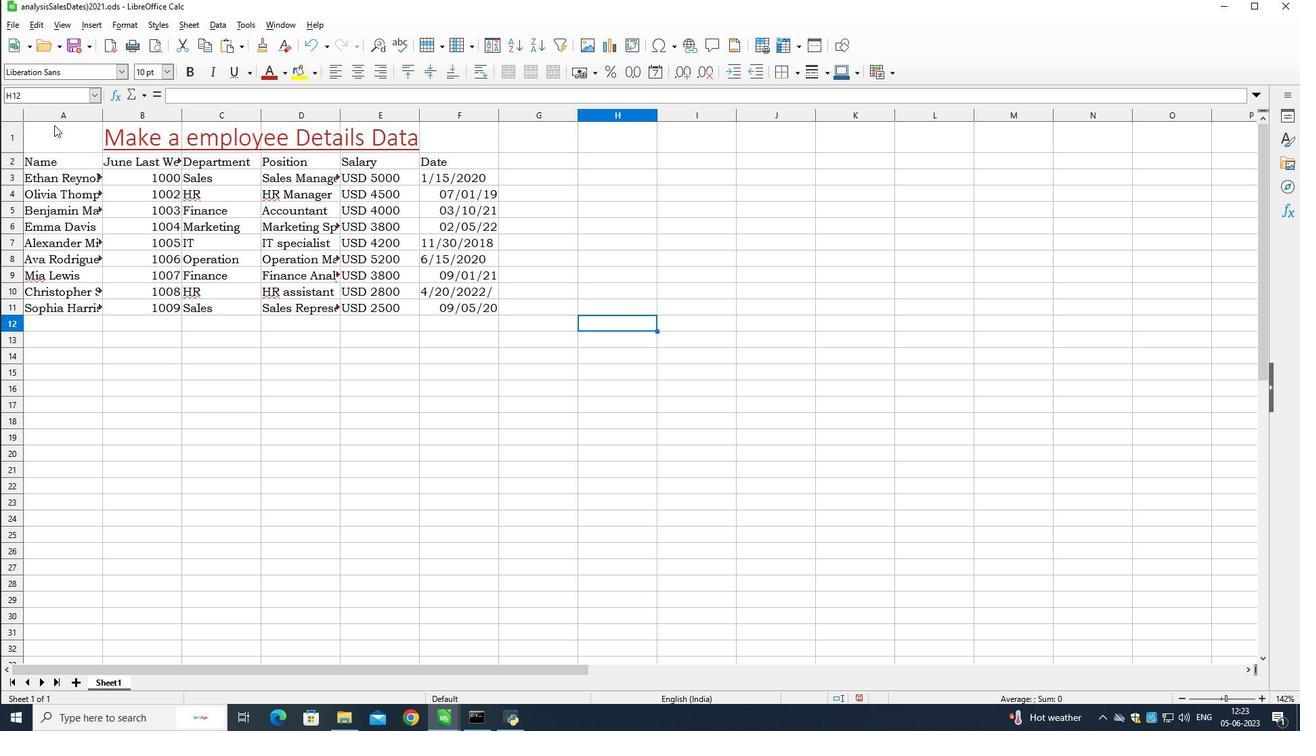
Action: Mouse moved to (356, 67)
Screenshot: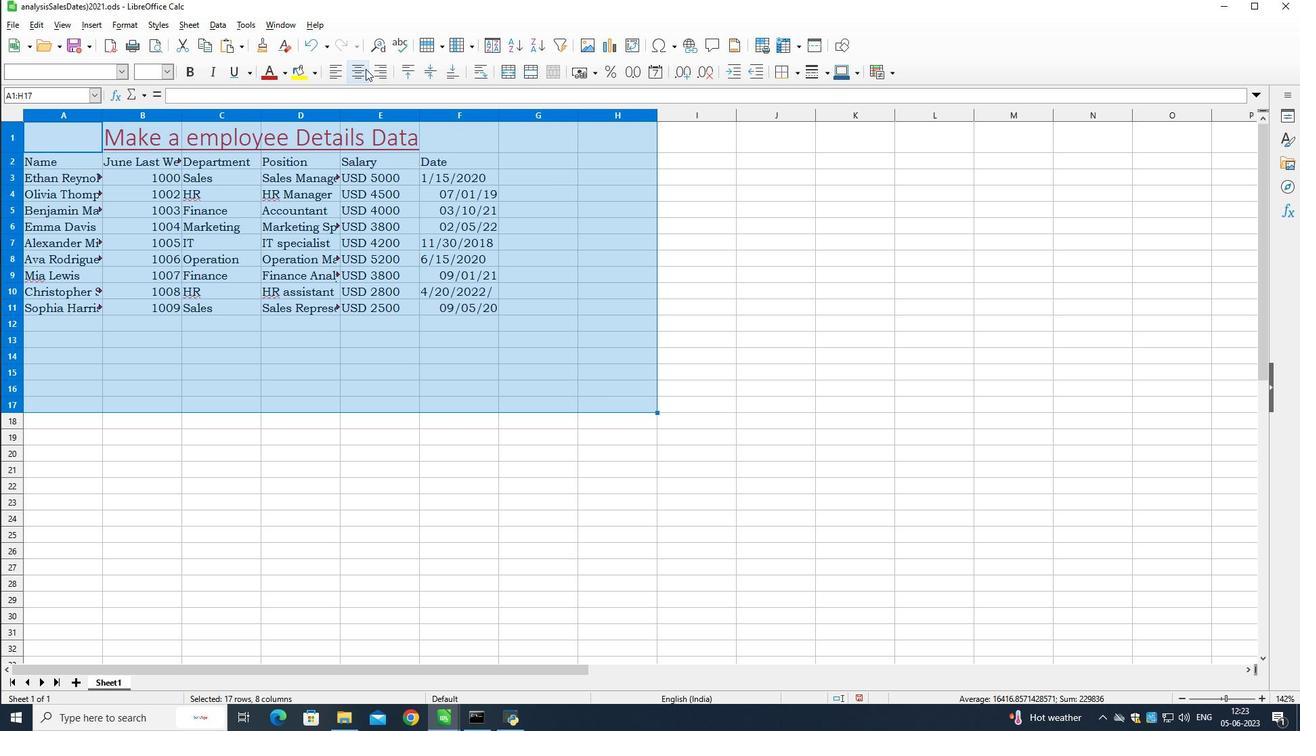 
Action: Mouse pressed left at (356, 67)
Screenshot: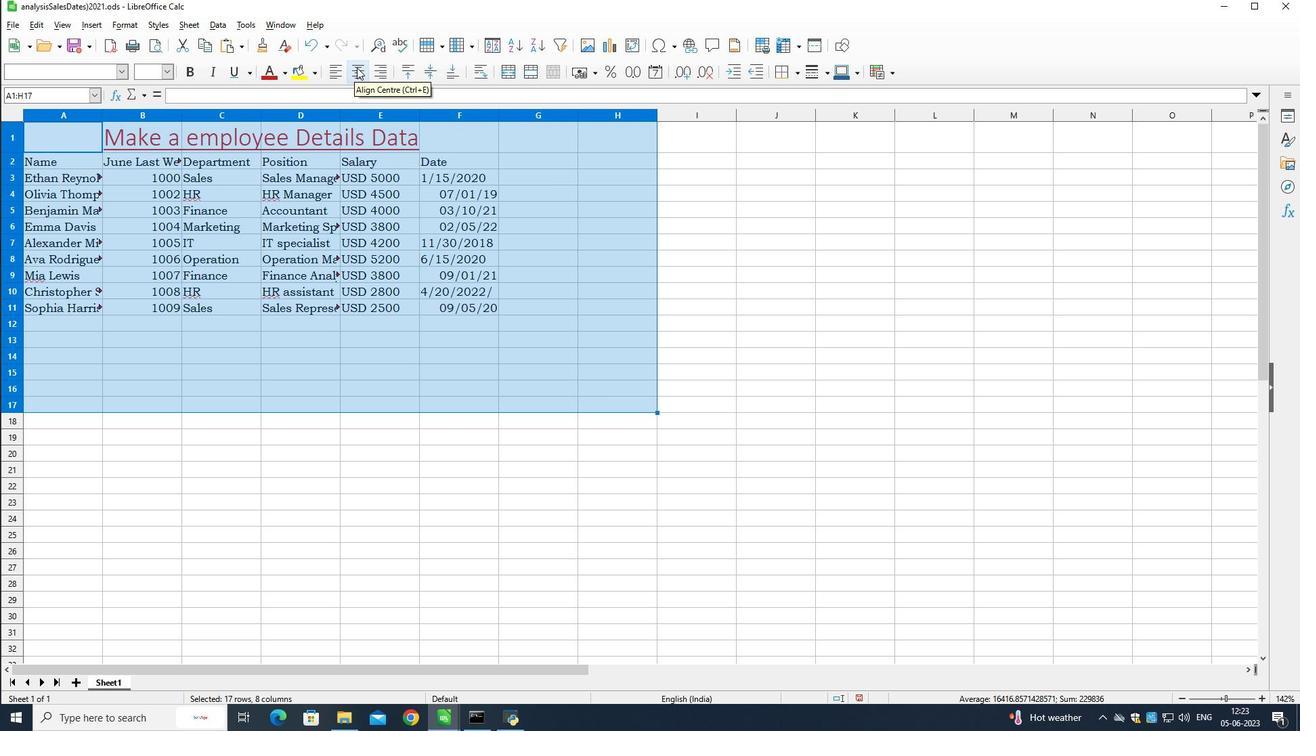 
Action: Mouse moved to (784, 264)
Screenshot: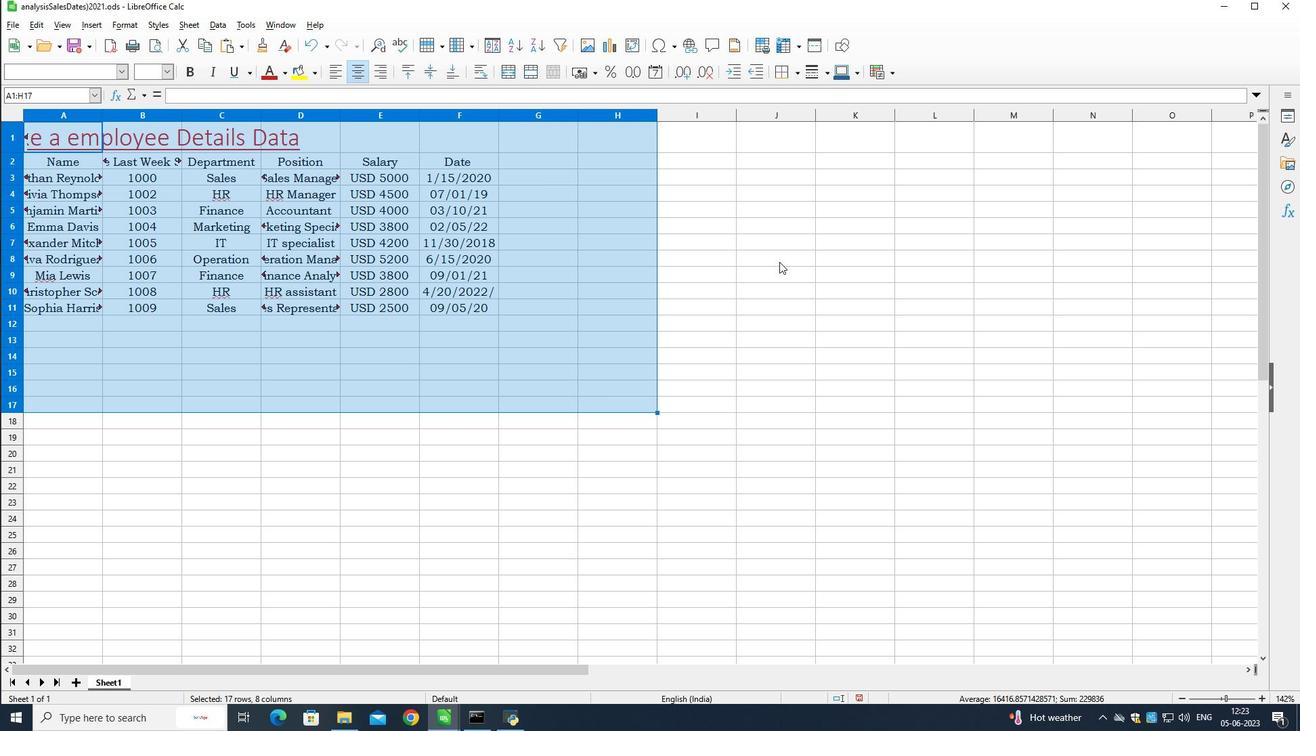 
Action: Mouse pressed left at (784, 264)
Screenshot: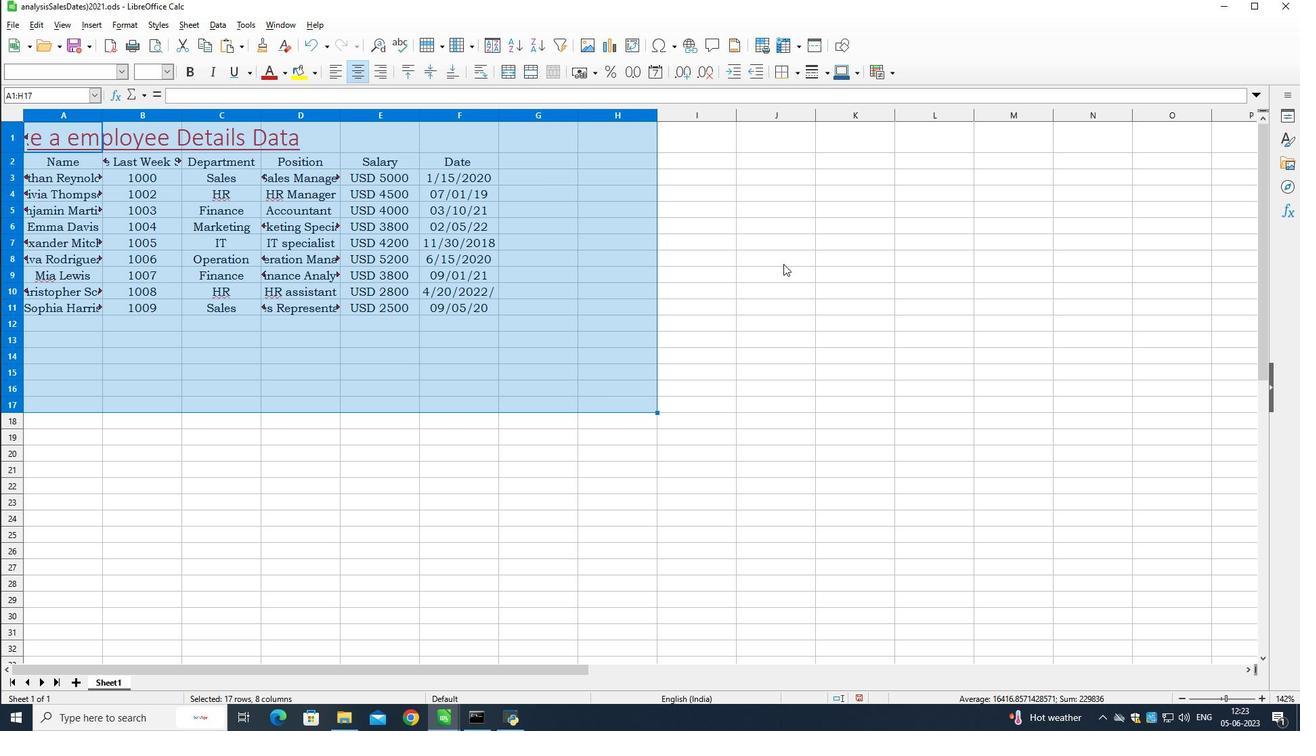 
